 Task: Research properties in New York, United States.
Action: Mouse moved to (422, 52)
Screenshot: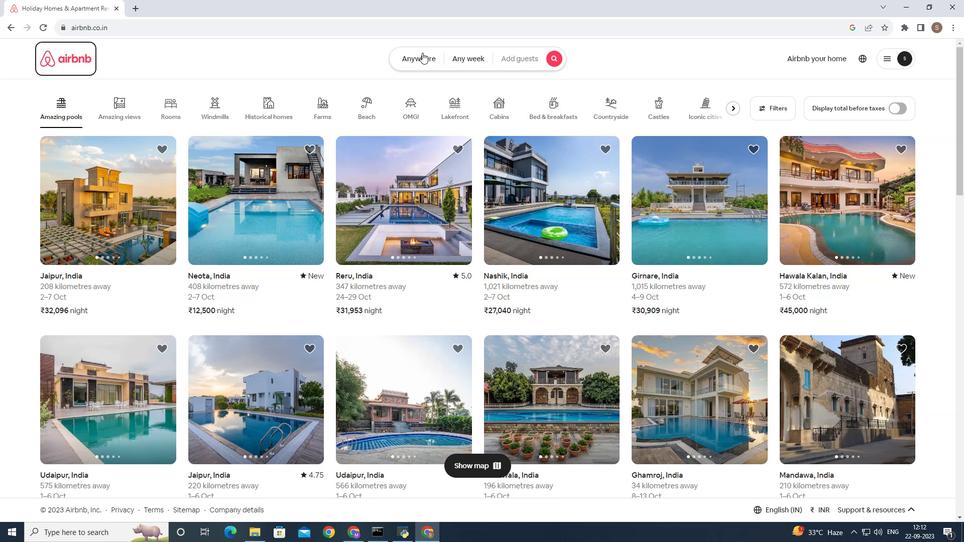 
Action: Mouse pressed left at (422, 52)
Screenshot: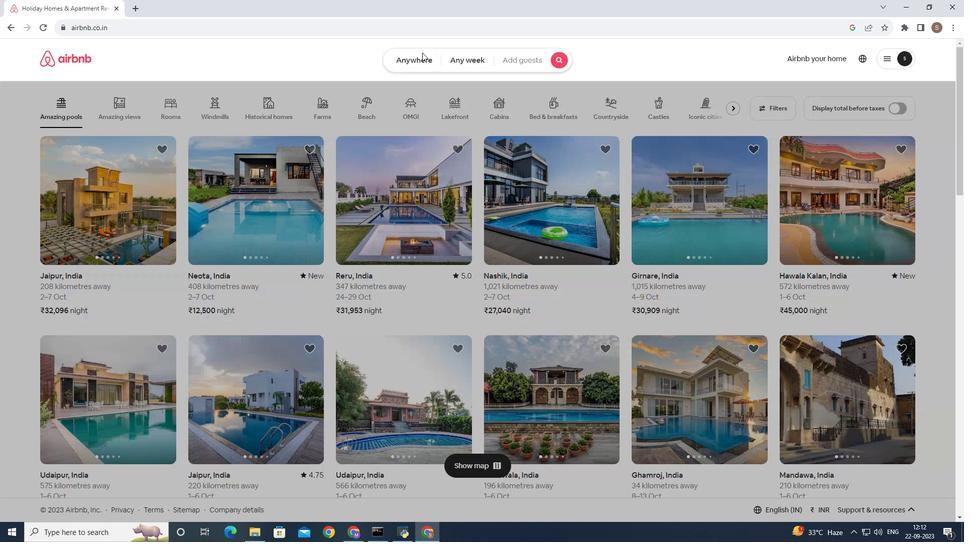 
Action: Mouse moved to (358, 103)
Screenshot: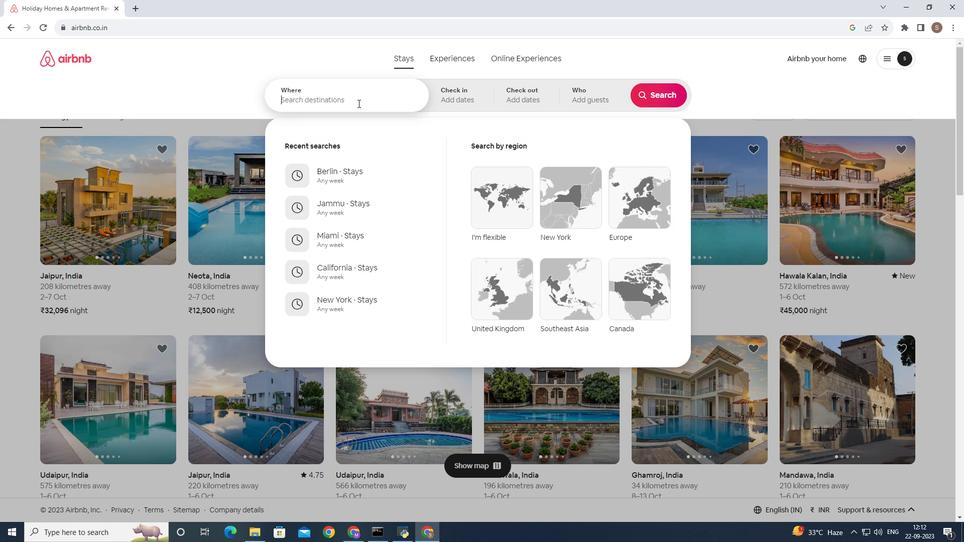 
Action: Mouse pressed left at (358, 103)
Screenshot: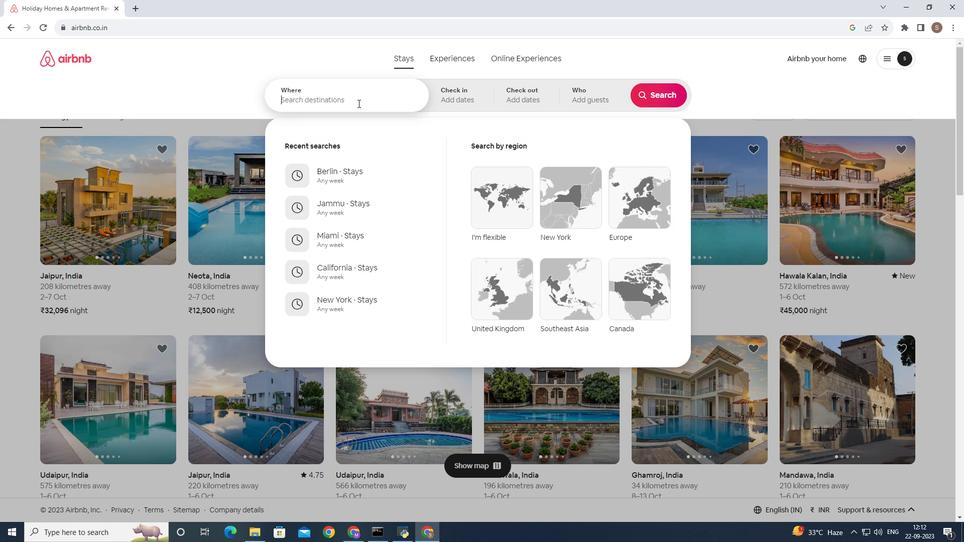 
Action: Key pressed new
Screenshot: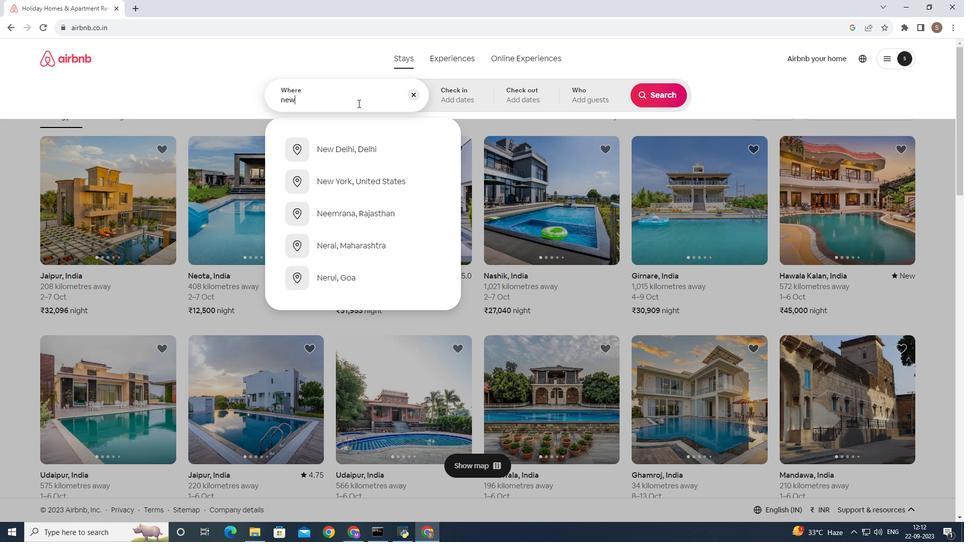 
Action: Mouse moved to (369, 176)
Screenshot: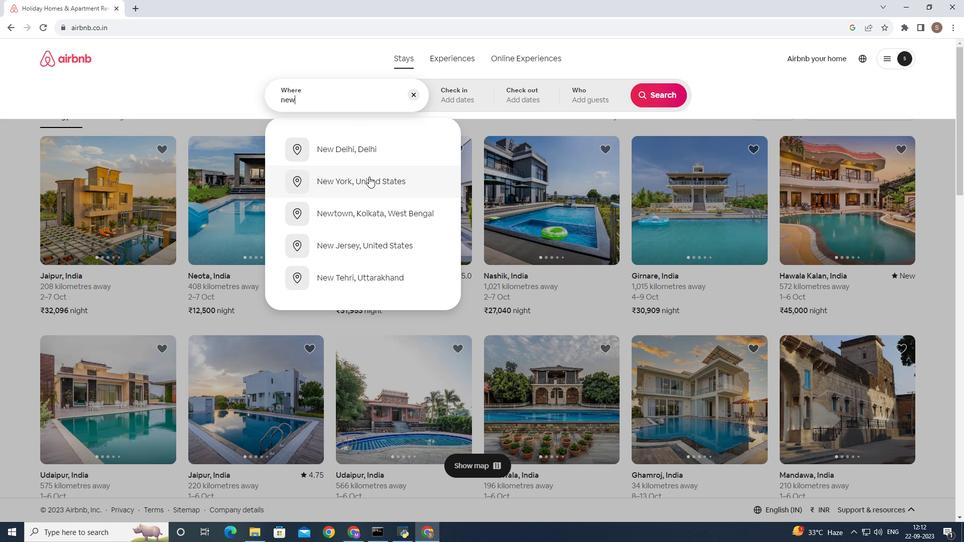 
Action: Mouse pressed left at (369, 176)
Screenshot: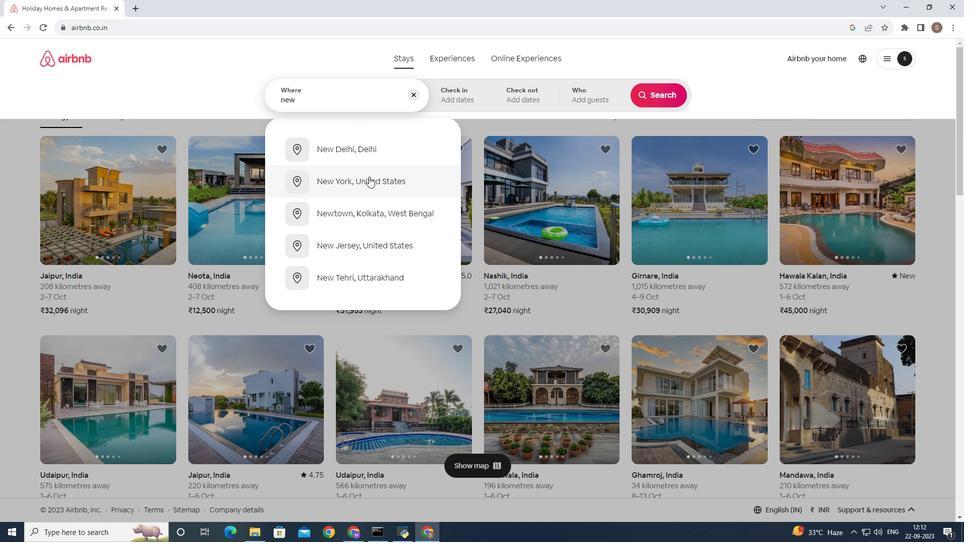 
Action: Mouse moved to (652, 91)
Screenshot: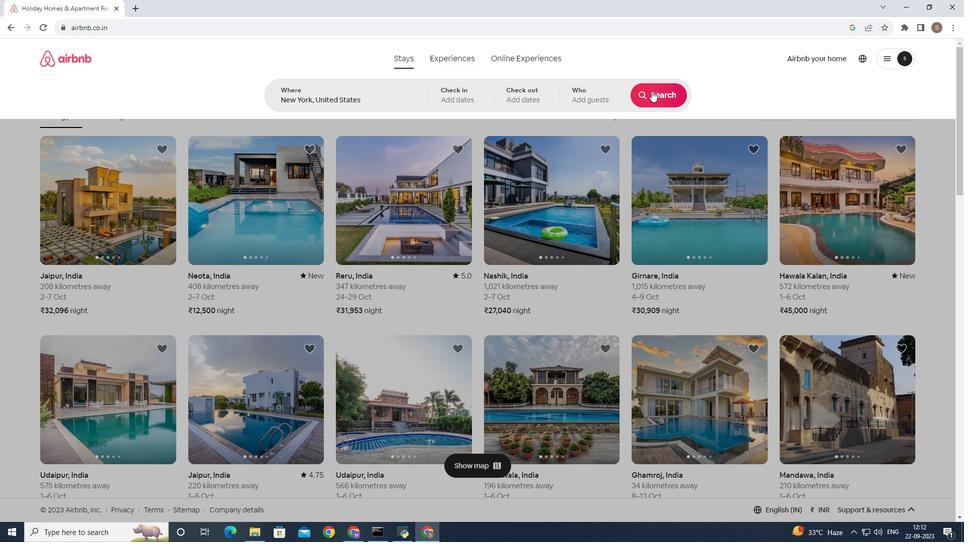 
Action: Mouse pressed left at (652, 91)
Screenshot: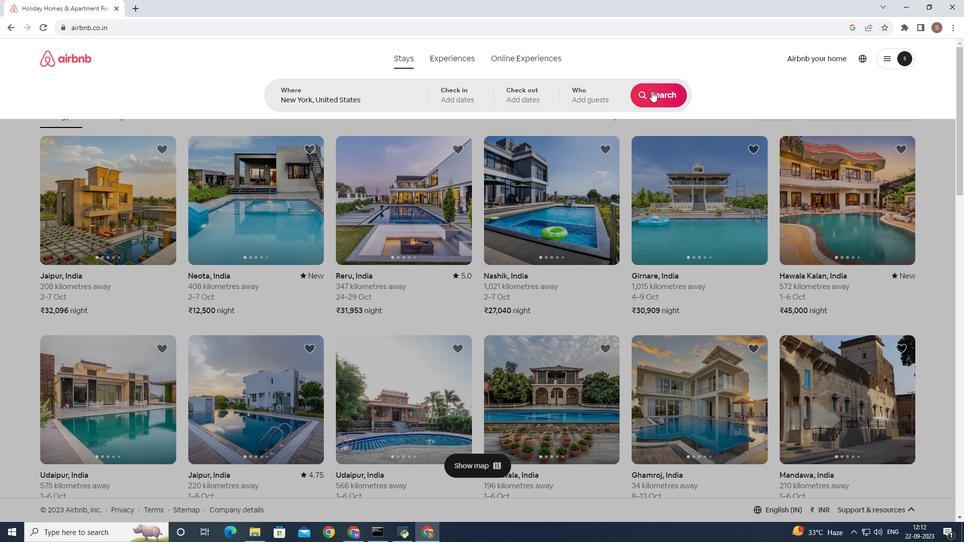 
Action: Mouse moved to (799, 101)
Screenshot: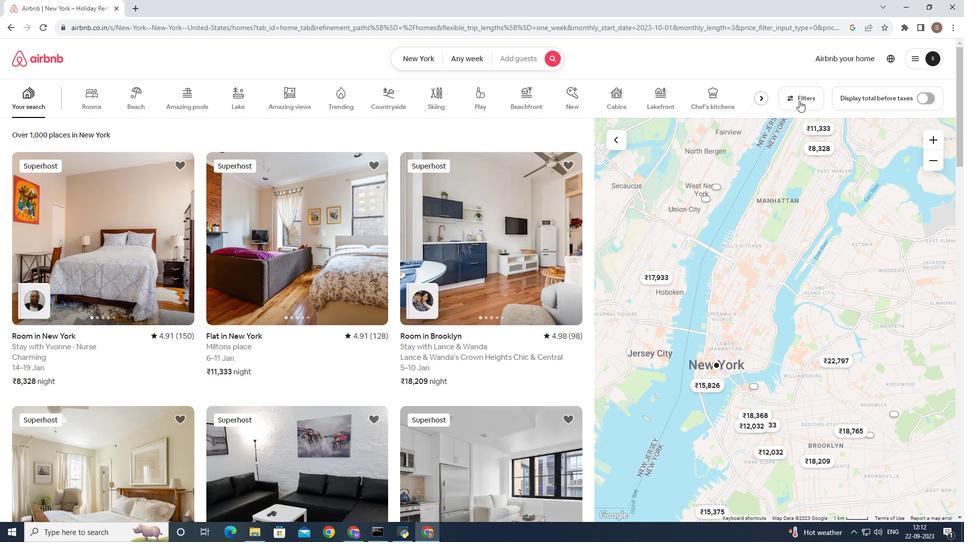 
Action: Mouse pressed left at (799, 101)
Screenshot: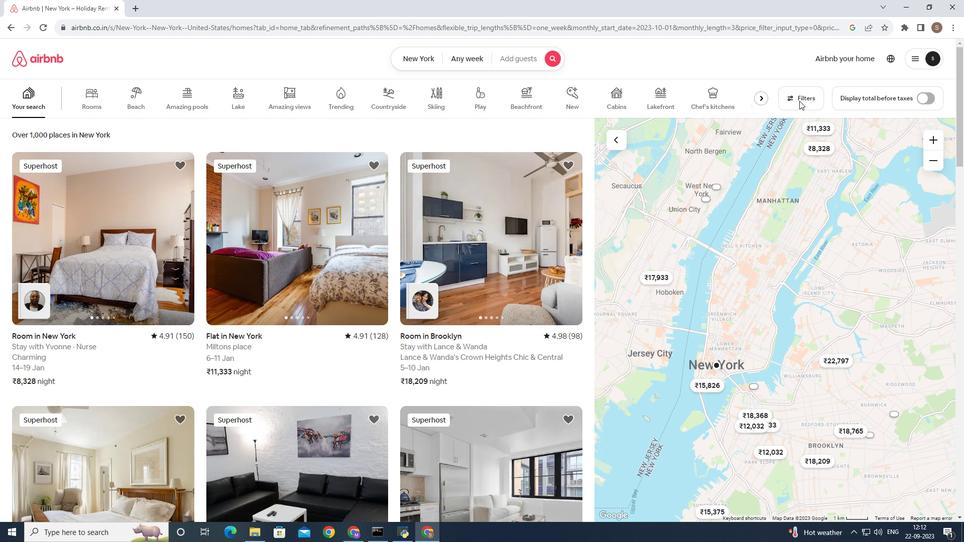 
Action: Mouse moved to (414, 336)
Screenshot: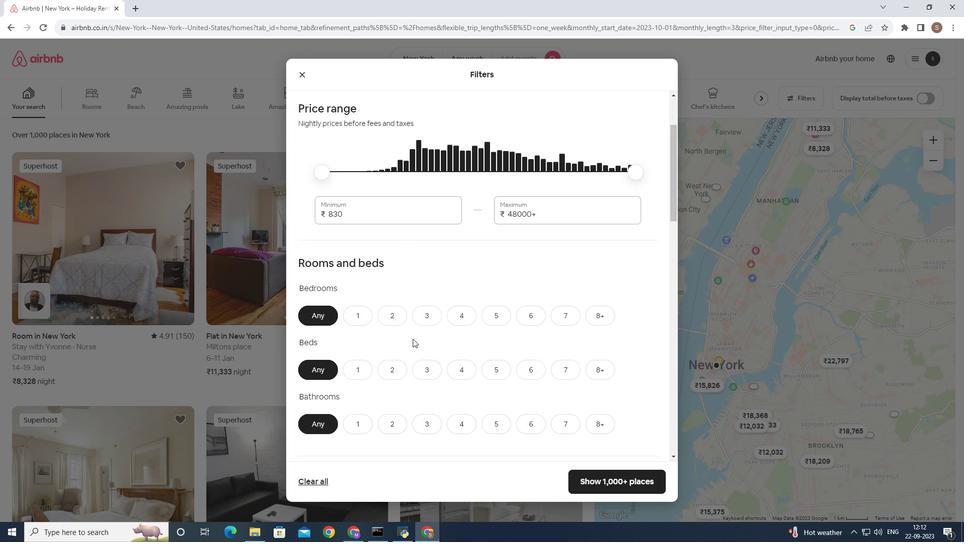 
Action: Mouse scrolled (414, 335) with delta (0, 0)
Screenshot: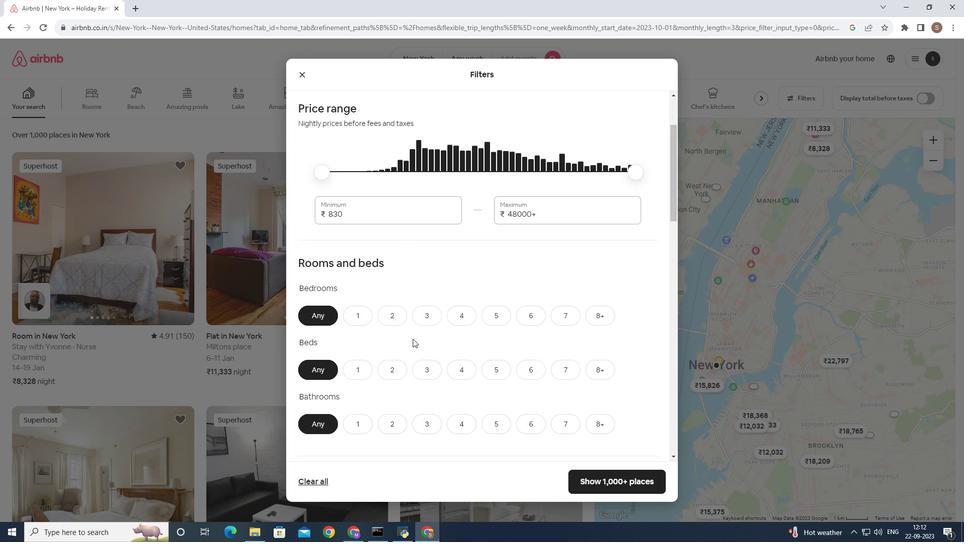 
Action: Mouse moved to (413, 338)
Screenshot: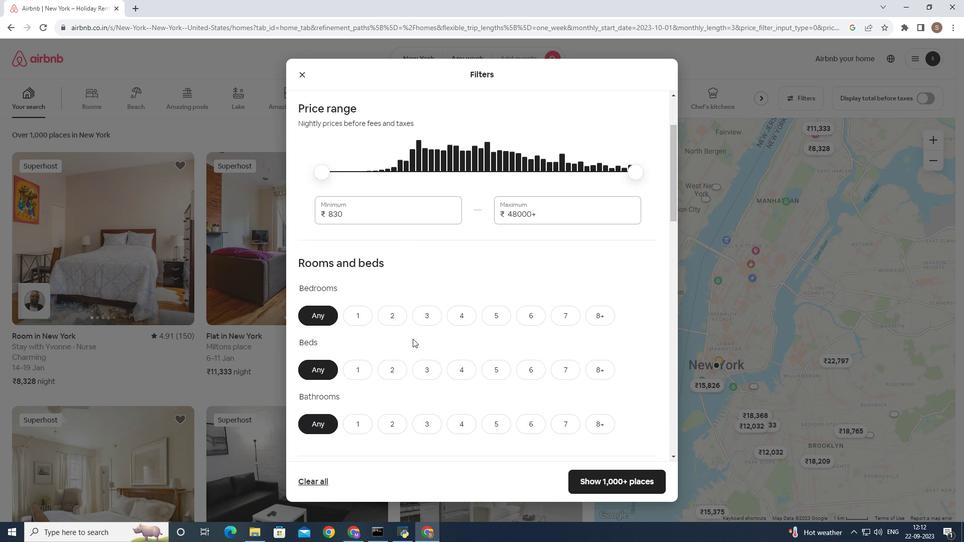 
Action: Mouse scrolled (413, 338) with delta (0, 0)
Screenshot: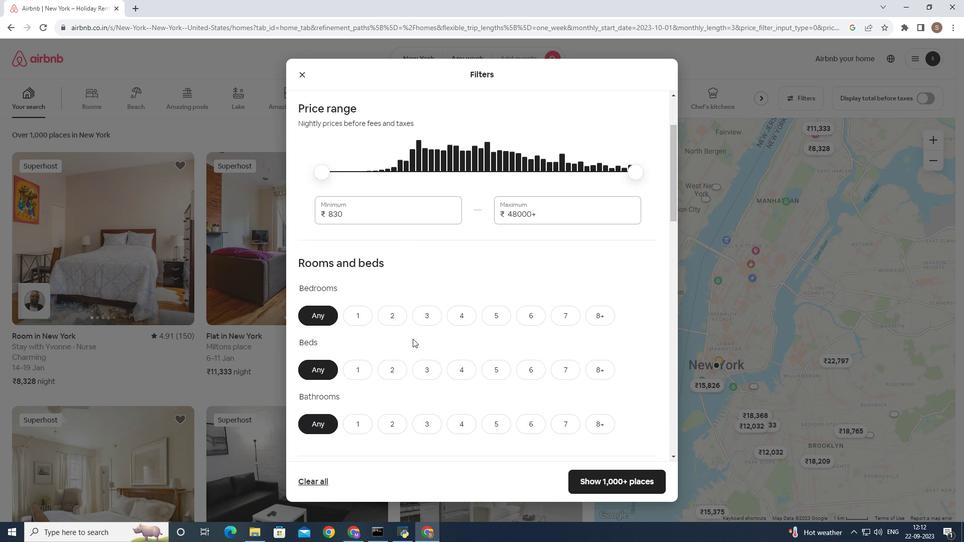 
Action: Mouse moved to (413, 339)
Screenshot: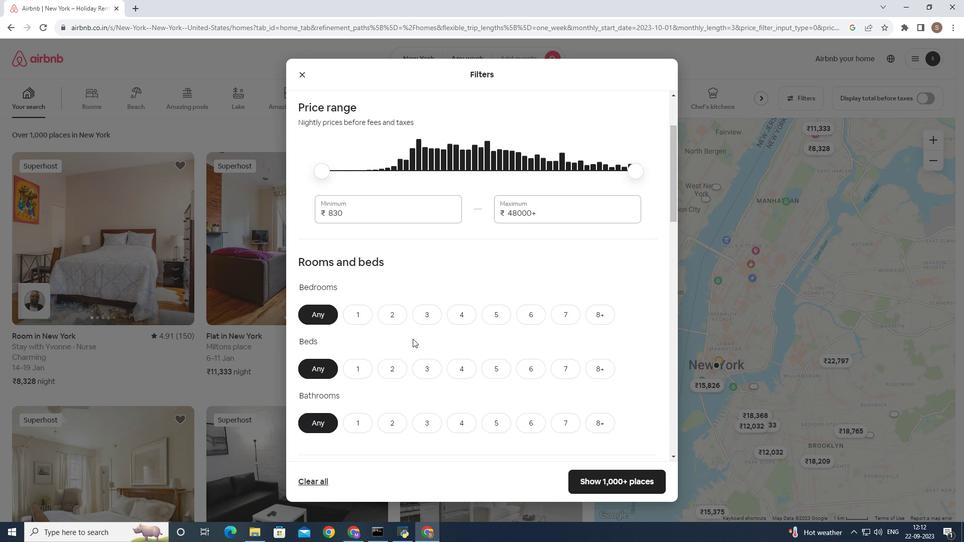 
Action: Mouse scrolled (413, 338) with delta (0, 0)
Screenshot: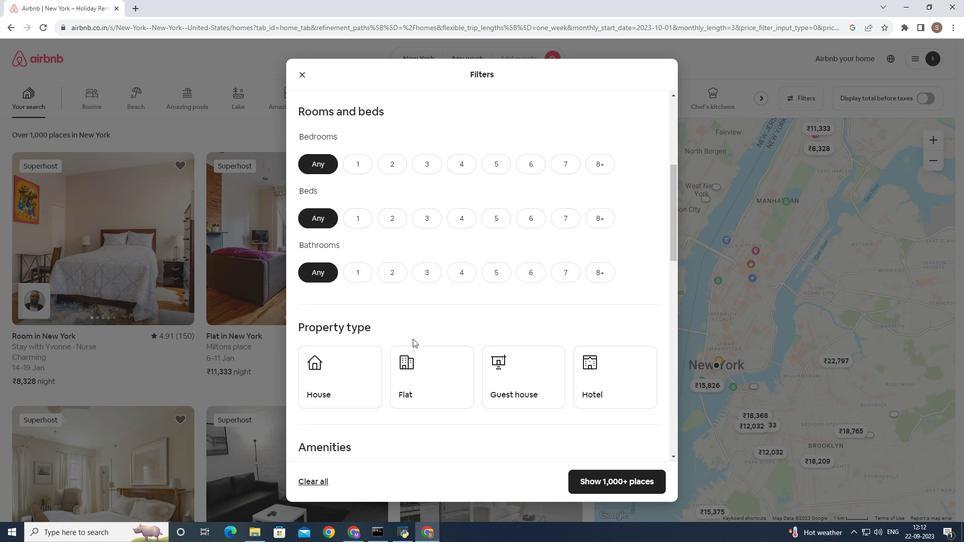 
Action: Mouse scrolled (413, 338) with delta (0, 0)
Screenshot: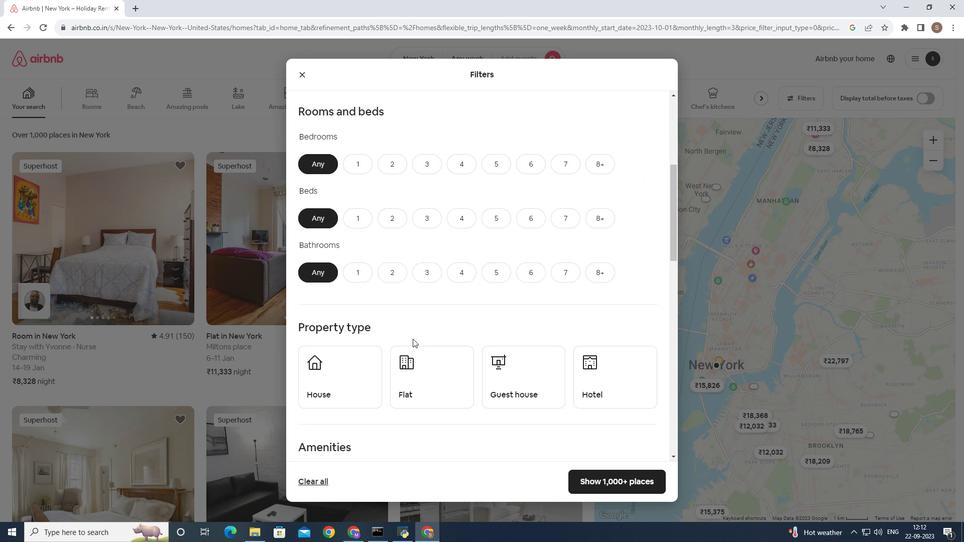 
Action: Mouse scrolled (413, 338) with delta (0, 0)
Screenshot: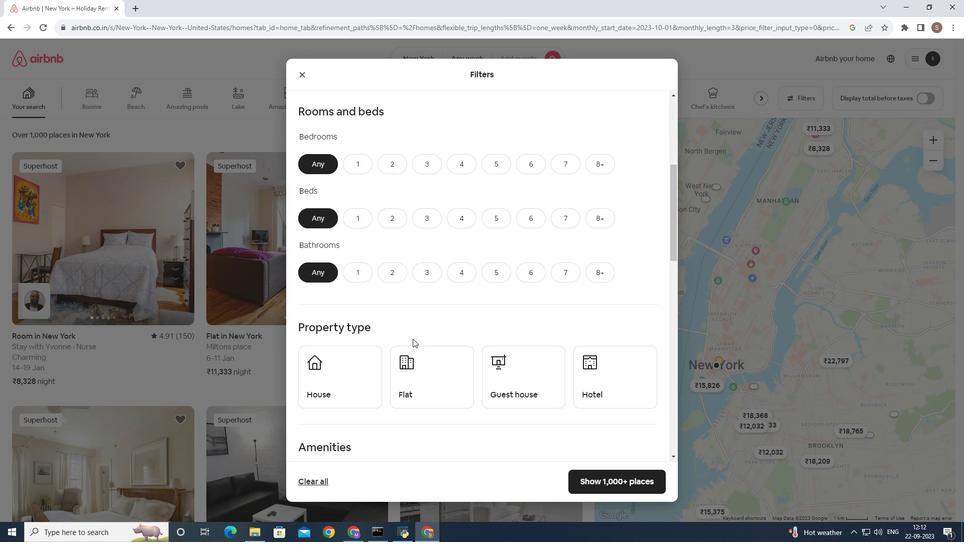 
Action: Mouse scrolled (413, 338) with delta (0, 0)
Screenshot: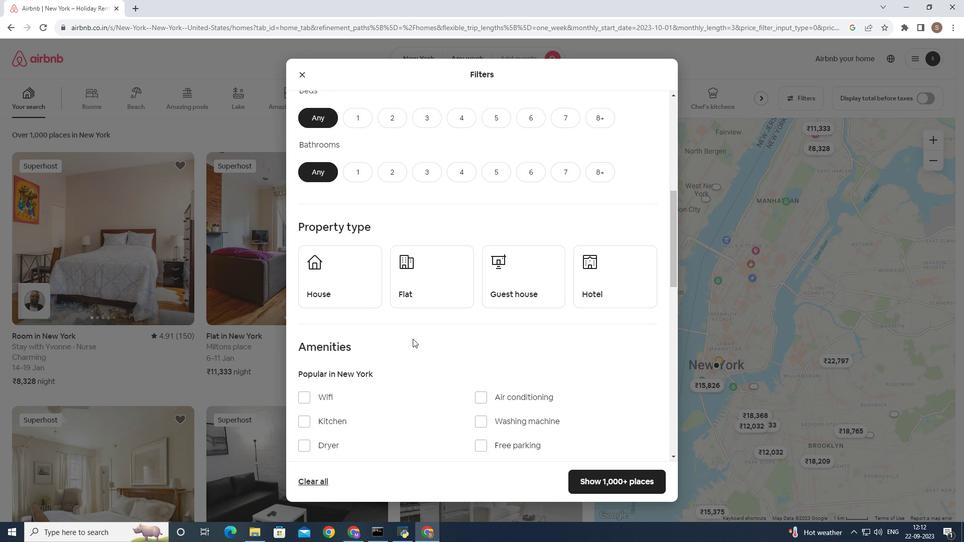 
Action: Mouse scrolled (413, 338) with delta (0, 0)
Screenshot: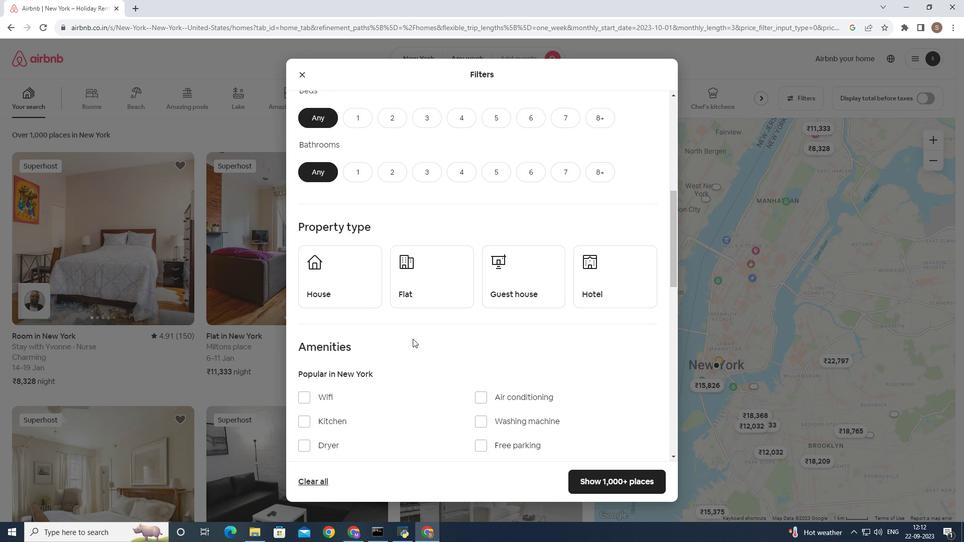
Action: Mouse scrolled (413, 338) with delta (0, 0)
Screenshot: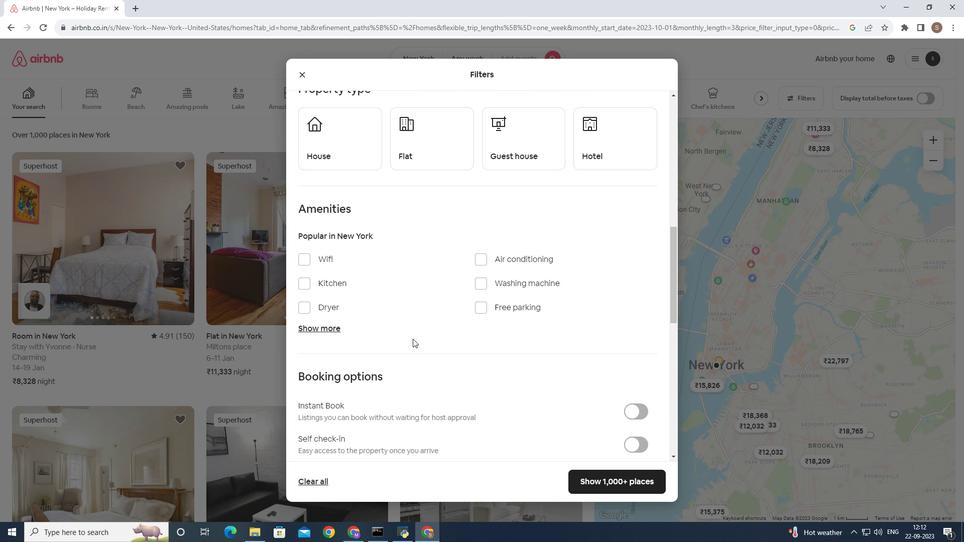 
Action: Mouse scrolled (413, 338) with delta (0, 0)
Screenshot: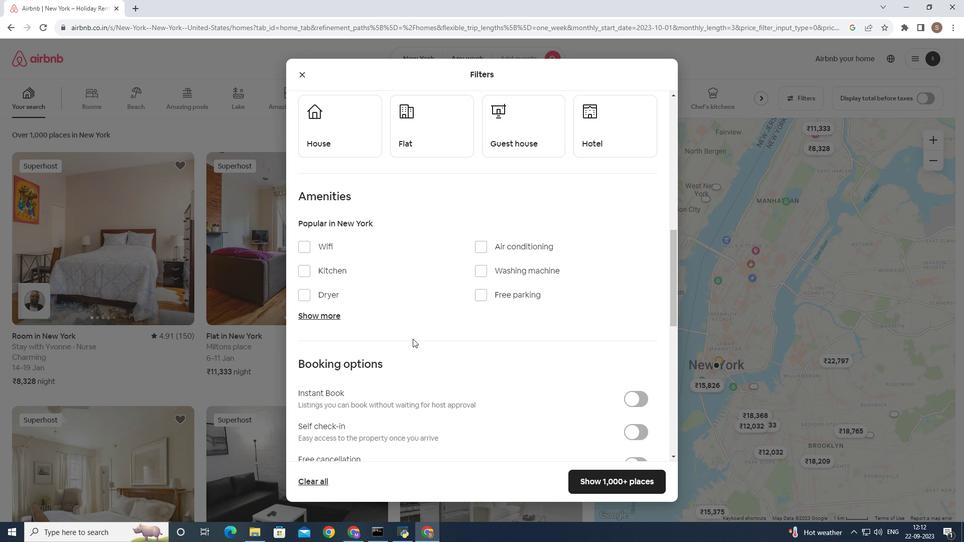 
Action: Mouse scrolled (413, 338) with delta (0, 0)
Screenshot: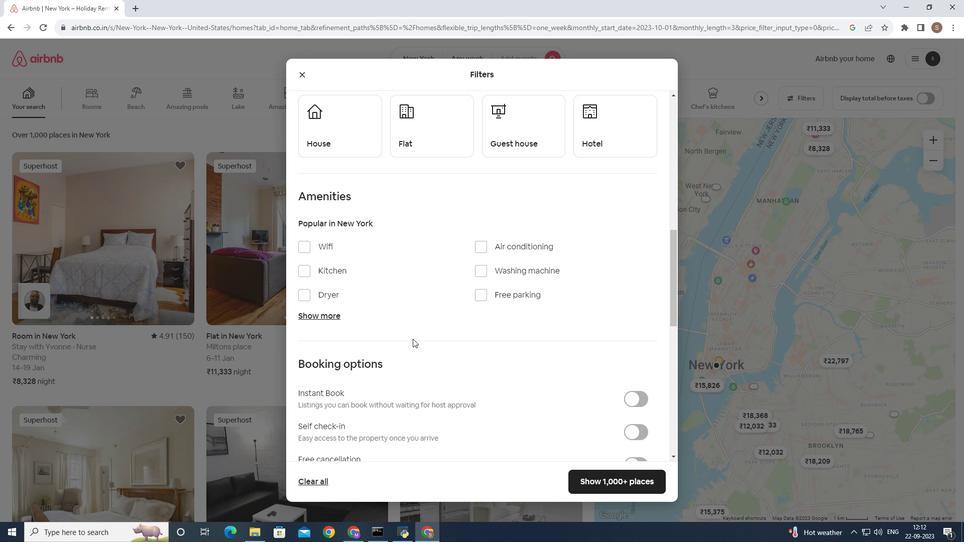 
Action: Mouse scrolled (413, 338) with delta (0, 0)
Screenshot: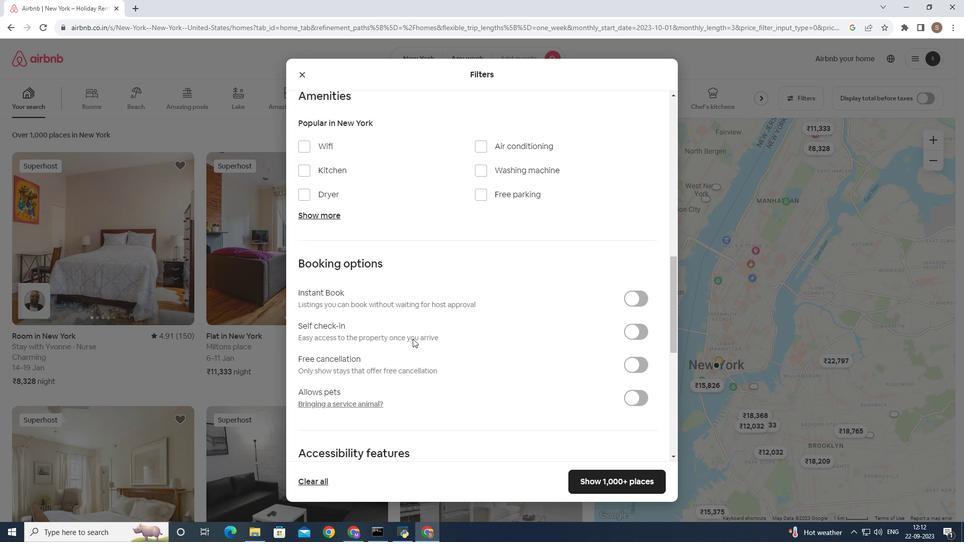 
Action: Mouse scrolled (413, 338) with delta (0, 0)
Screenshot: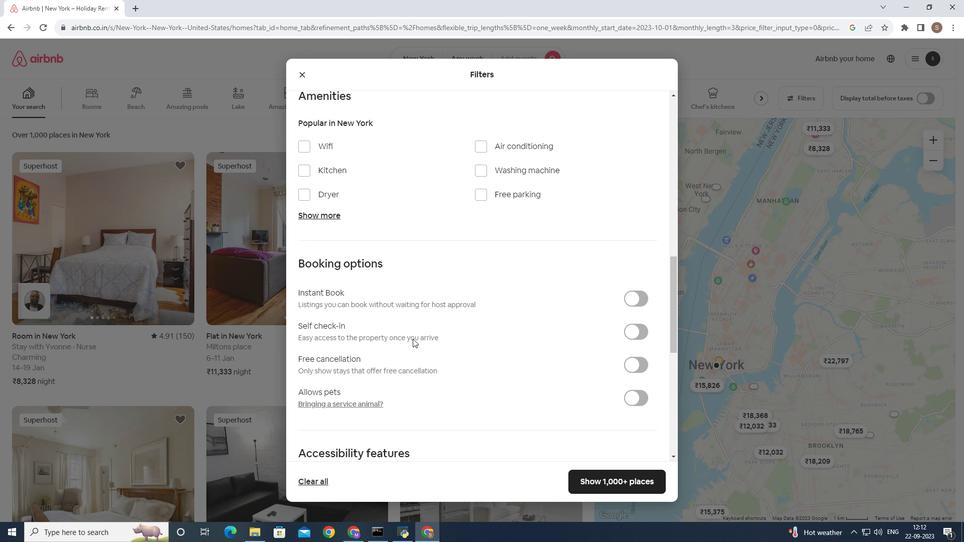 
Action: Mouse moved to (422, 341)
Screenshot: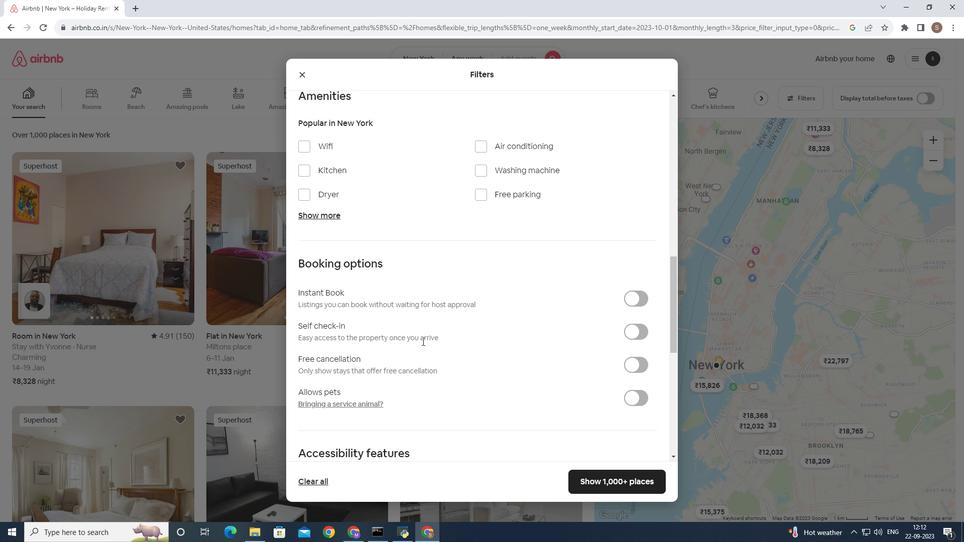 
Action: Mouse scrolled (422, 341) with delta (0, 0)
Screenshot: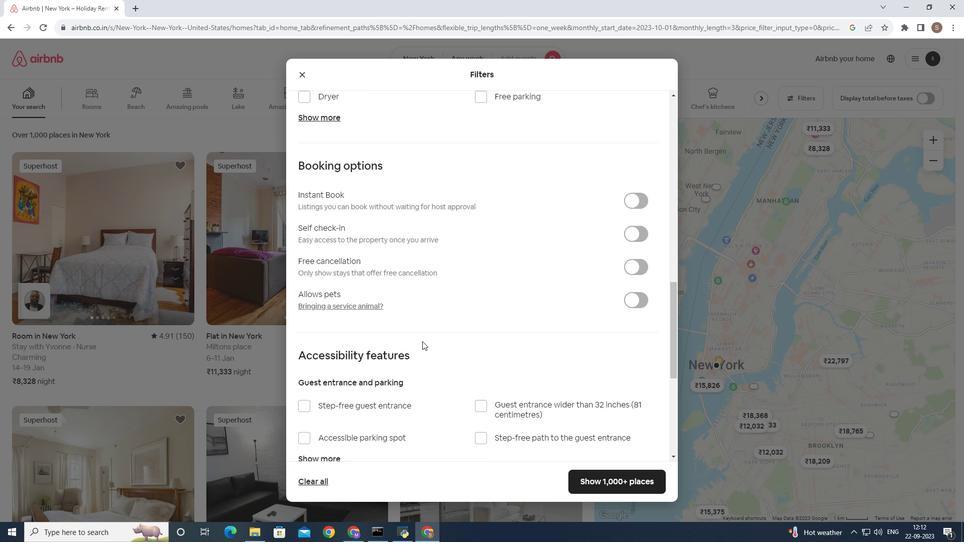 
Action: Mouse scrolled (422, 341) with delta (0, 0)
Screenshot: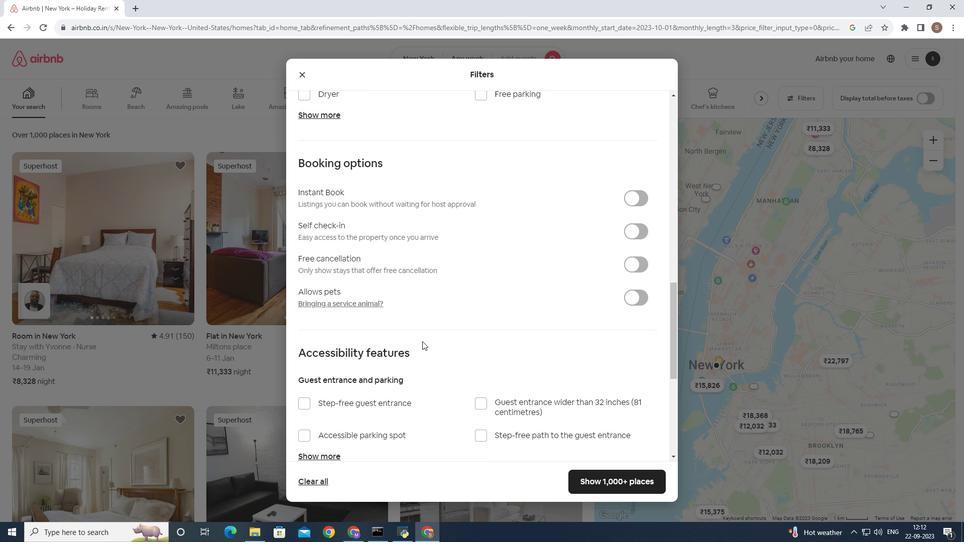 
Action: Mouse scrolled (422, 341) with delta (0, 0)
Screenshot: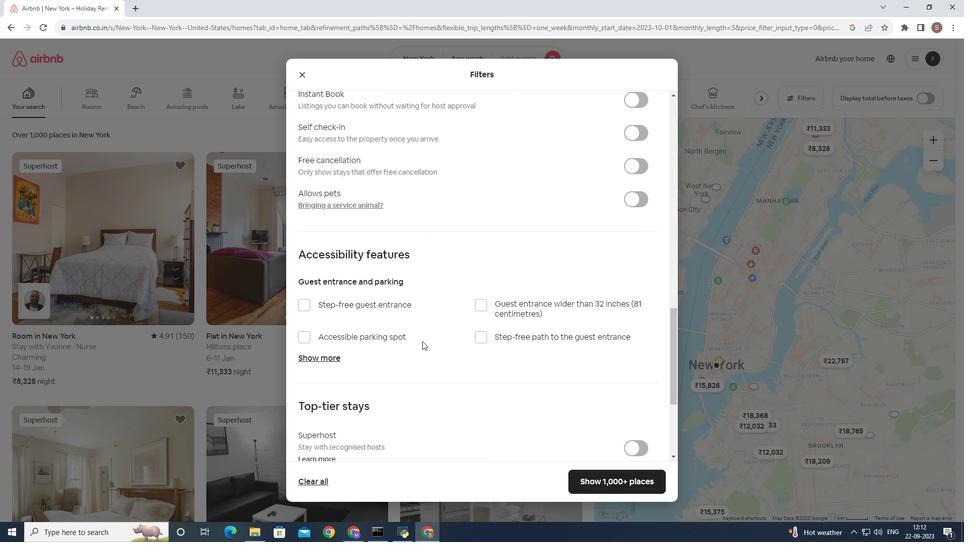 
Action: Mouse scrolled (422, 341) with delta (0, 0)
Screenshot: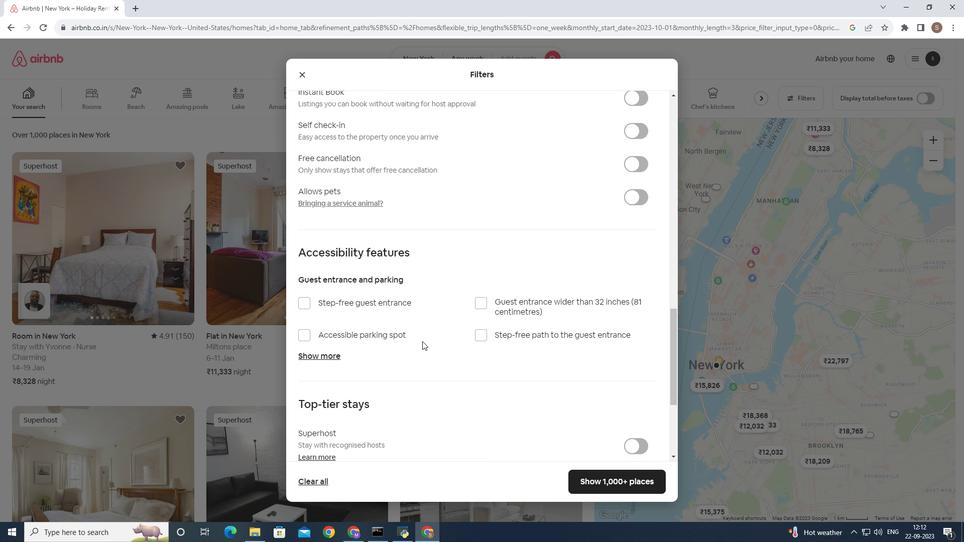 
Action: Mouse scrolled (422, 342) with delta (0, 0)
Screenshot: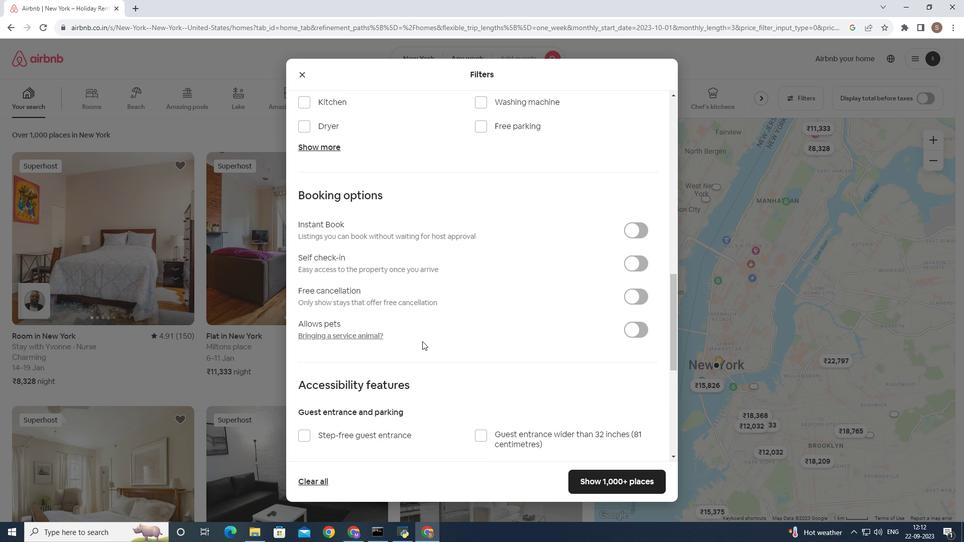 
Action: Mouse scrolled (422, 342) with delta (0, 0)
Screenshot: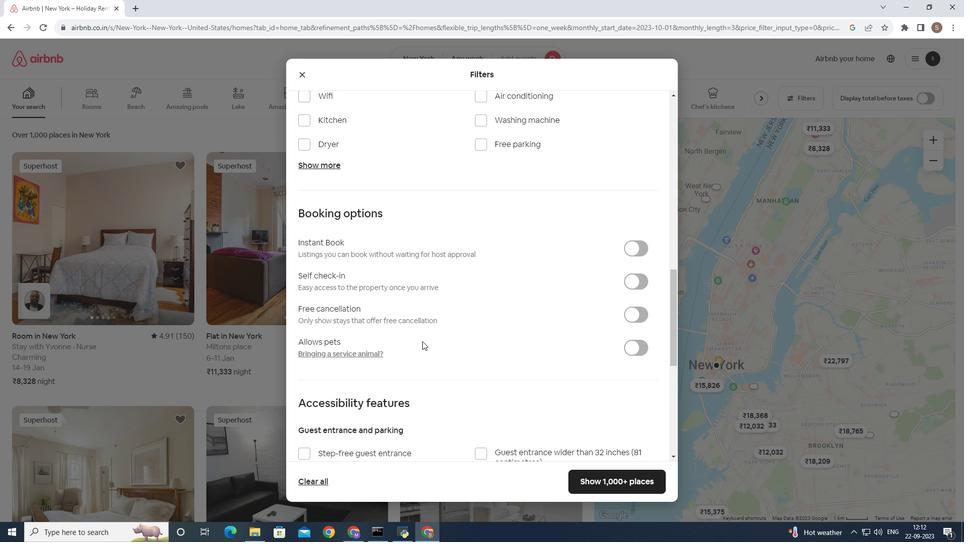 
Action: Mouse scrolled (422, 342) with delta (0, 0)
Screenshot: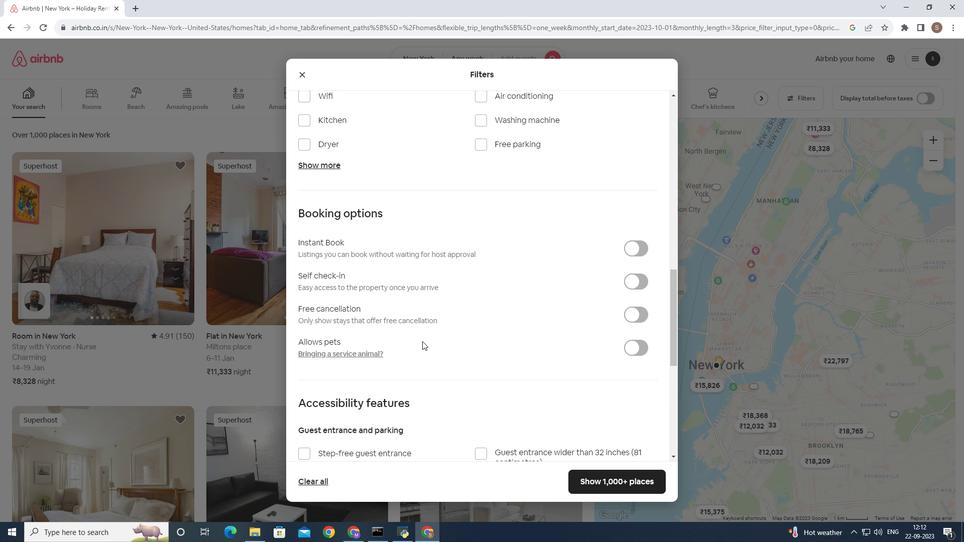 
Action: Mouse scrolled (422, 342) with delta (0, 0)
Screenshot: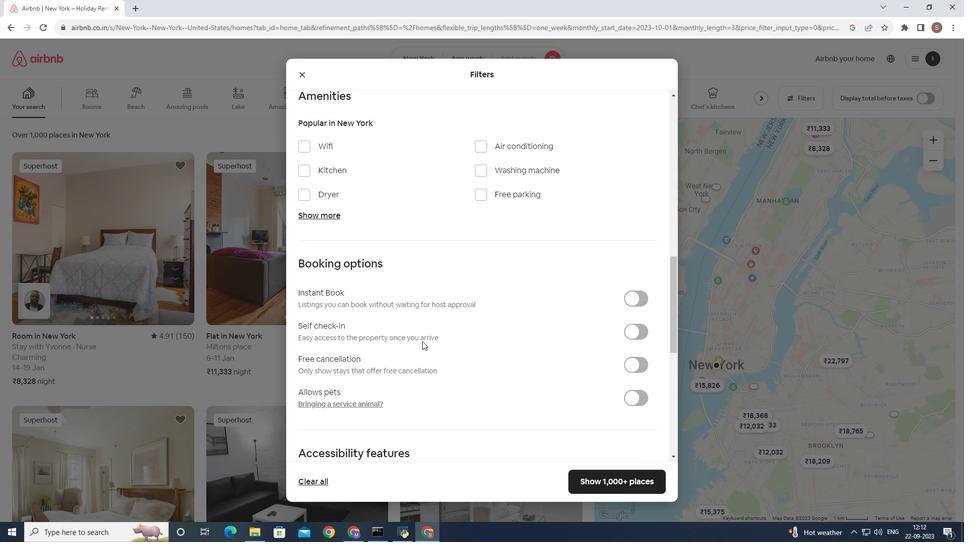
Action: Mouse moved to (309, 219)
Screenshot: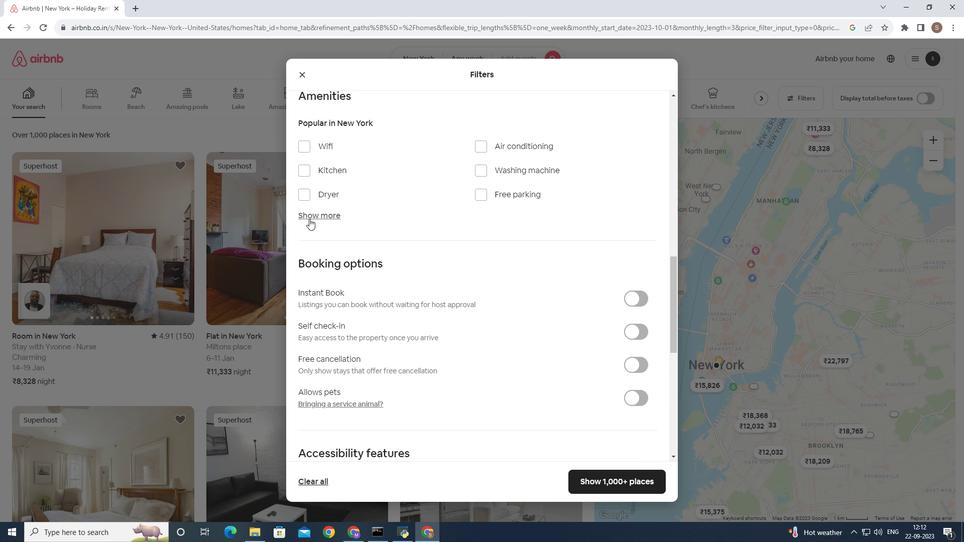 
Action: Mouse pressed left at (309, 219)
Screenshot: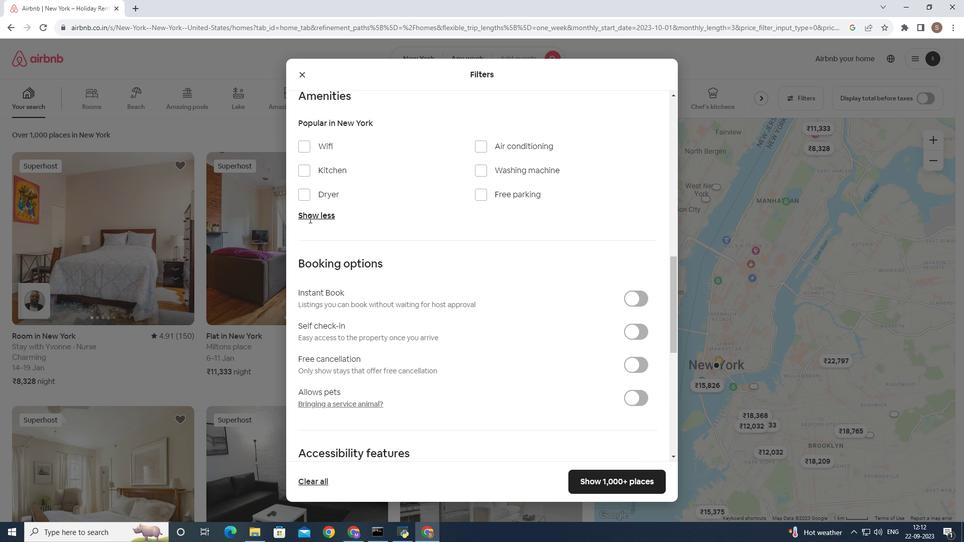 
Action: Mouse moved to (409, 304)
Screenshot: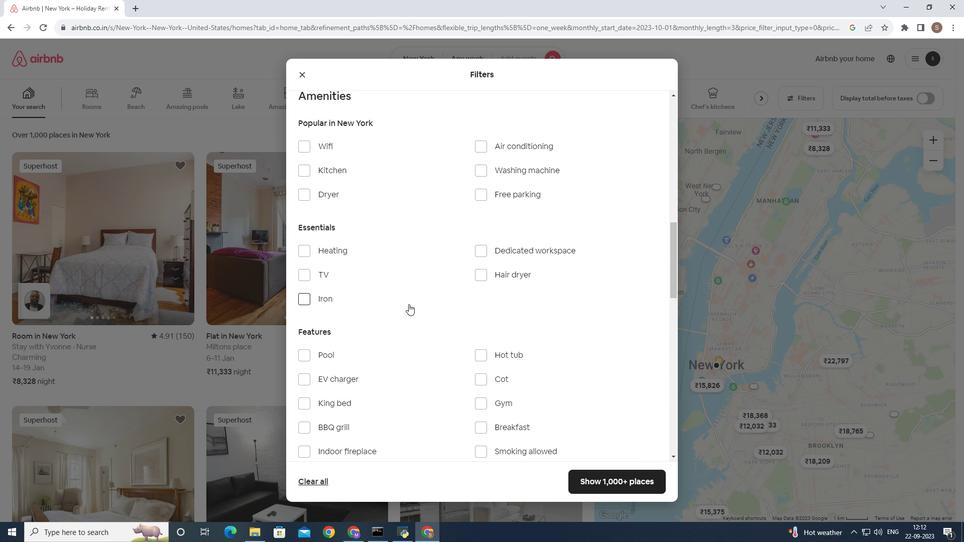 
Action: Mouse scrolled (409, 304) with delta (0, 0)
Screenshot: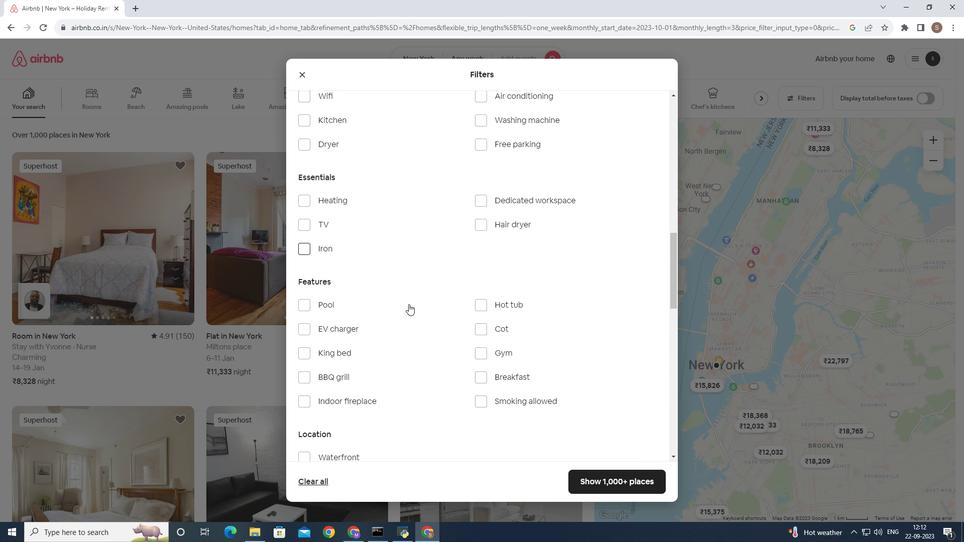 
Action: Mouse scrolled (409, 304) with delta (0, 0)
Screenshot: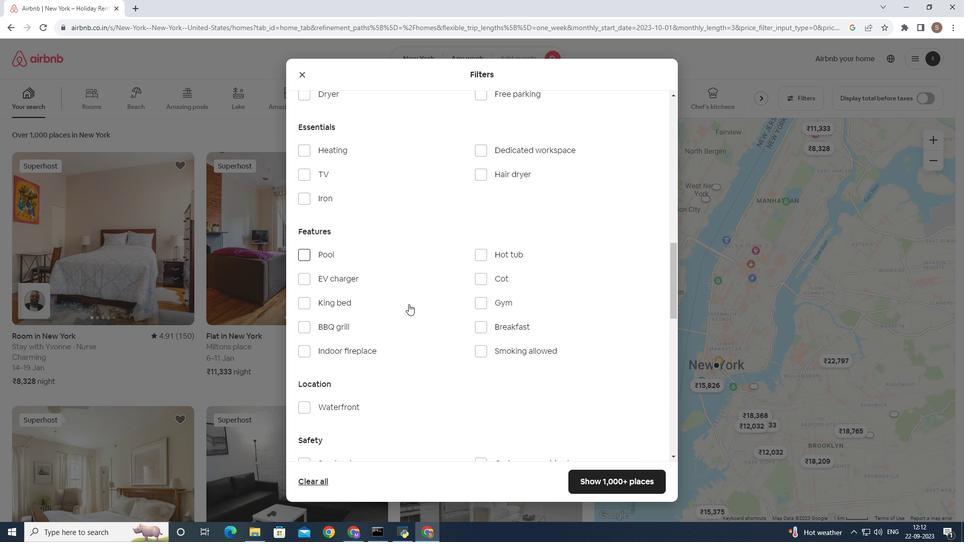 
Action: Mouse scrolled (409, 304) with delta (0, 0)
Screenshot: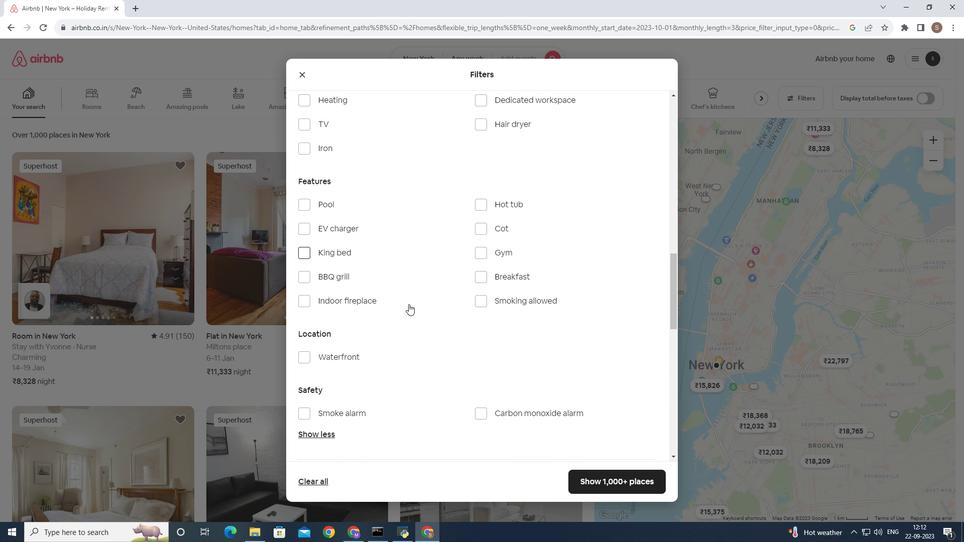 
Action: Mouse scrolled (409, 304) with delta (0, 0)
Screenshot: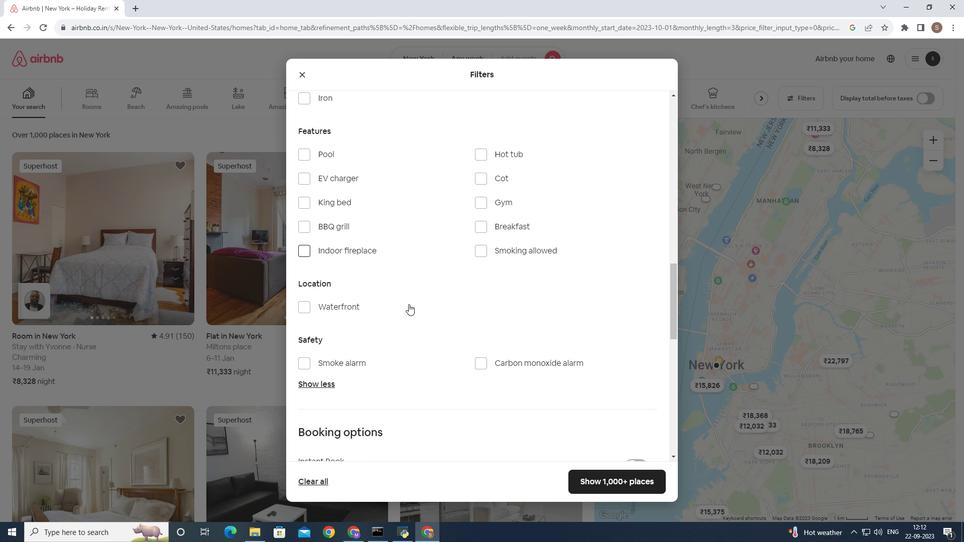 
Action: Mouse moved to (300, 303)
Screenshot: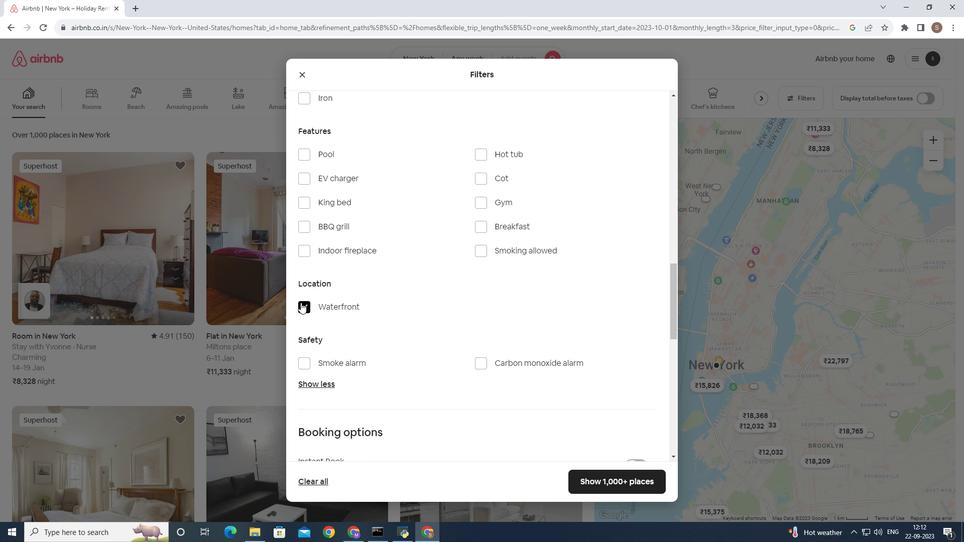 
Action: Mouse pressed left at (300, 303)
Screenshot: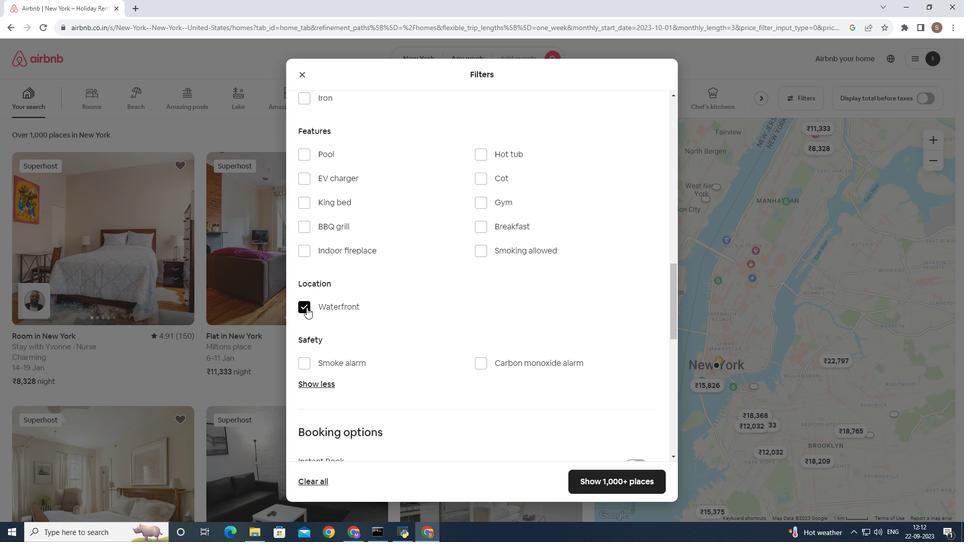 
Action: Mouse moved to (635, 477)
Screenshot: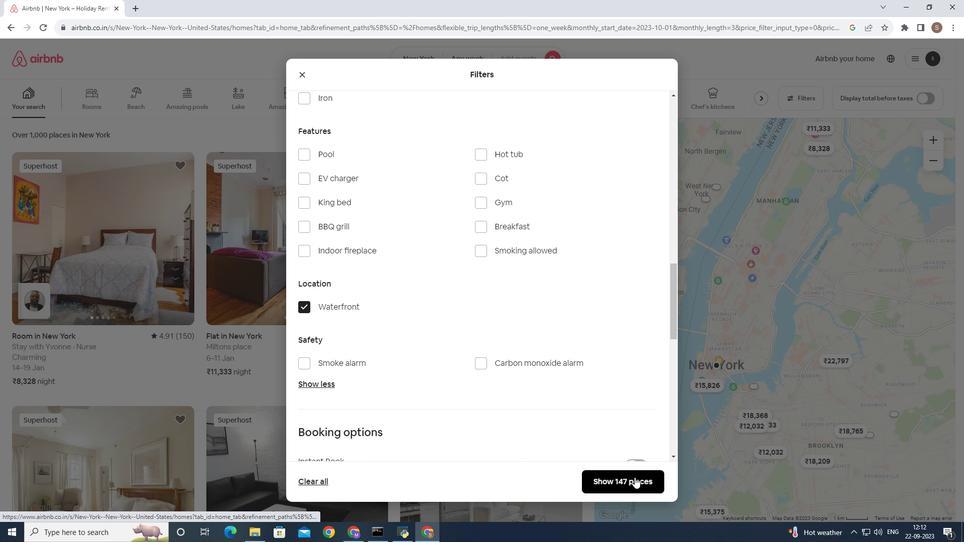 
Action: Mouse pressed left at (635, 477)
Screenshot: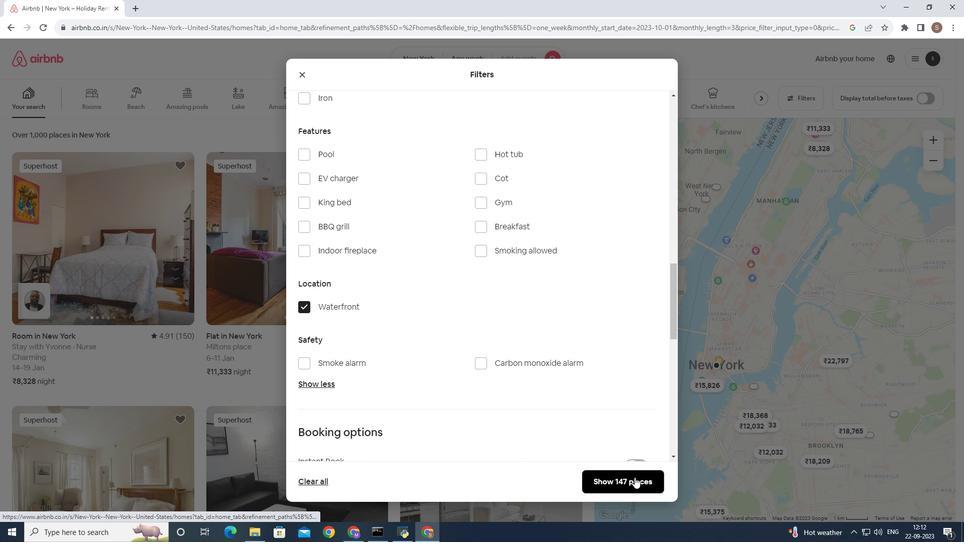
Action: Mouse moved to (756, 101)
Screenshot: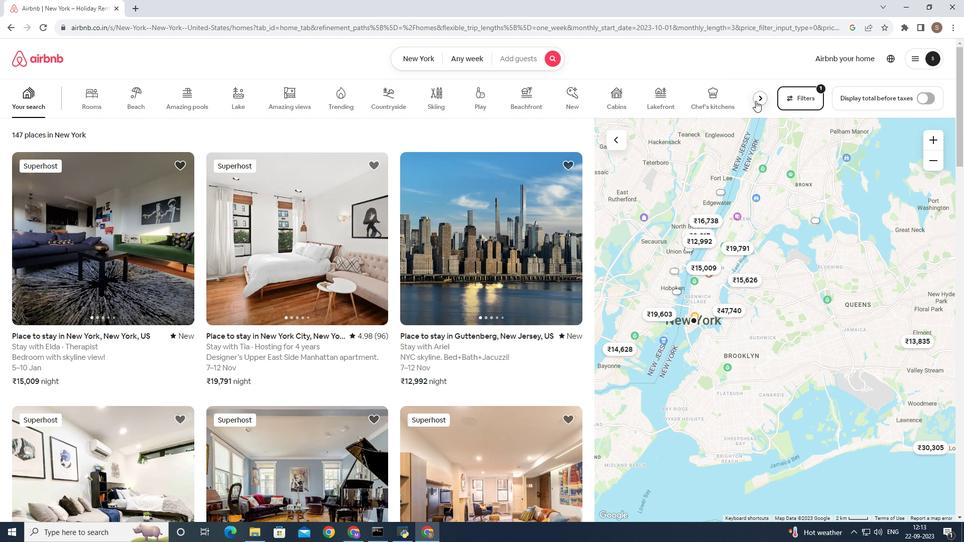 
Action: Mouse pressed left at (756, 101)
Screenshot: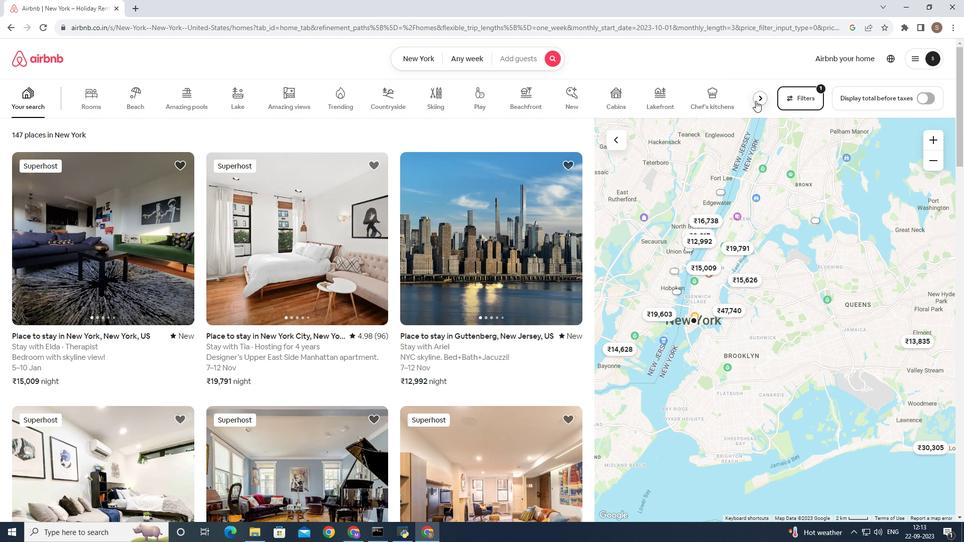 
Action: Mouse moved to (178, 102)
Screenshot: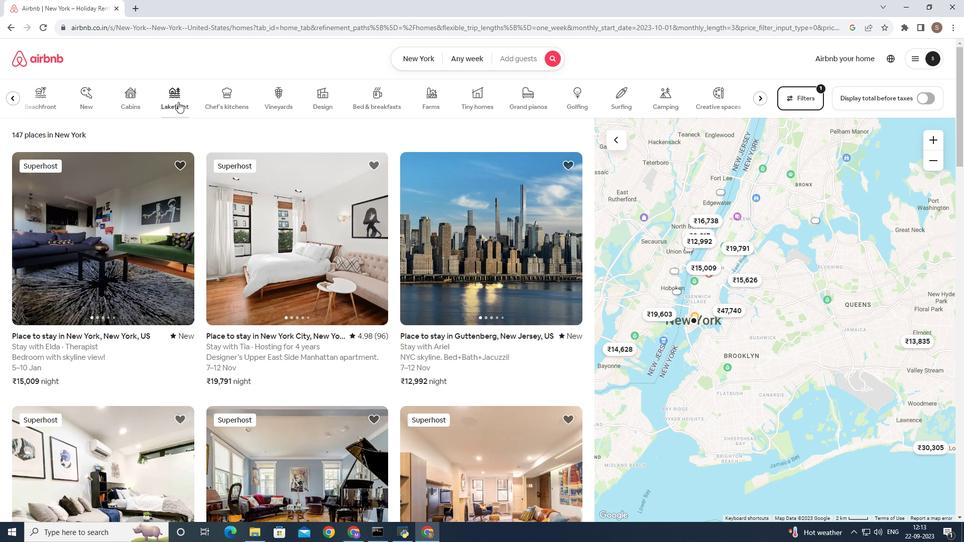 
Action: Mouse pressed left at (178, 102)
Screenshot: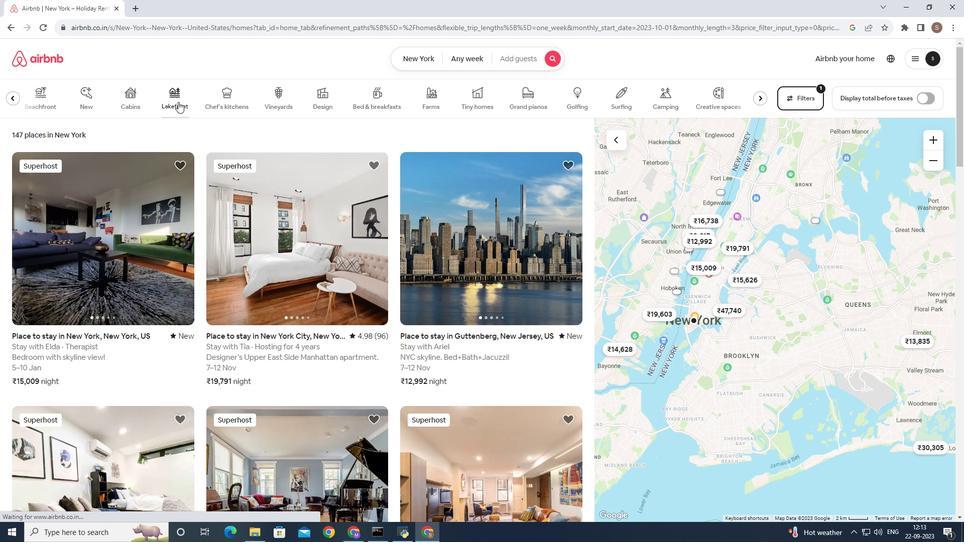 
Action: Mouse moved to (294, 239)
Screenshot: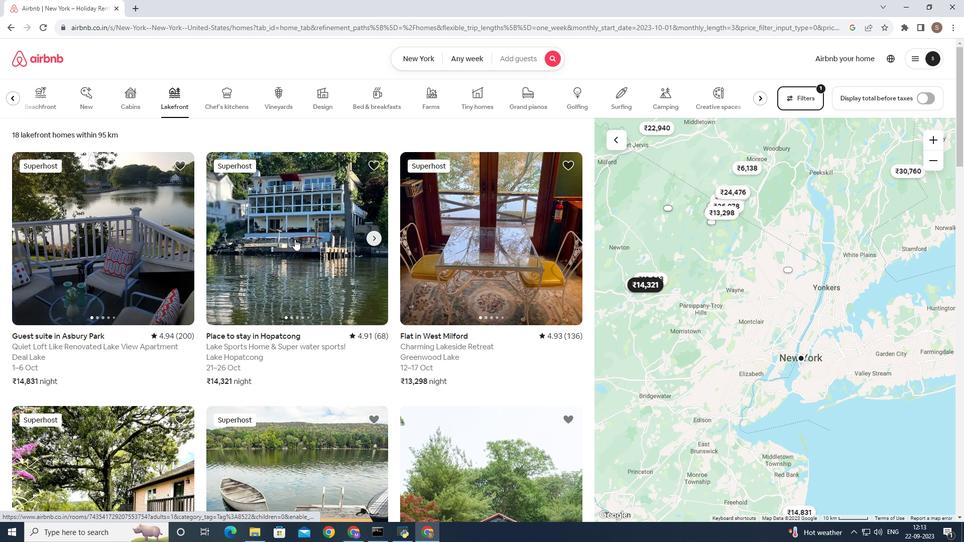 
Action: Mouse scrolled (294, 239) with delta (0, 0)
Screenshot: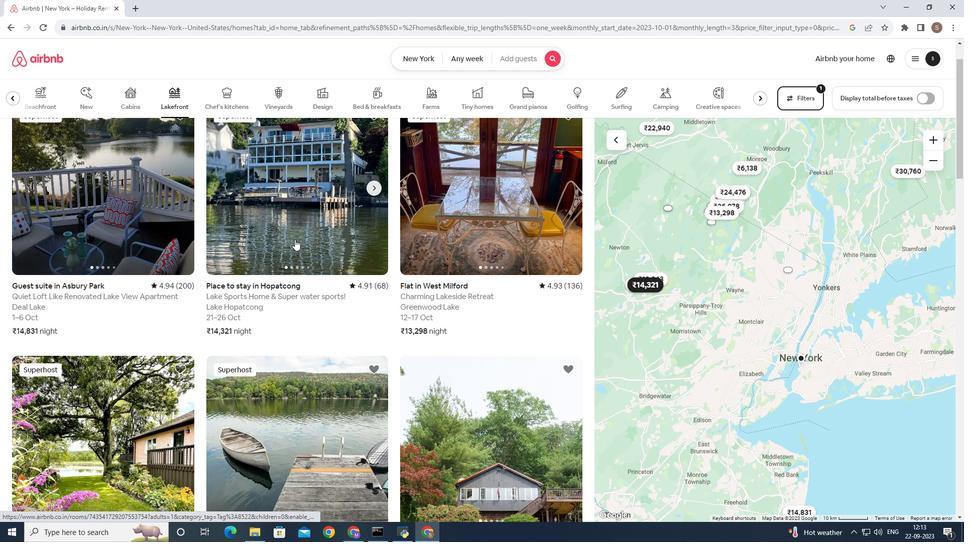 
Action: Mouse scrolled (294, 239) with delta (0, 0)
Screenshot: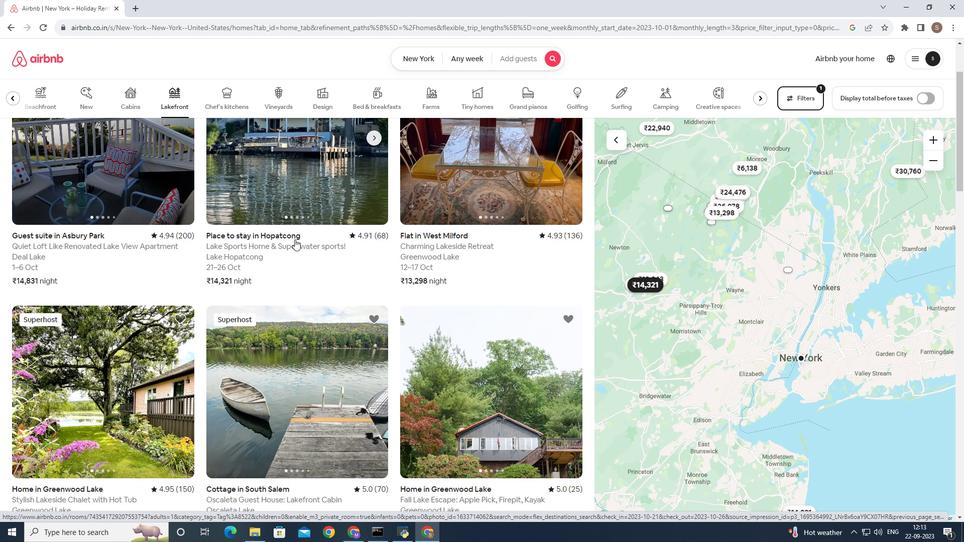 
Action: Mouse moved to (129, 367)
Screenshot: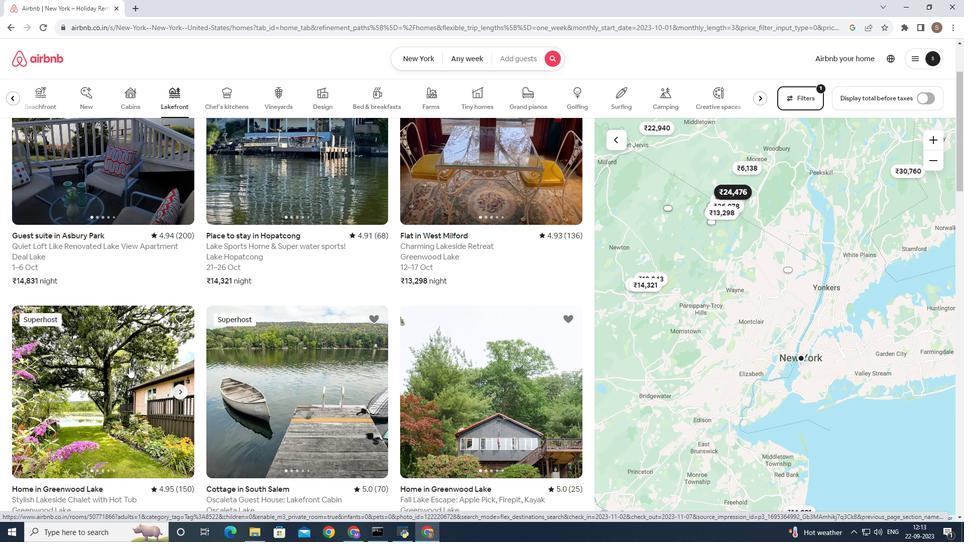 
Action: Mouse pressed left at (129, 367)
Screenshot: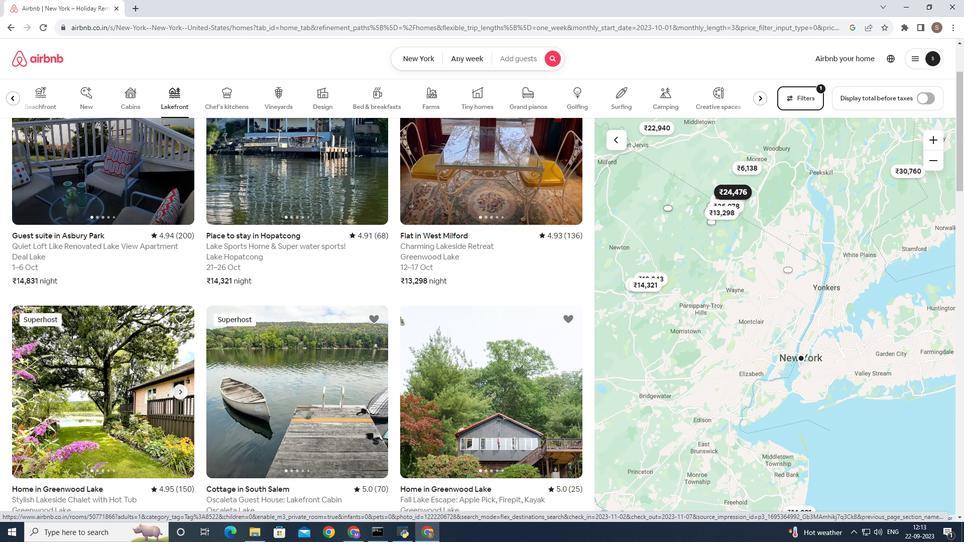 
Action: Mouse moved to (691, 370)
Screenshot: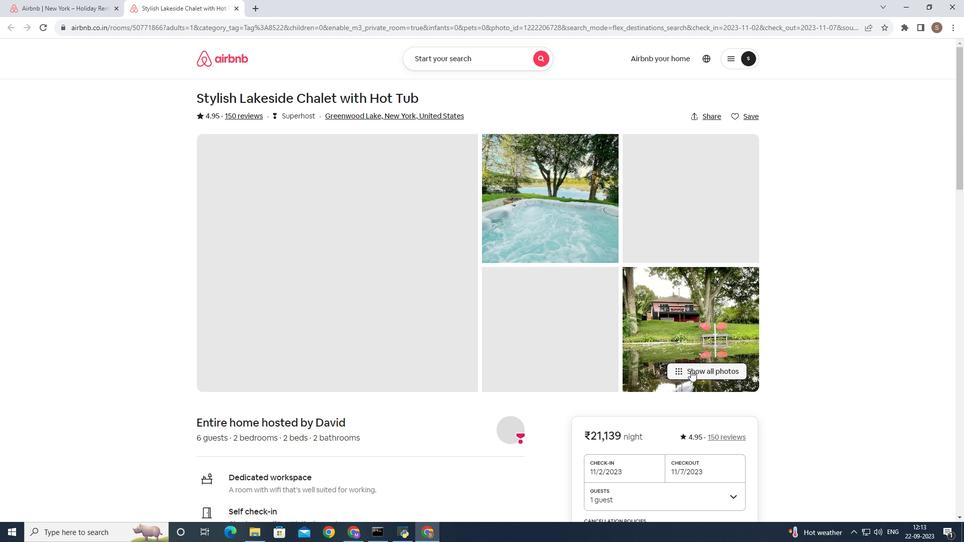 
Action: Mouse pressed left at (691, 370)
Screenshot: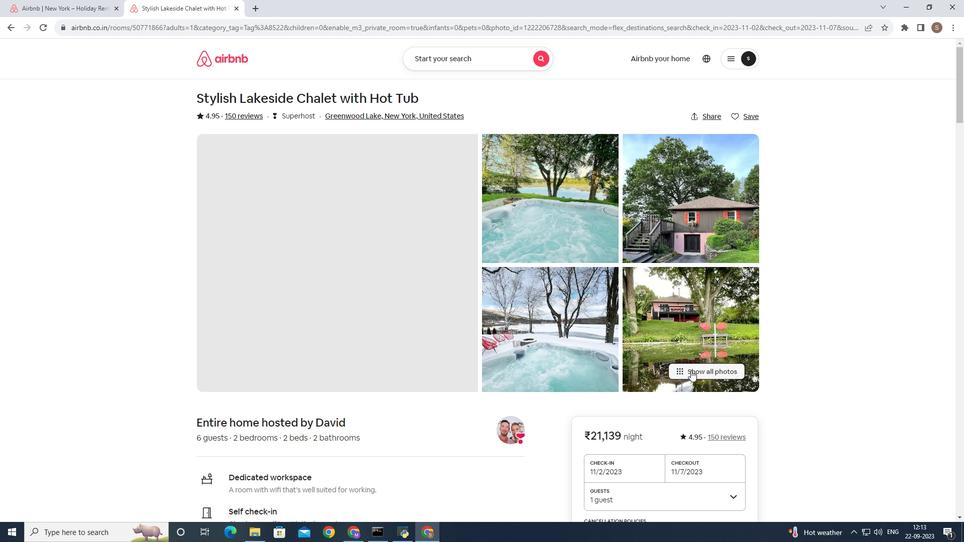 
Action: Mouse moved to (589, 293)
Screenshot: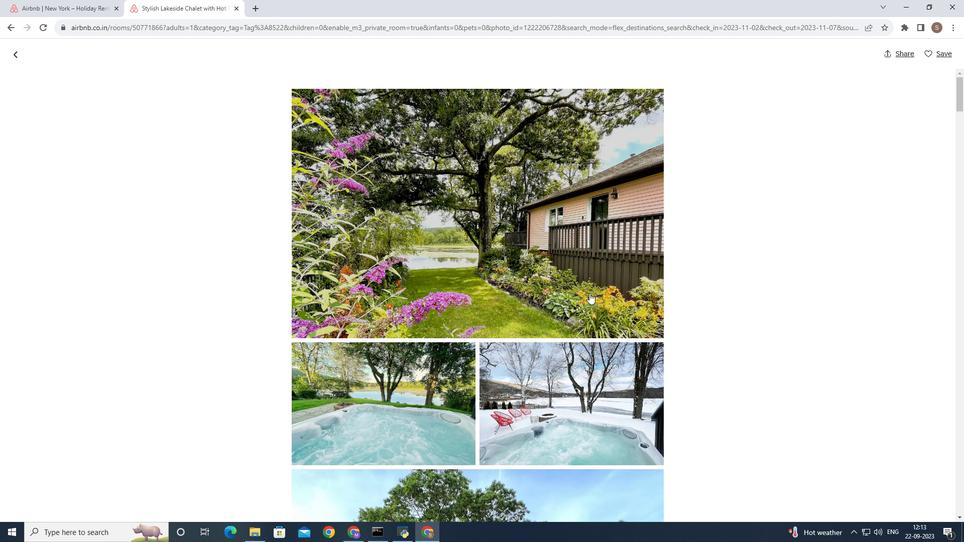 
Action: Mouse pressed left at (589, 293)
Screenshot: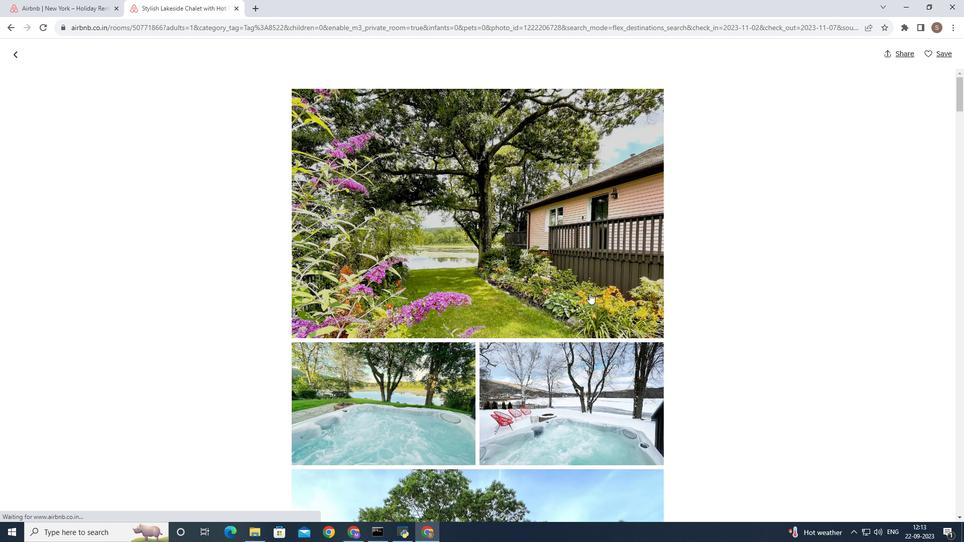 
Action: Mouse moved to (553, 360)
Screenshot: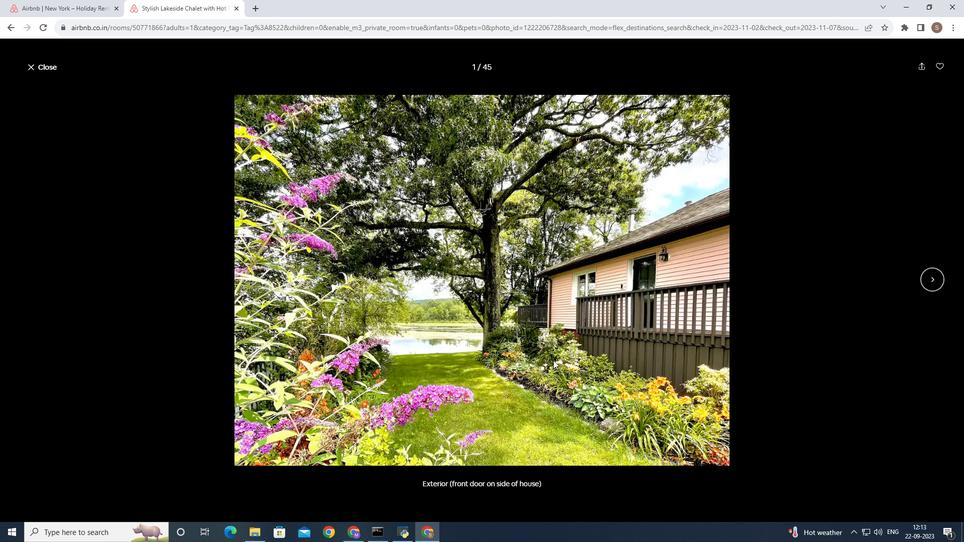 
Action: Key pressed <Key.right><Key.right><Key.right><Key.right><Key.right><Key.right><Key.right><Key.right><Key.right><Key.right><Key.right><Key.right><Key.right><Key.right><Key.right><Key.right><Key.right><Key.right><Key.right><Key.right><Key.right><Key.right><Key.right><Key.right><Key.right><Key.right><Key.right><Key.right><Key.right><Key.right><Key.right><Key.right><Key.right><Key.right><Key.right><Key.right><Key.right><Key.right><Key.right><Key.right><Key.right><Key.right><Key.right><Key.right><Key.right>
Screenshot: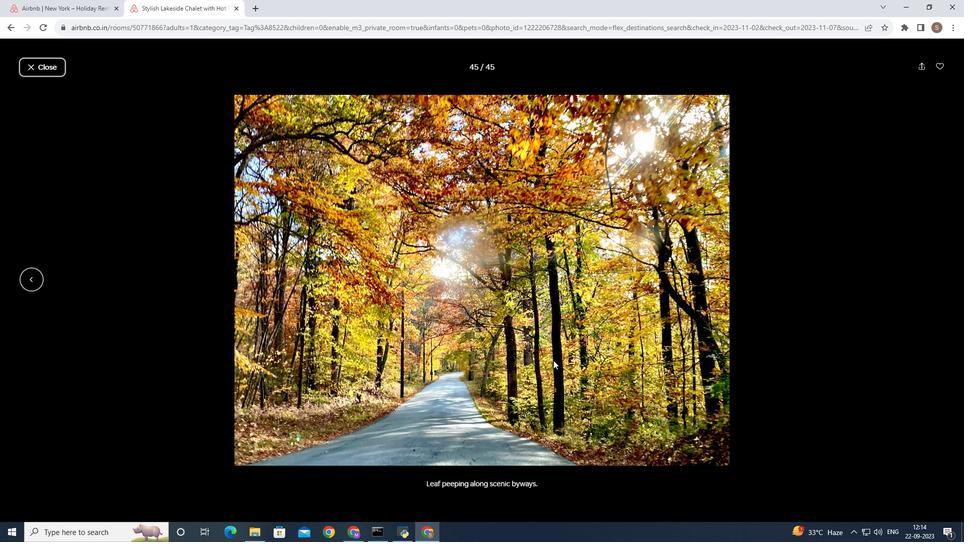 
Action: Mouse moved to (60, 66)
Screenshot: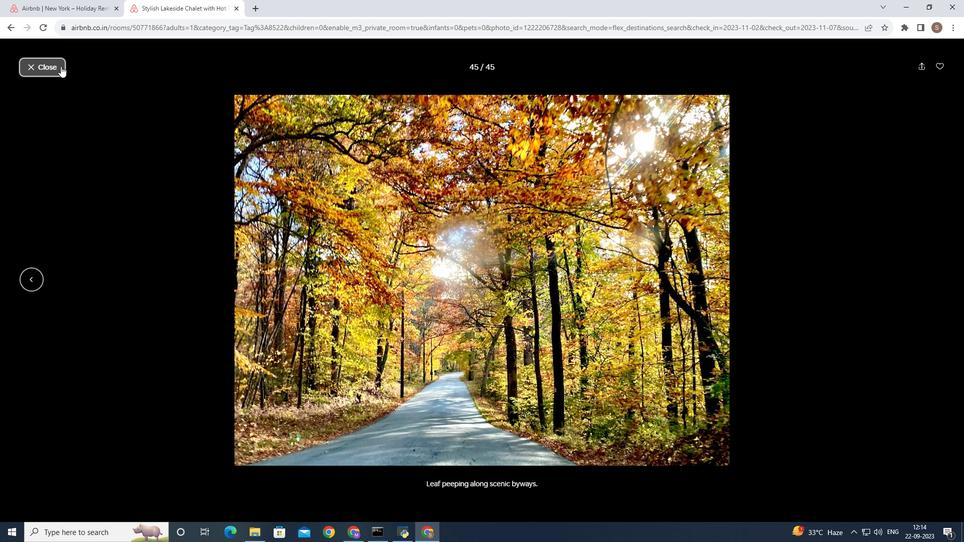 
Action: Mouse pressed left at (60, 66)
Screenshot: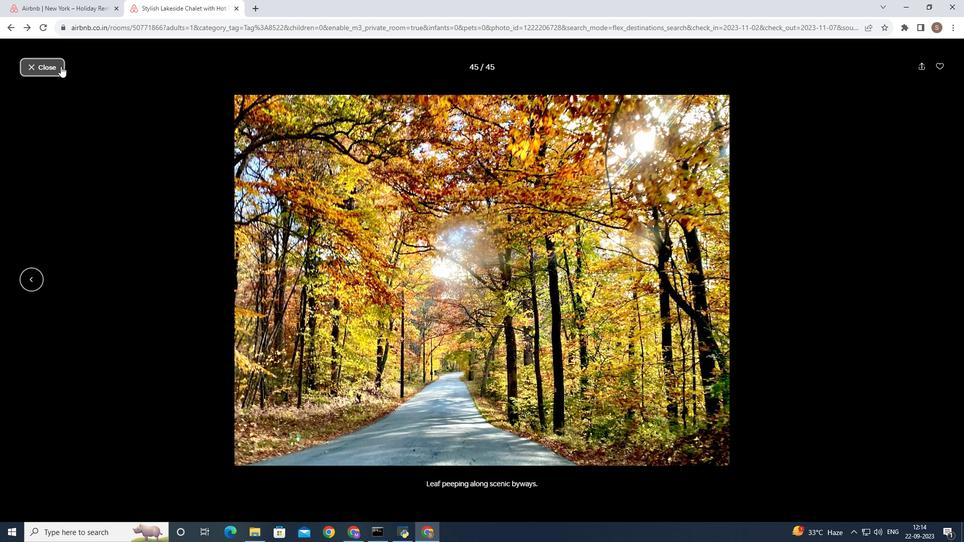 
Action: Mouse moved to (15, 57)
Screenshot: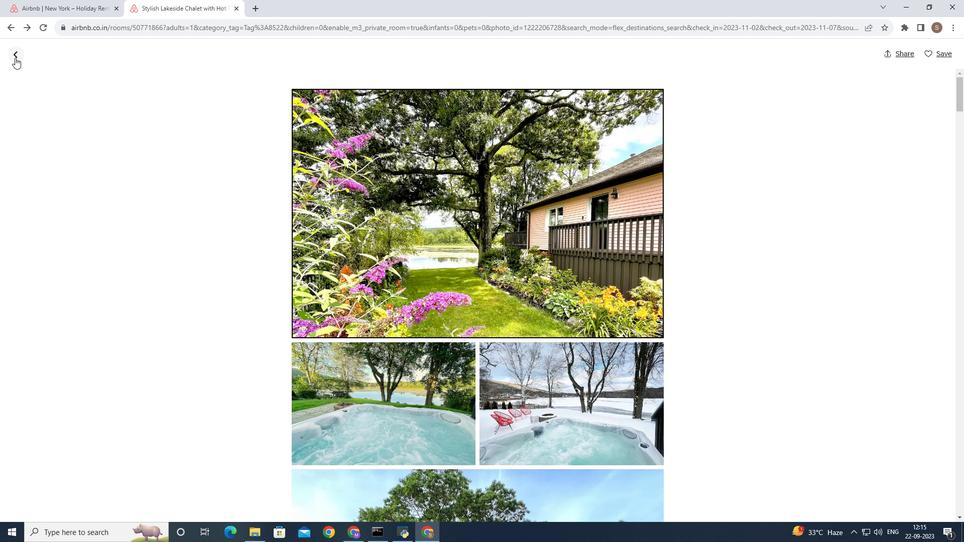 
Action: Mouse pressed left at (15, 57)
Screenshot: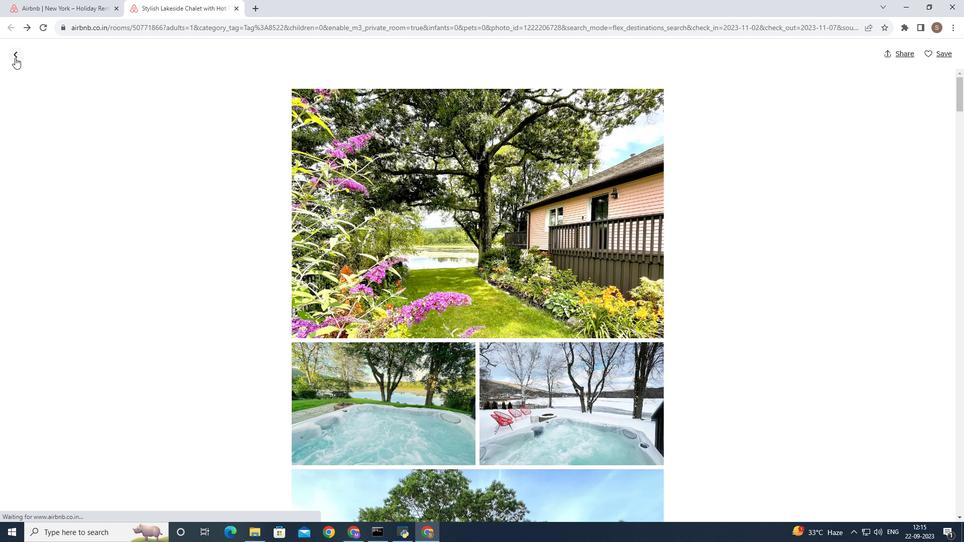 
Action: Mouse moved to (414, 193)
Screenshot: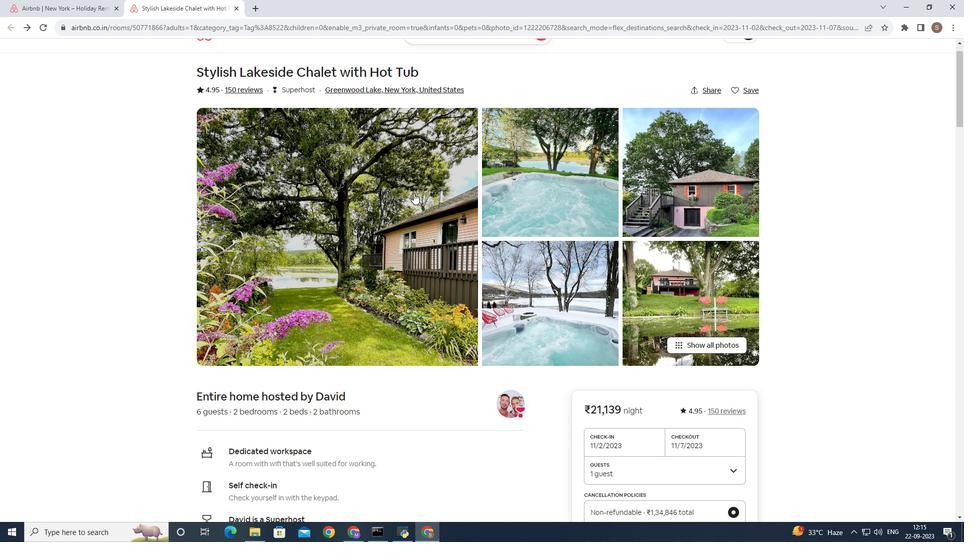 
Action: Mouse scrolled (414, 192) with delta (0, 0)
Screenshot: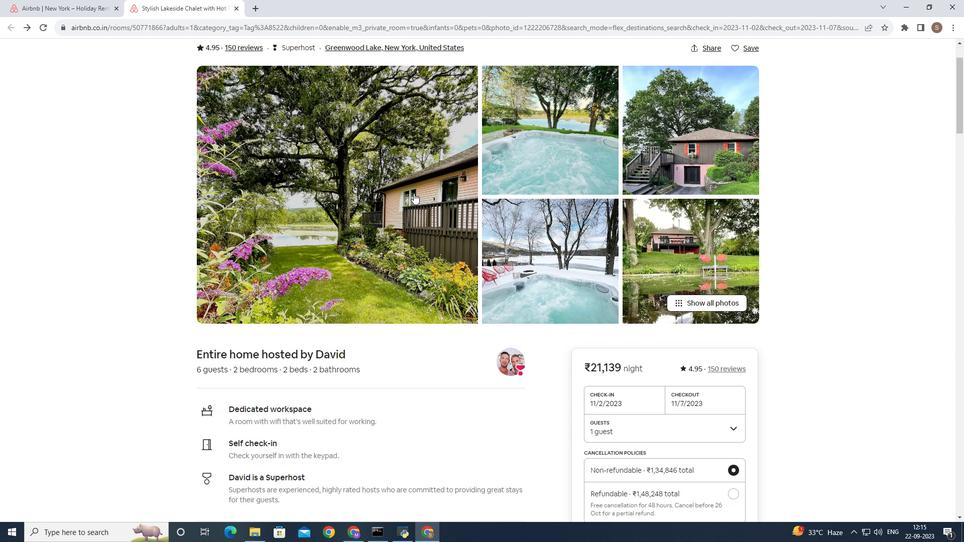 
Action: Mouse scrolled (414, 192) with delta (0, 0)
Screenshot: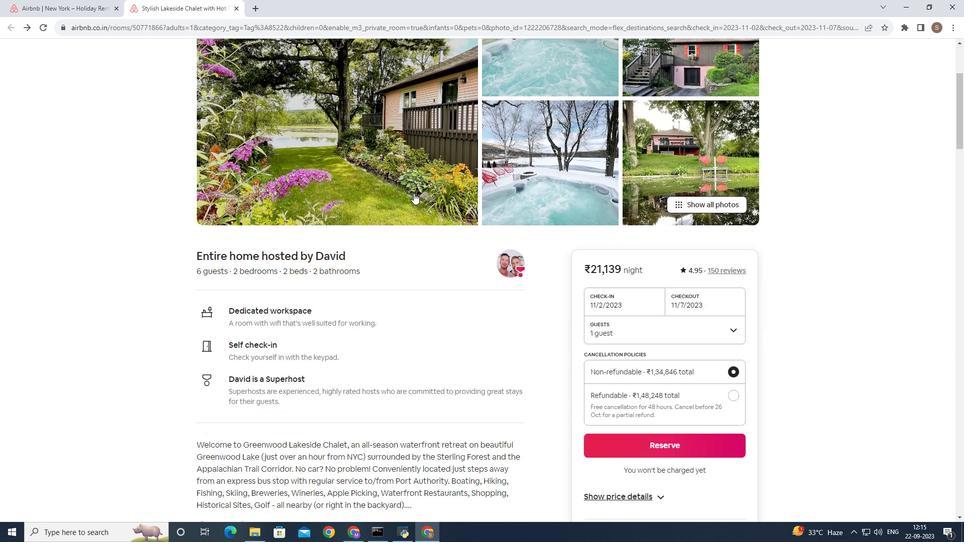 
Action: Mouse scrolled (414, 192) with delta (0, 0)
Screenshot: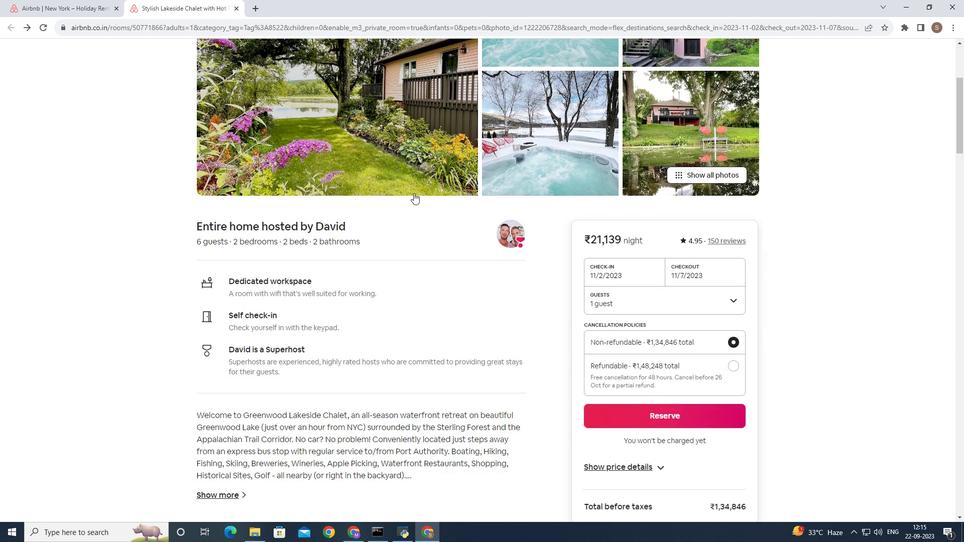 
Action: Mouse scrolled (414, 192) with delta (0, 0)
Screenshot: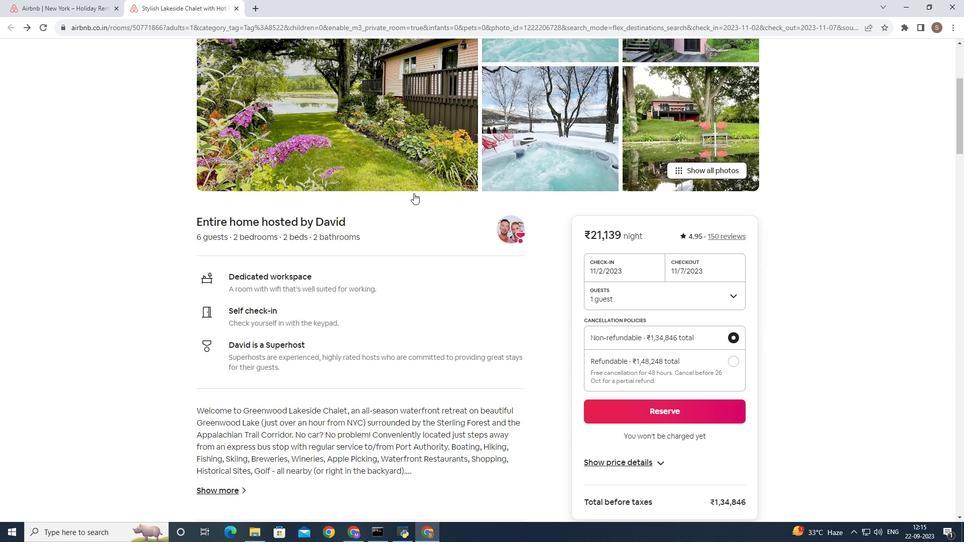 
Action: Mouse scrolled (414, 192) with delta (0, 0)
Screenshot: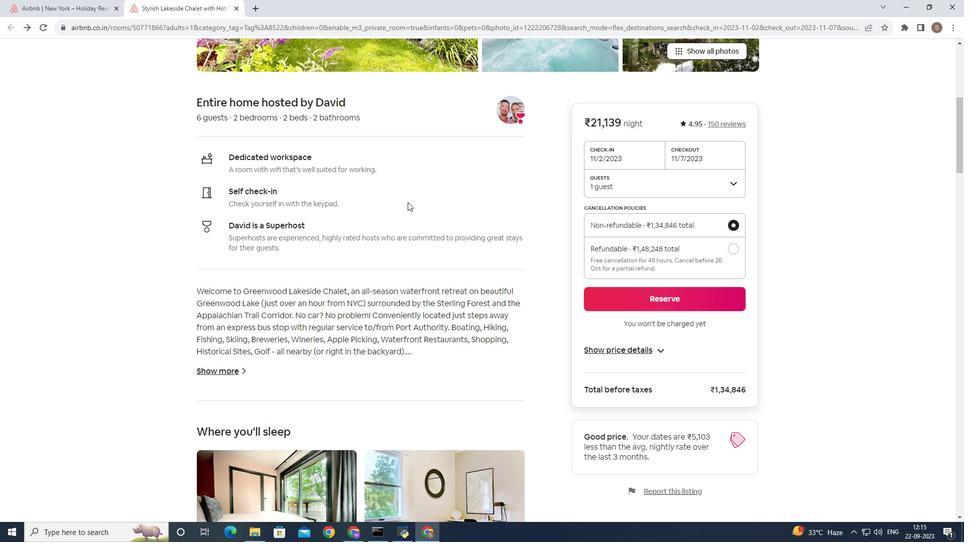 
Action: Mouse scrolled (414, 192) with delta (0, 0)
Screenshot: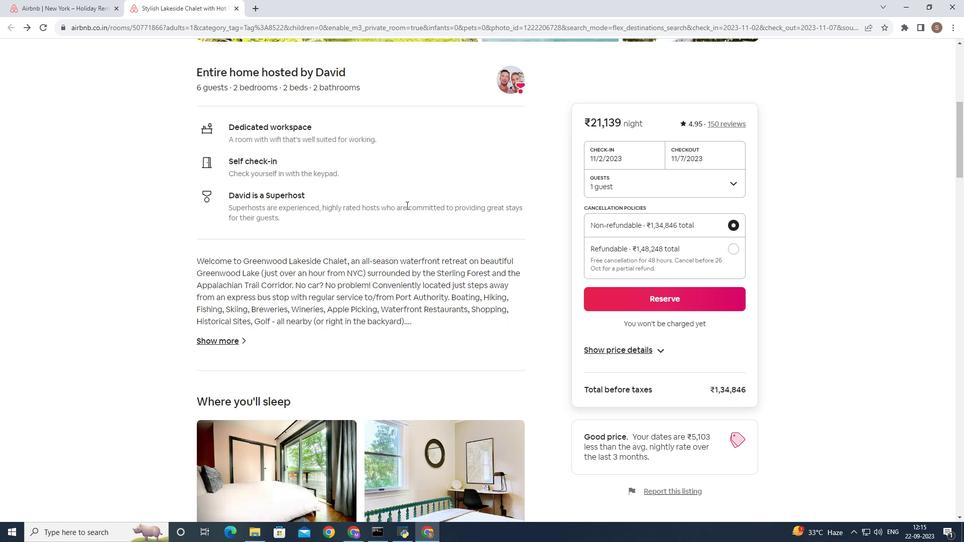 
Action: Mouse scrolled (414, 192) with delta (0, 0)
Screenshot: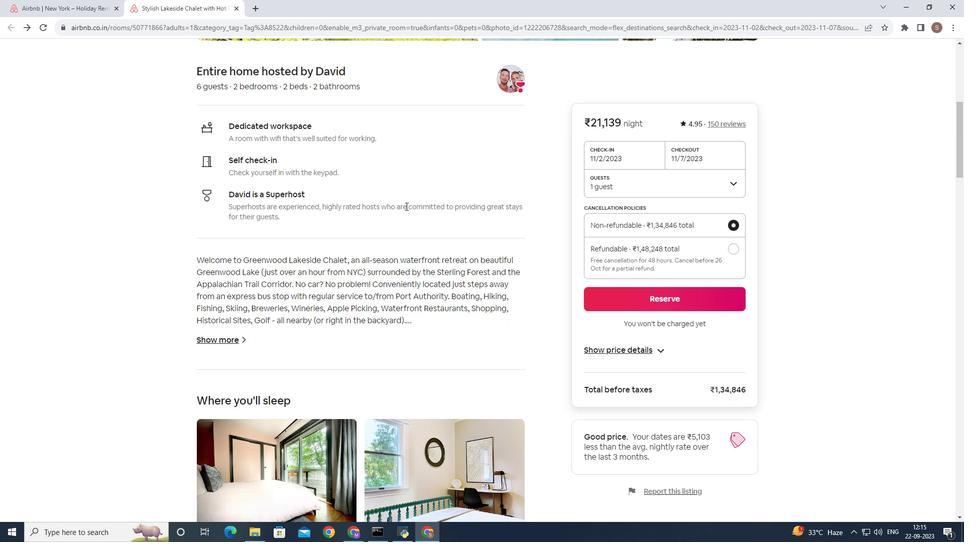
Action: Mouse moved to (406, 207)
Screenshot: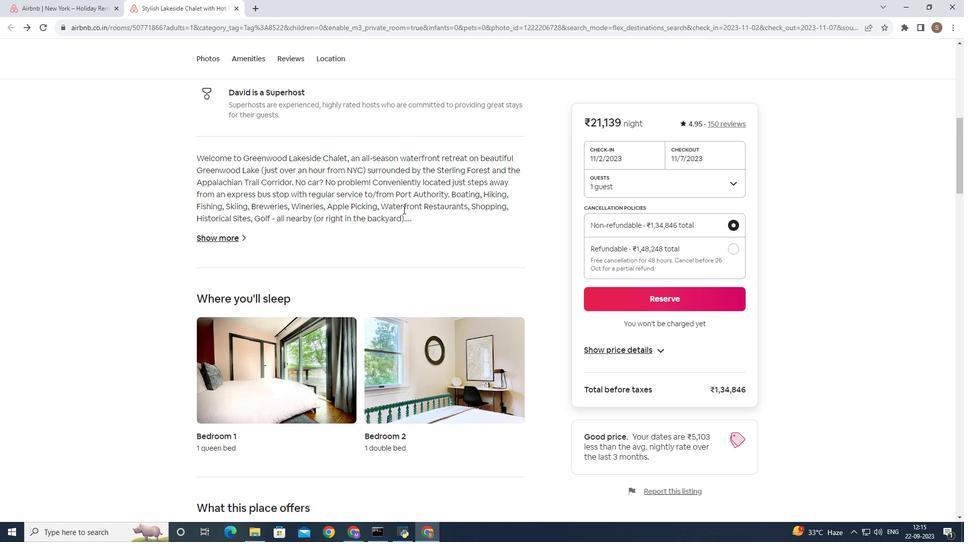 
Action: Mouse scrolled (406, 206) with delta (0, 0)
Screenshot: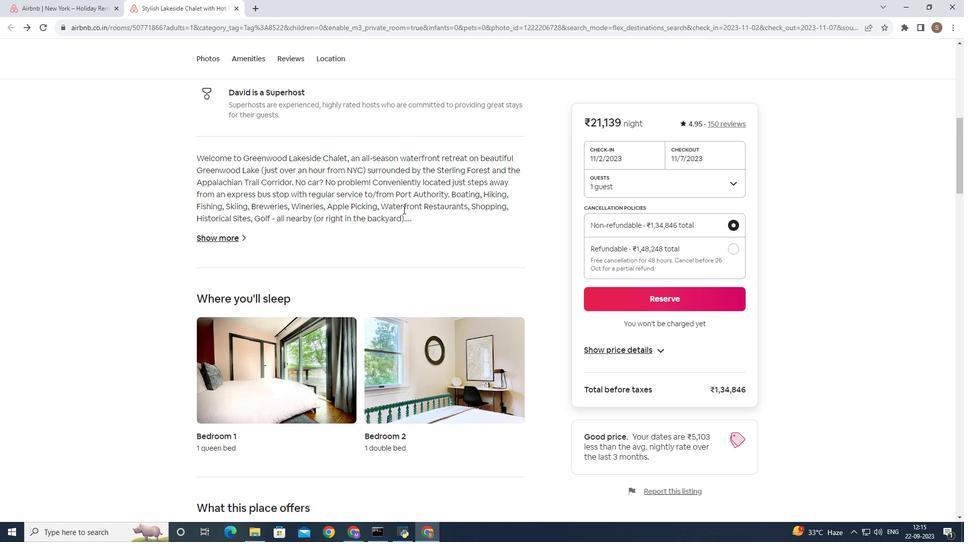 
Action: Mouse moved to (405, 208)
Screenshot: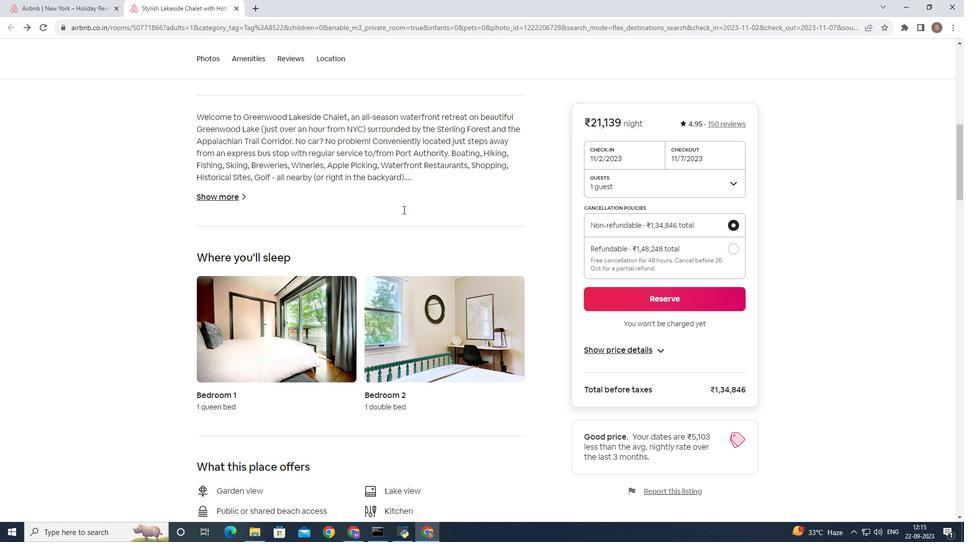 
Action: Mouse scrolled (405, 207) with delta (0, 0)
Screenshot: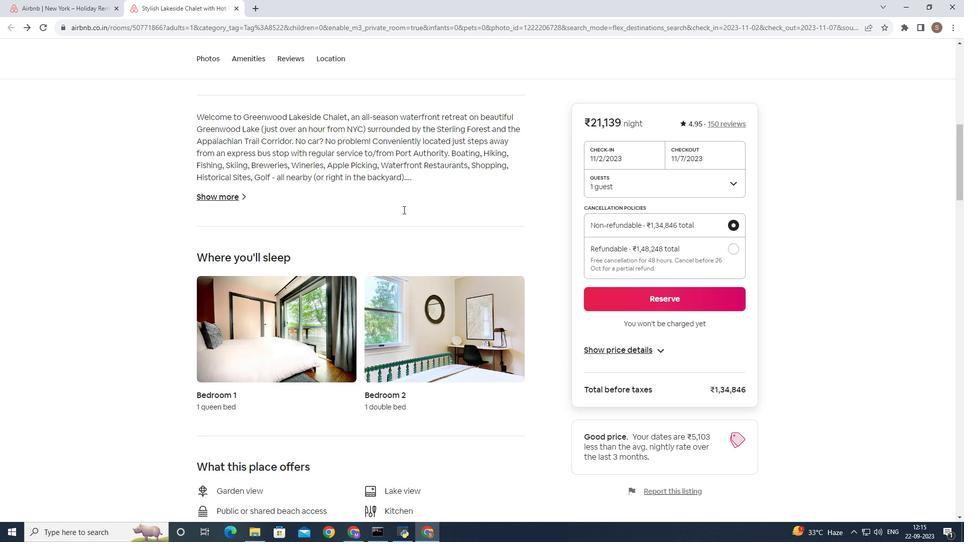 
Action: Mouse moved to (404, 210)
Screenshot: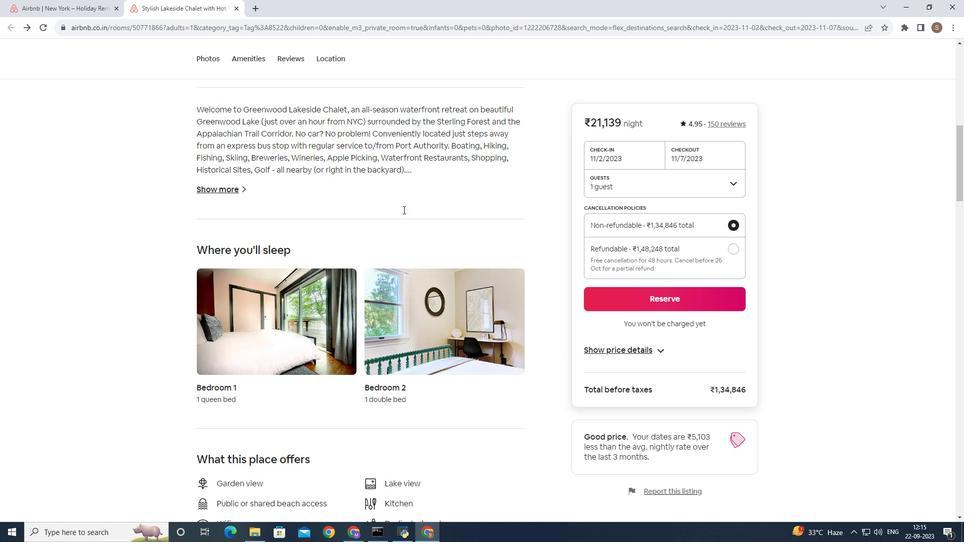 
Action: Mouse scrolled (404, 209) with delta (0, 0)
Screenshot: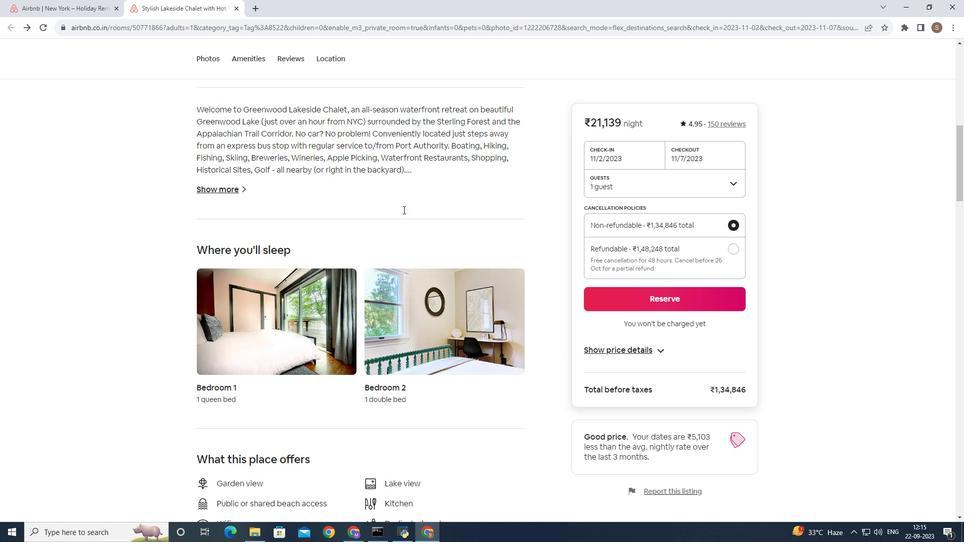 
Action: Mouse moved to (403, 210)
Screenshot: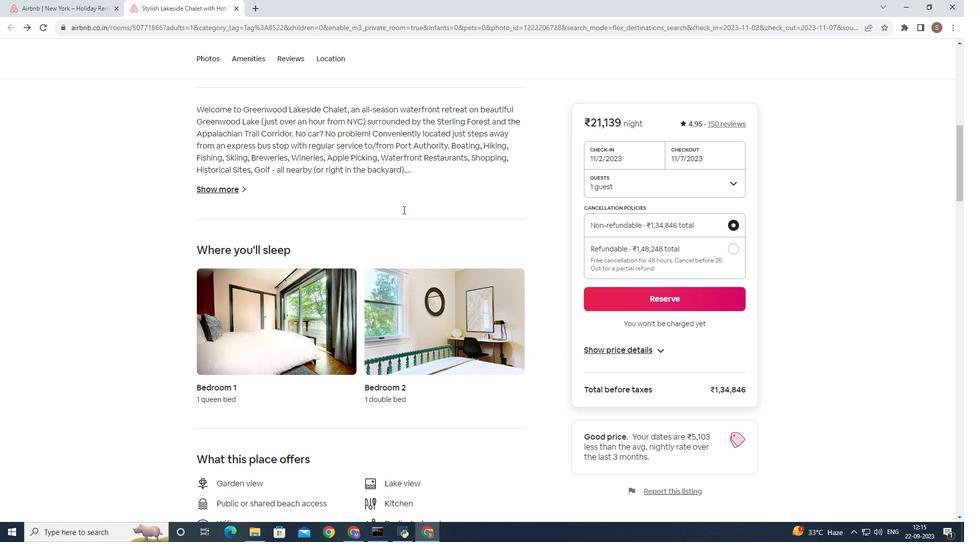 
Action: Mouse scrolled (403, 209) with delta (0, 0)
Screenshot: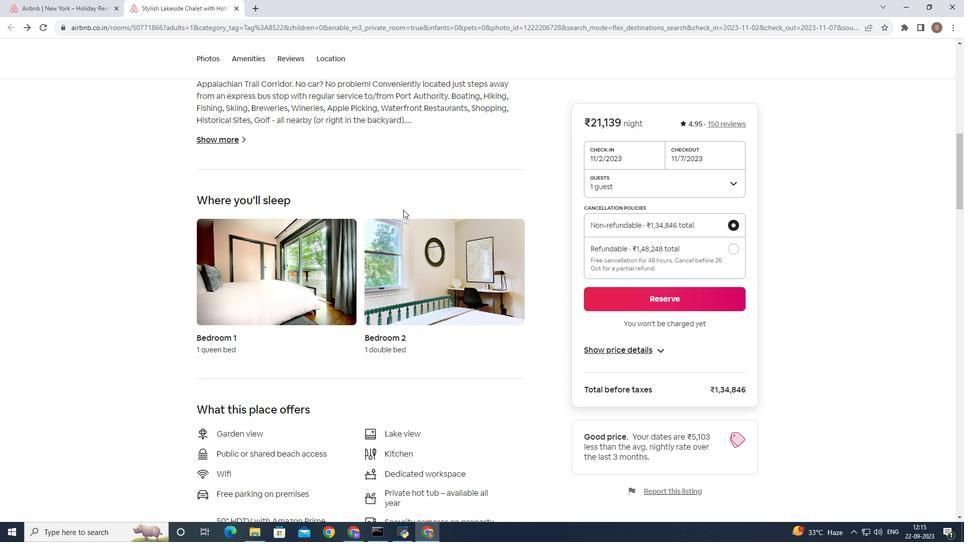 
Action: Mouse scrolled (403, 209) with delta (0, 0)
Screenshot: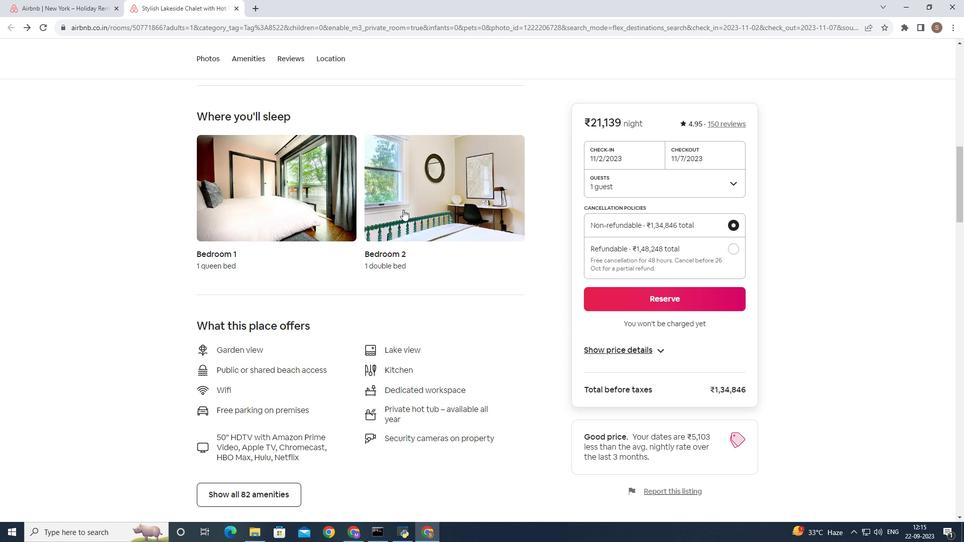 
Action: Mouse scrolled (403, 209) with delta (0, 0)
Screenshot: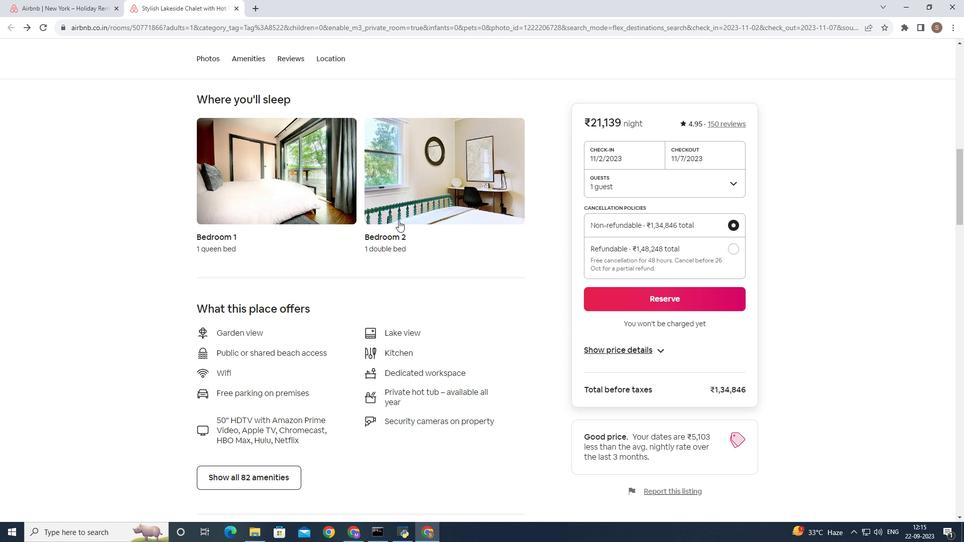 
Action: Mouse moved to (280, 477)
Screenshot: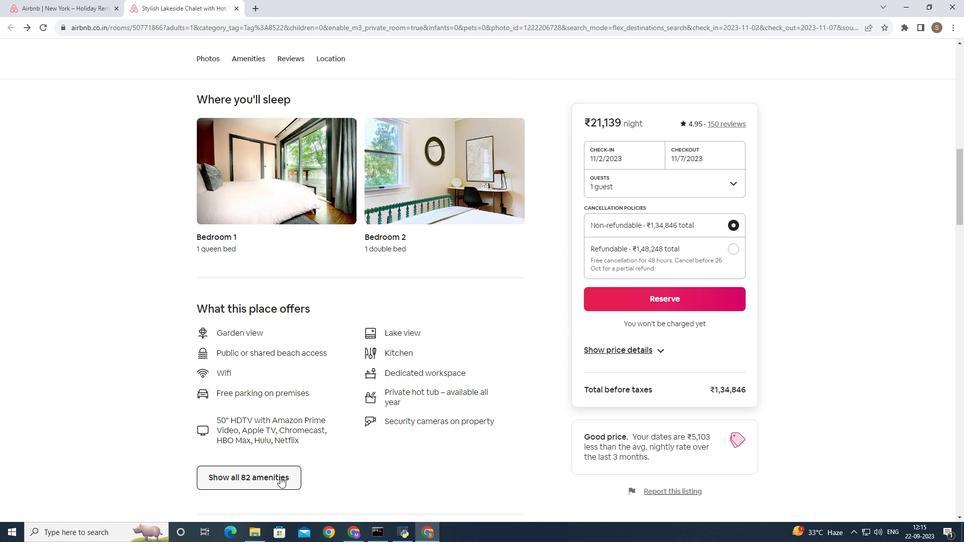 
Action: Mouse pressed left at (280, 477)
Screenshot: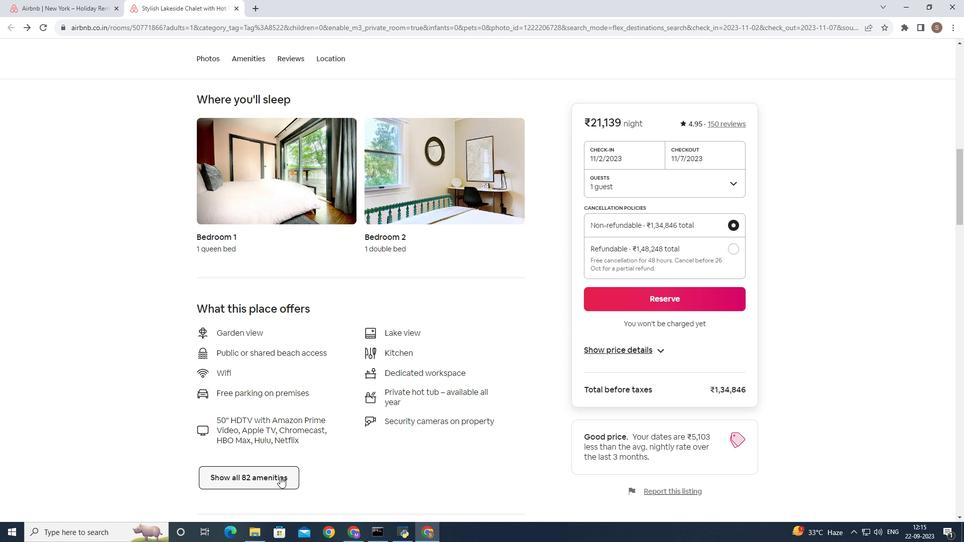 
Action: Mouse moved to (447, 217)
Screenshot: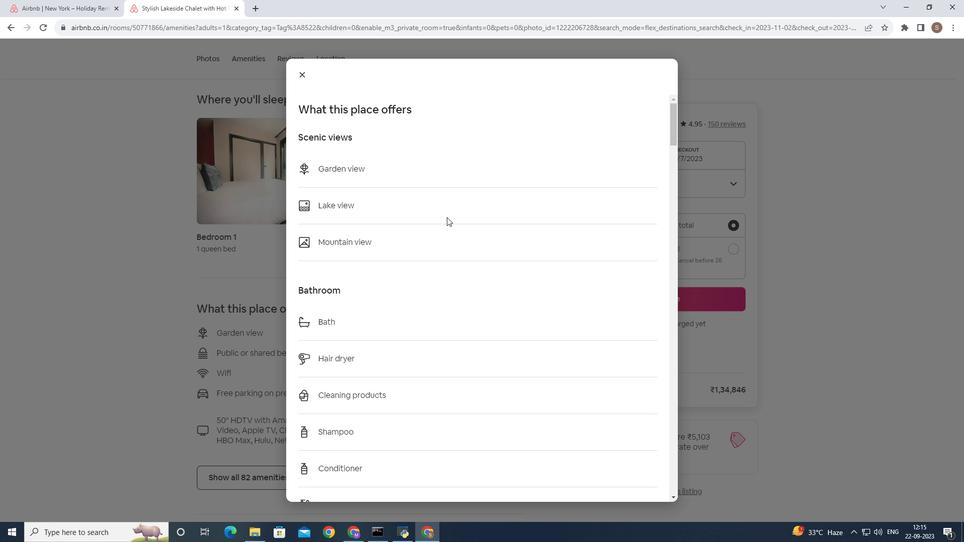 
Action: Mouse scrolled (447, 217) with delta (0, 0)
Screenshot: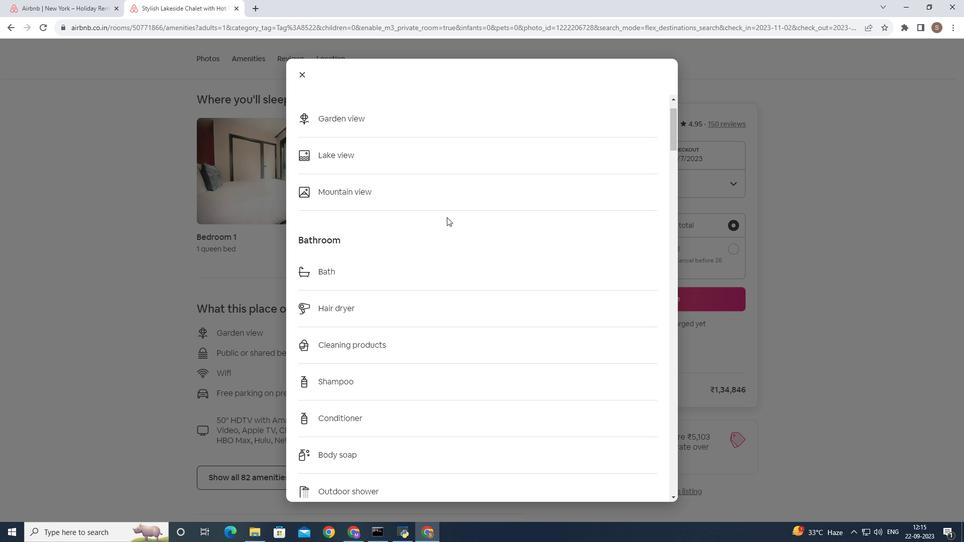 
Action: Mouse moved to (447, 217)
Screenshot: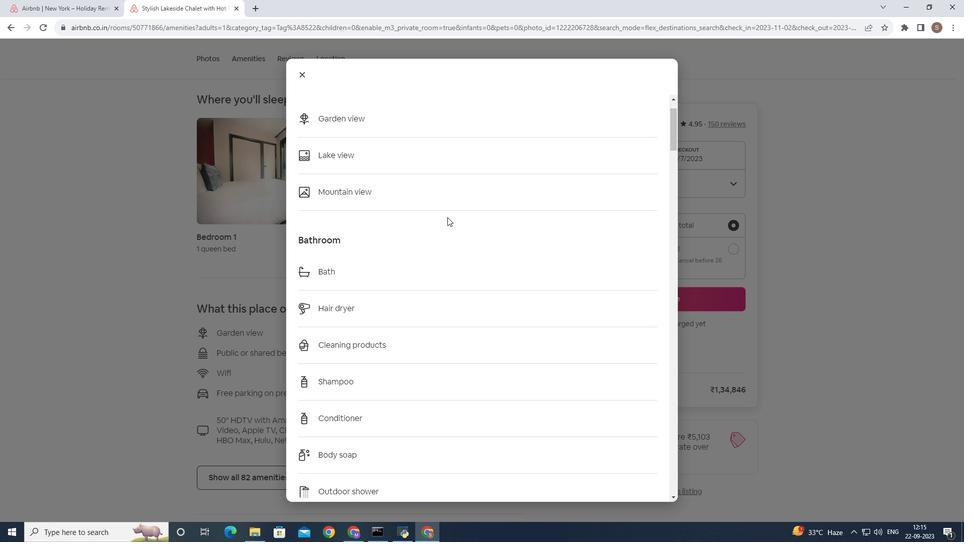 
Action: Mouse scrolled (447, 217) with delta (0, 0)
Screenshot: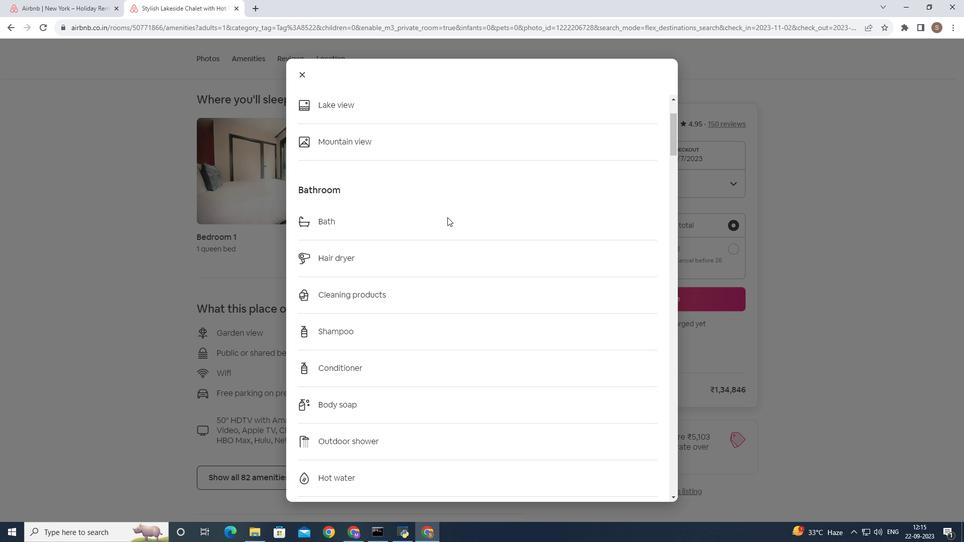
Action: Mouse scrolled (447, 217) with delta (0, 0)
Screenshot: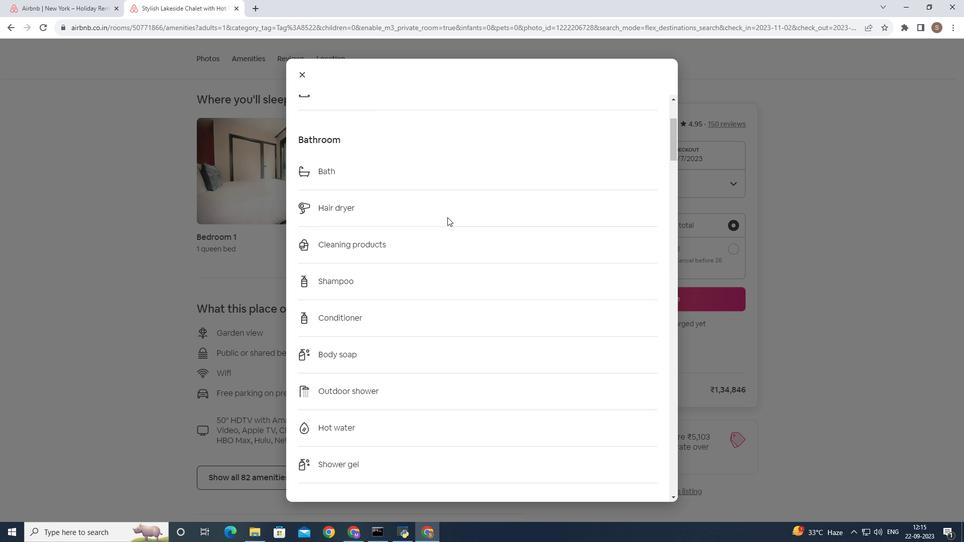 
Action: Mouse scrolled (447, 217) with delta (0, 0)
Screenshot: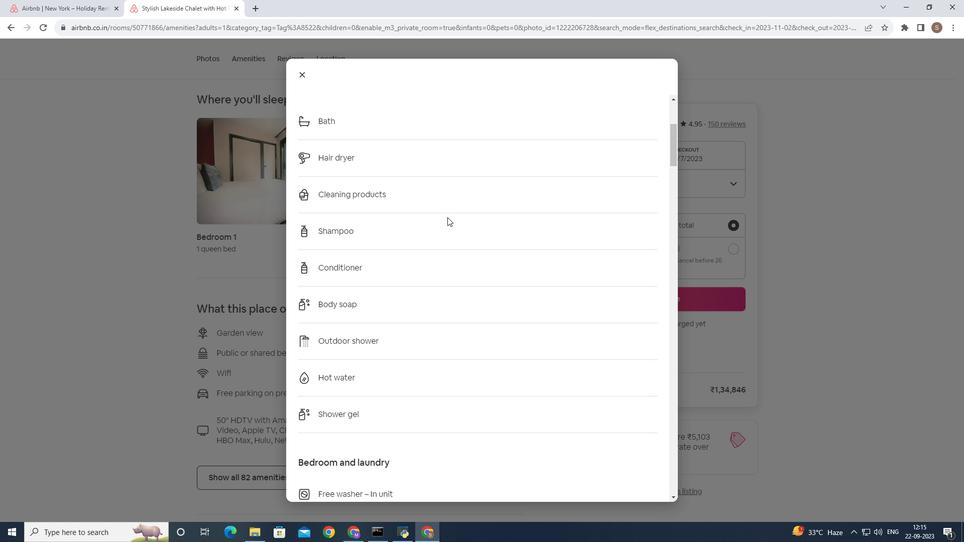 
Action: Mouse scrolled (447, 217) with delta (0, 0)
Screenshot: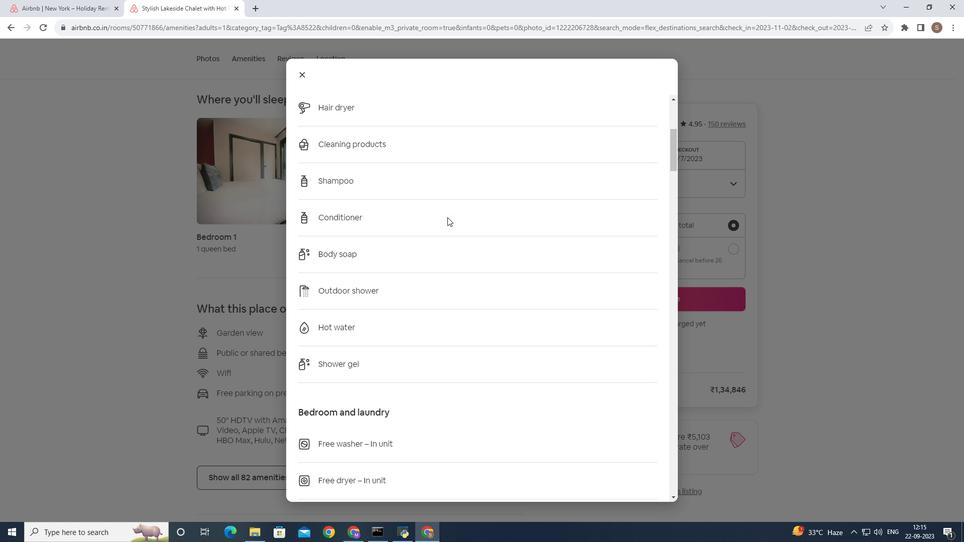 
Action: Mouse scrolled (447, 217) with delta (0, 0)
Screenshot: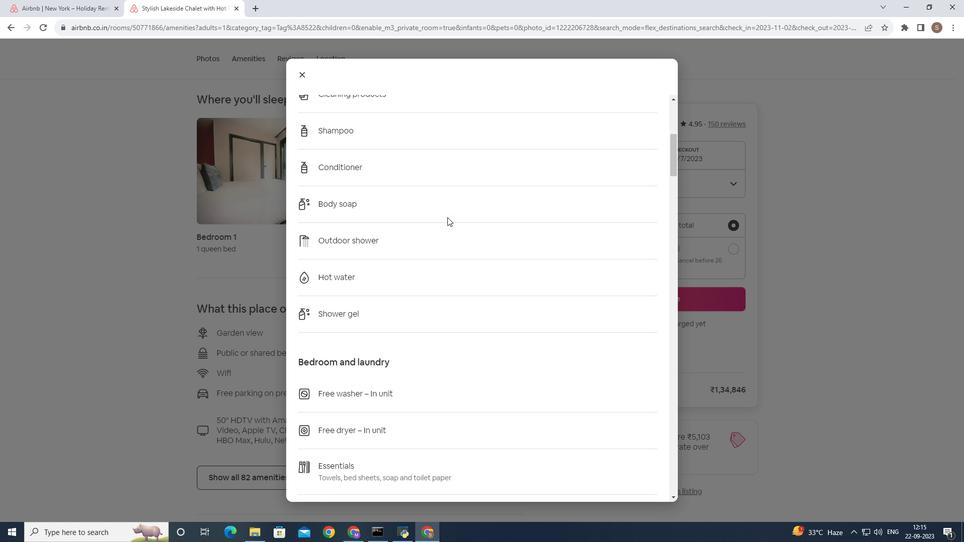 
Action: Mouse scrolled (447, 217) with delta (0, 0)
Screenshot: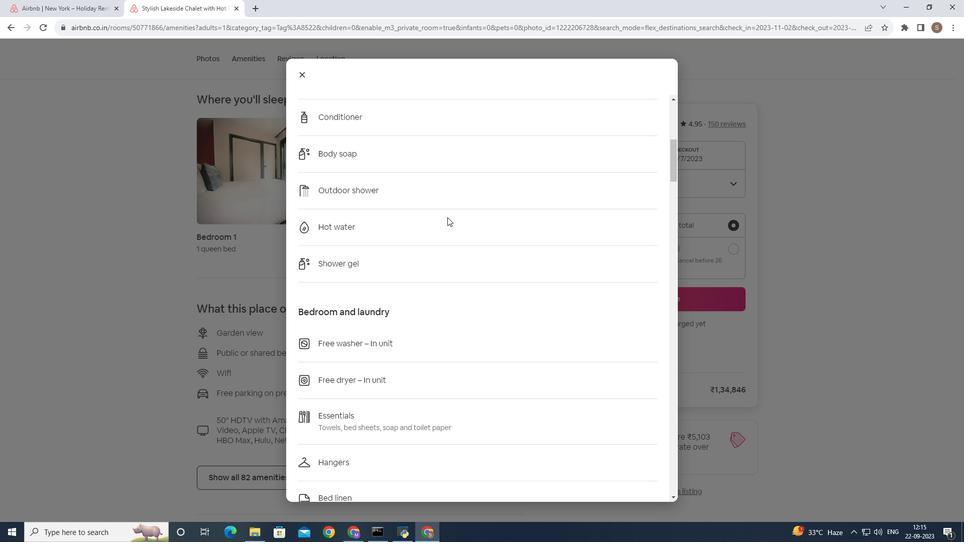 
Action: Mouse scrolled (447, 217) with delta (0, 0)
Screenshot: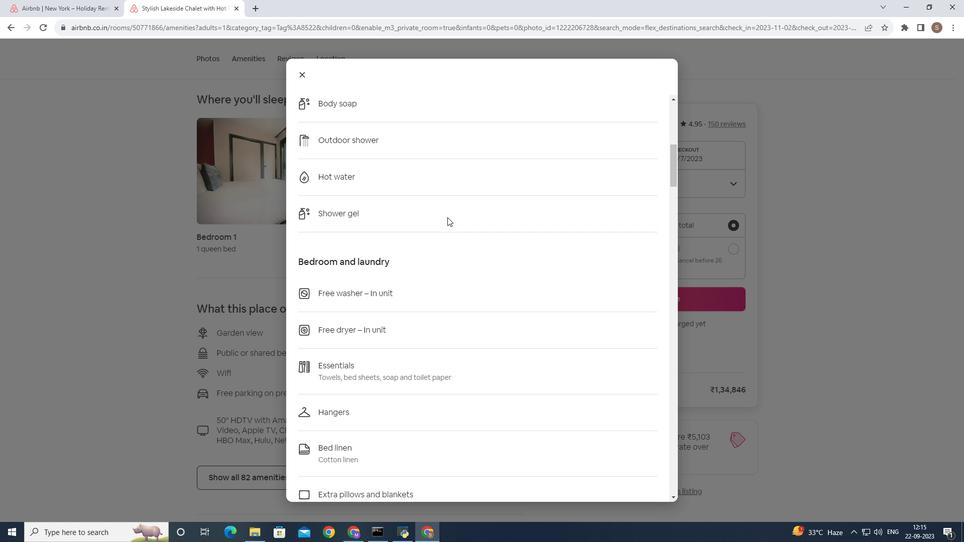 
Action: Mouse scrolled (447, 217) with delta (0, 0)
Screenshot: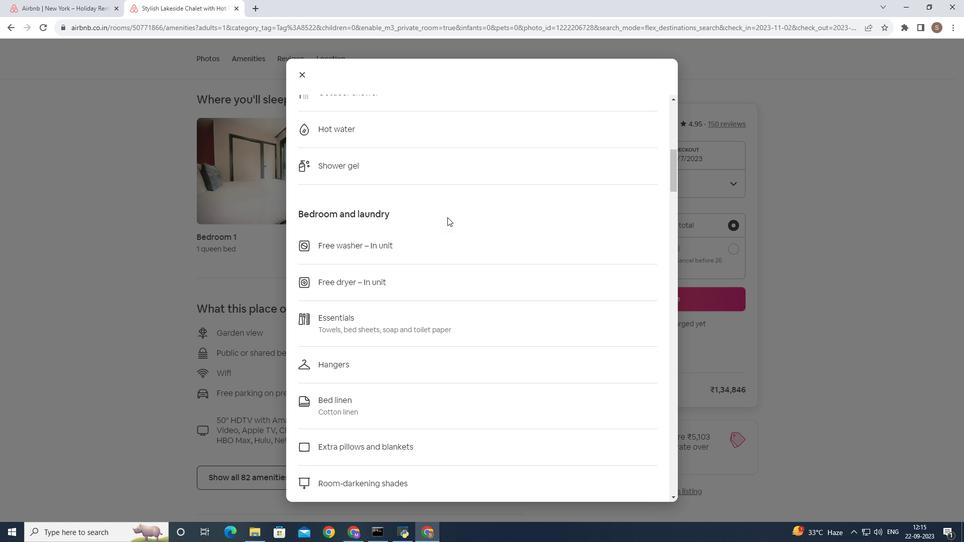 
Action: Mouse scrolled (447, 217) with delta (0, 0)
Screenshot: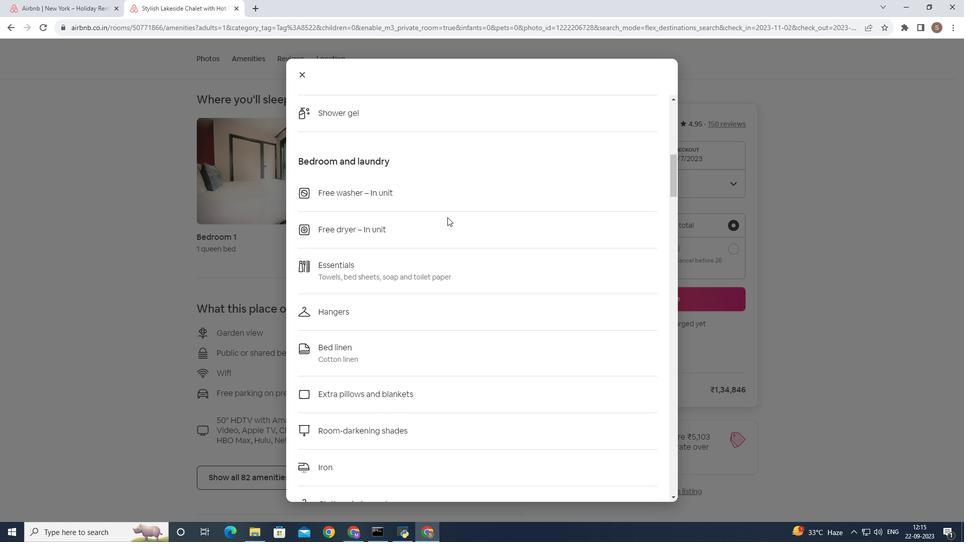 
Action: Mouse scrolled (447, 217) with delta (0, 0)
Screenshot: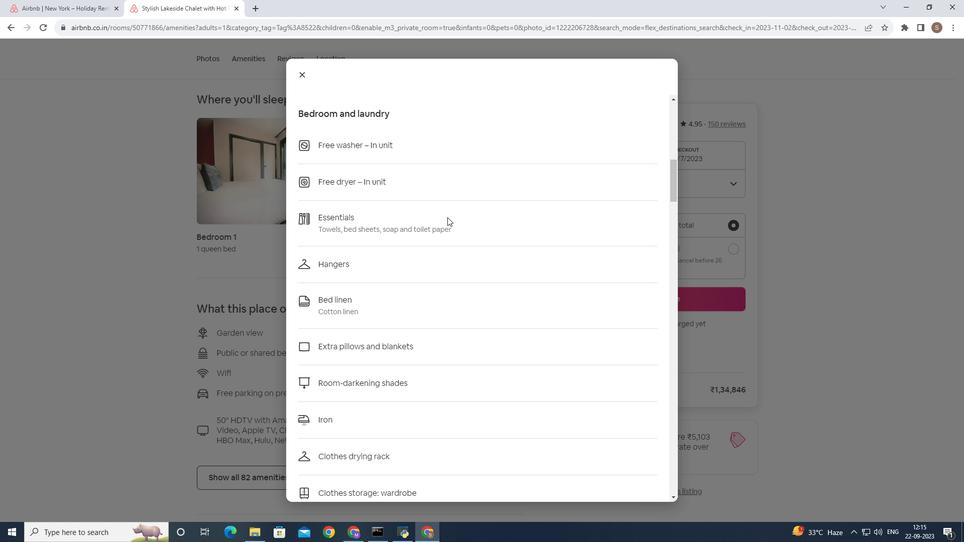 
Action: Mouse scrolled (447, 217) with delta (0, 0)
Screenshot: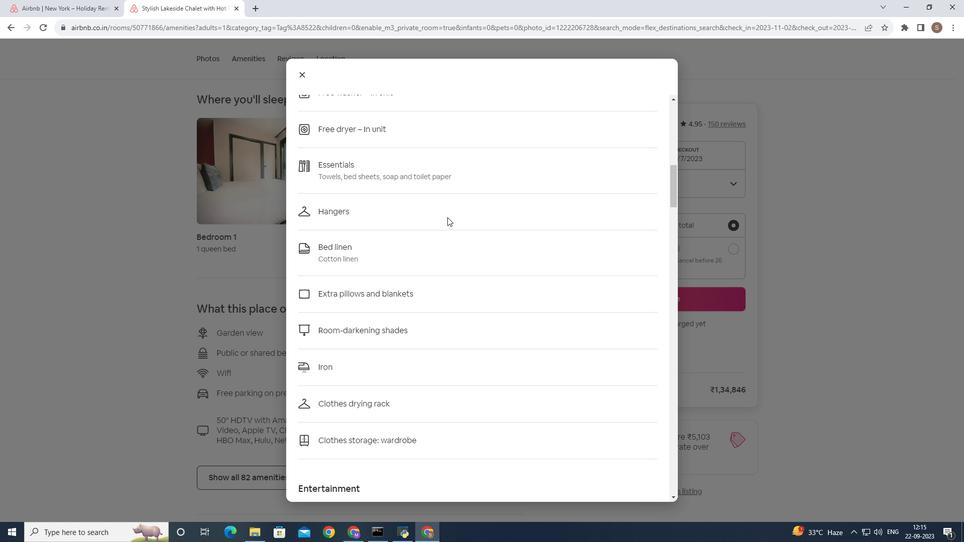 
Action: Mouse scrolled (447, 217) with delta (0, 0)
Screenshot: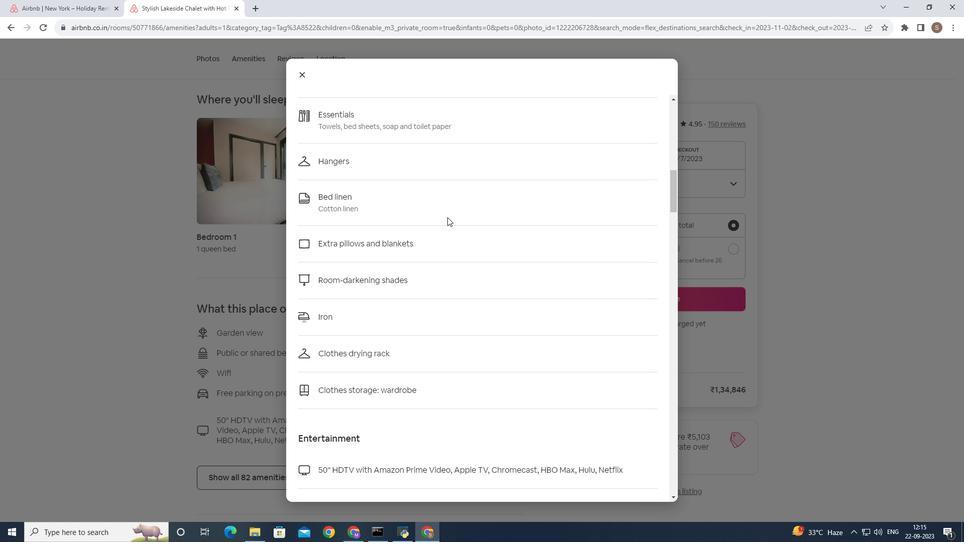 
Action: Mouse scrolled (447, 217) with delta (0, 0)
Screenshot: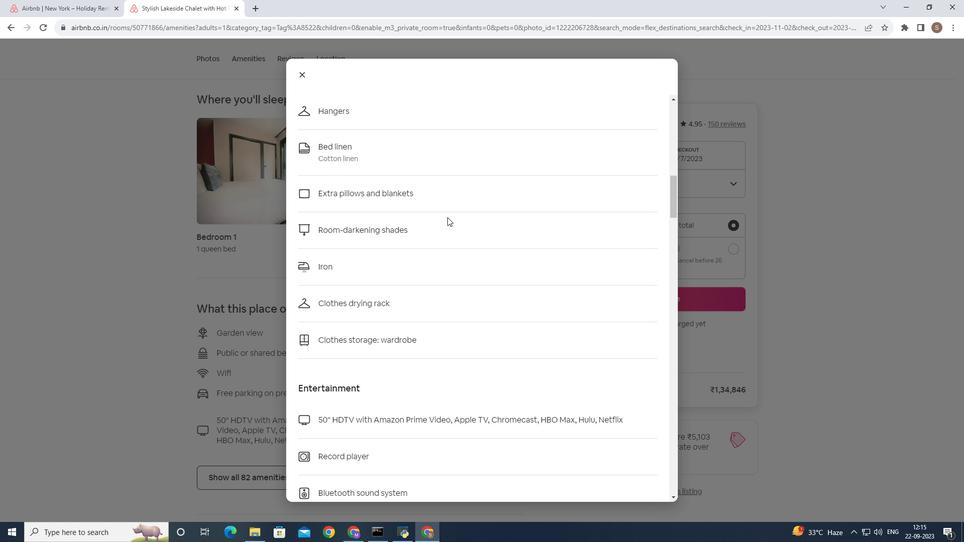 
Action: Mouse scrolled (447, 217) with delta (0, 0)
Screenshot: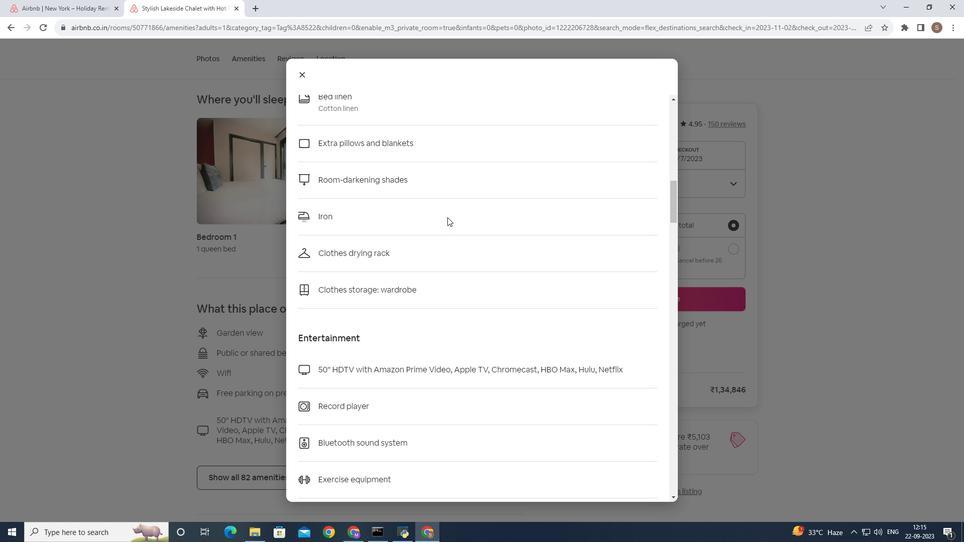 
Action: Mouse scrolled (447, 217) with delta (0, 0)
Screenshot: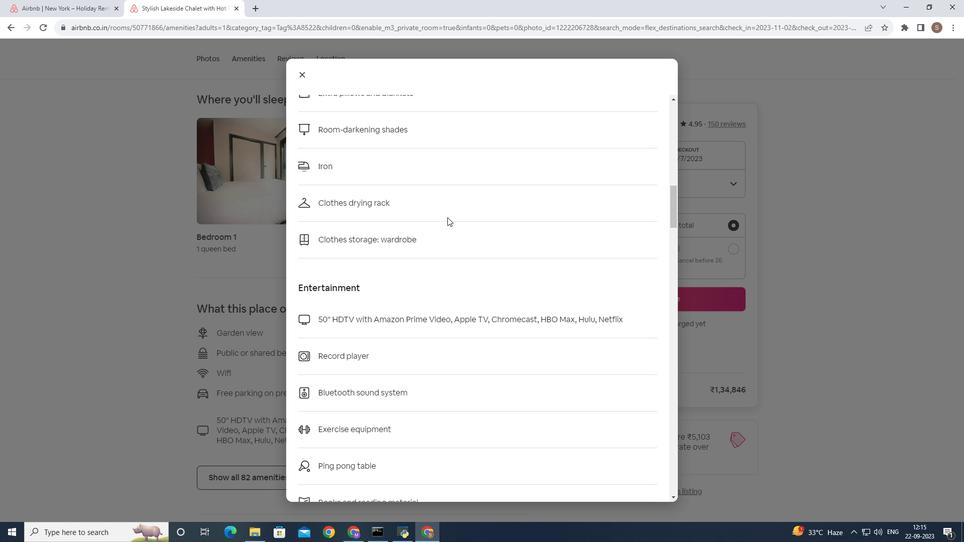 
Action: Mouse scrolled (447, 217) with delta (0, 0)
Screenshot: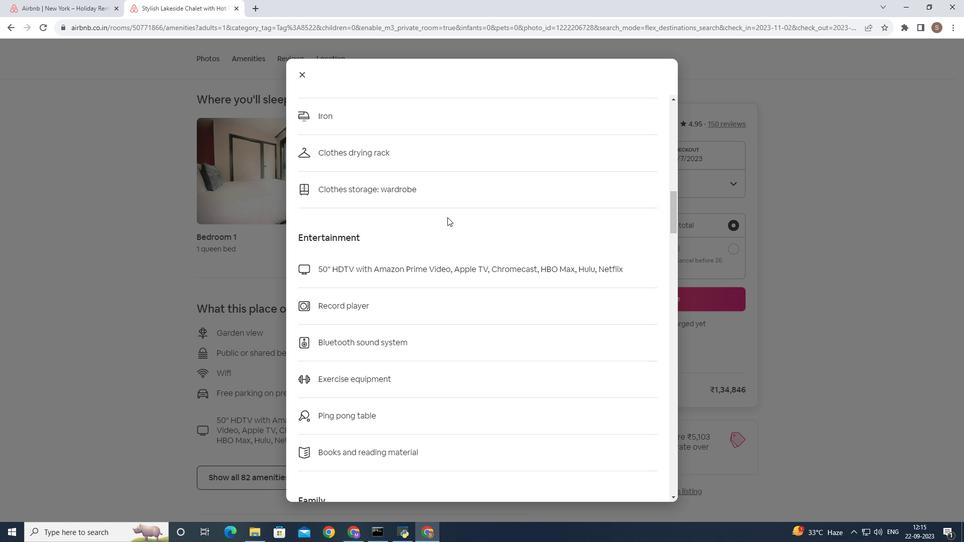 
Action: Mouse scrolled (447, 217) with delta (0, 0)
Screenshot: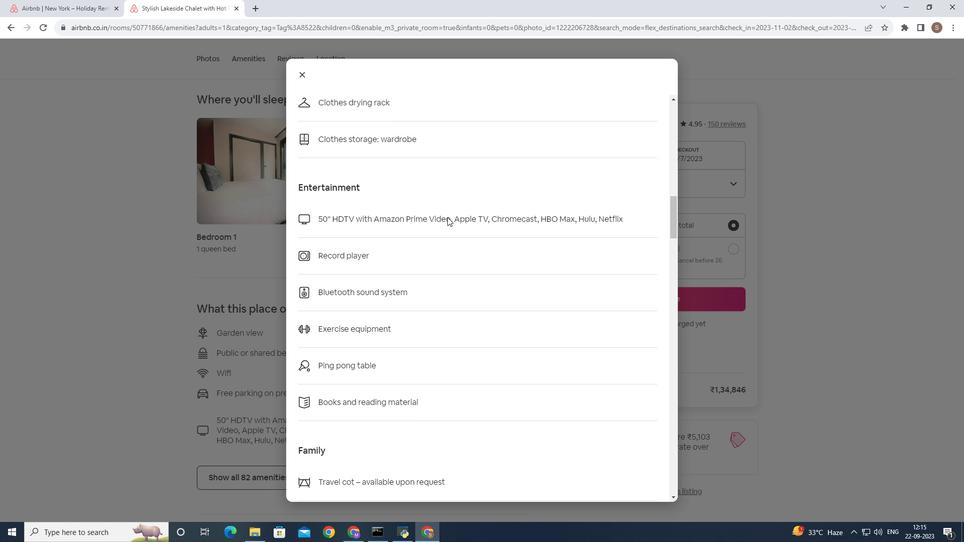 
Action: Mouse scrolled (447, 217) with delta (0, 0)
Screenshot: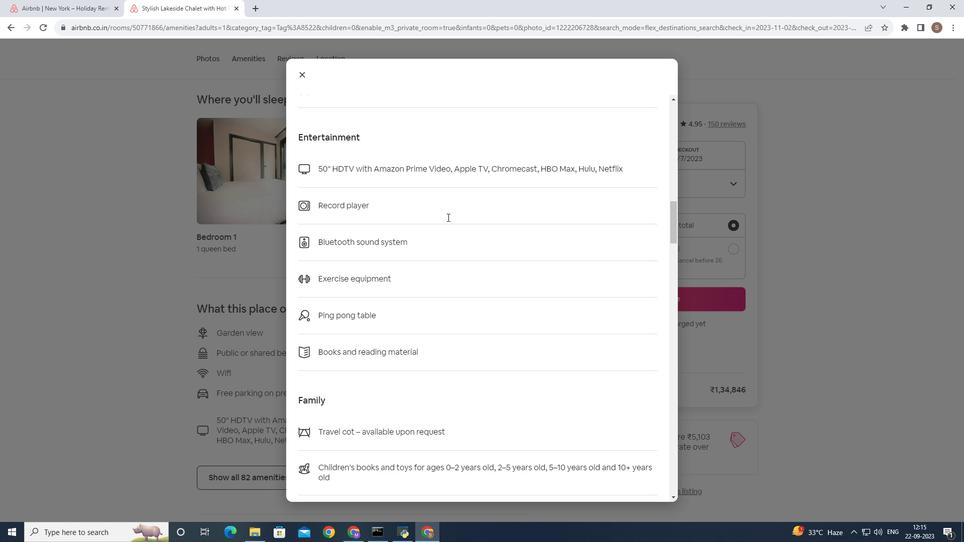 
Action: Mouse scrolled (447, 217) with delta (0, 0)
Screenshot: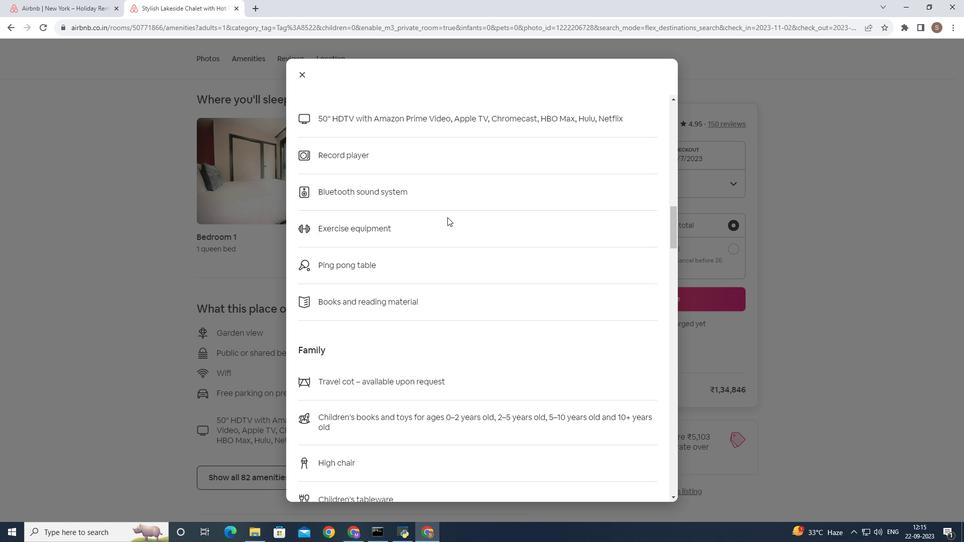 
Action: Mouse scrolled (447, 217) with delta (0, 0)
Screenshot: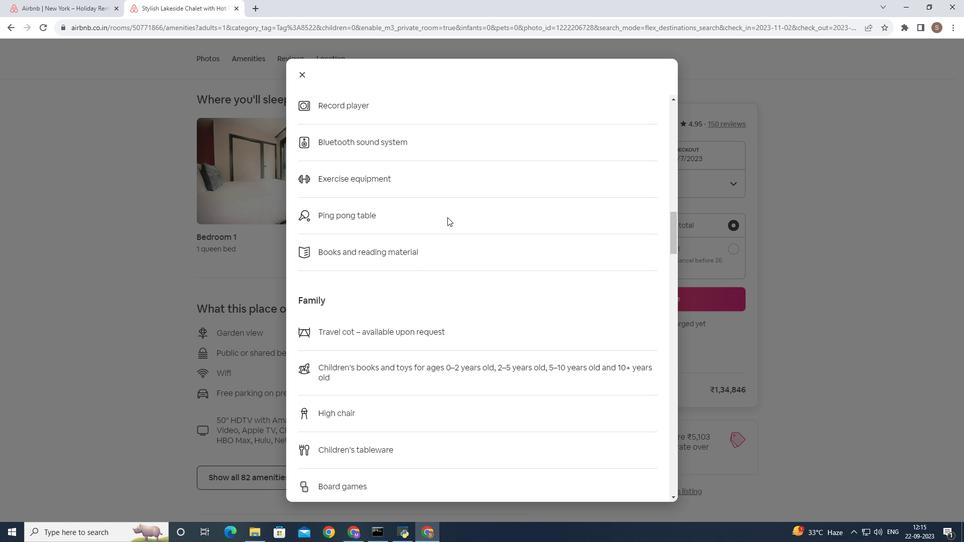 
Action: Mouse scrolled (447, 217) with delta (0, 0)
Screenshot: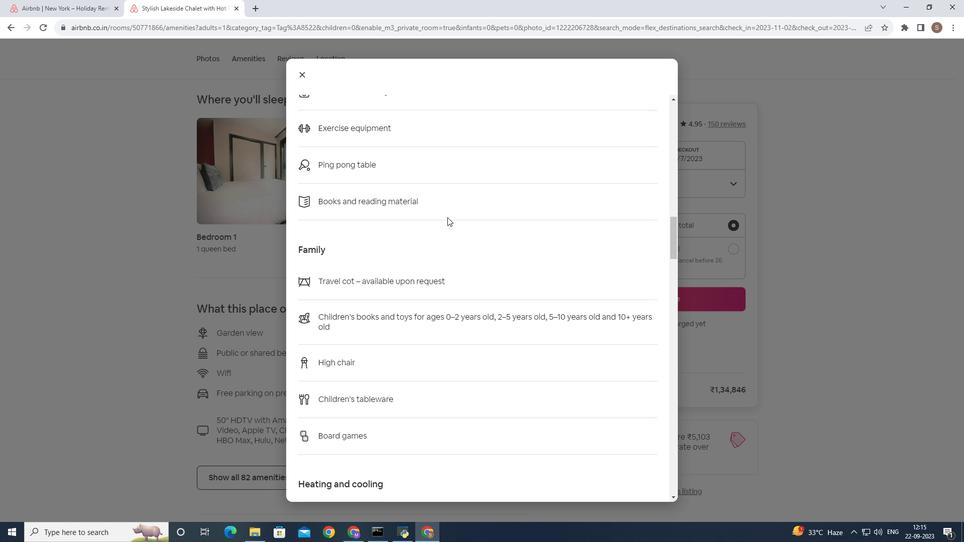 
Action: Mouse scrolled (447, 217) with delta (0, 0)
Screenshot: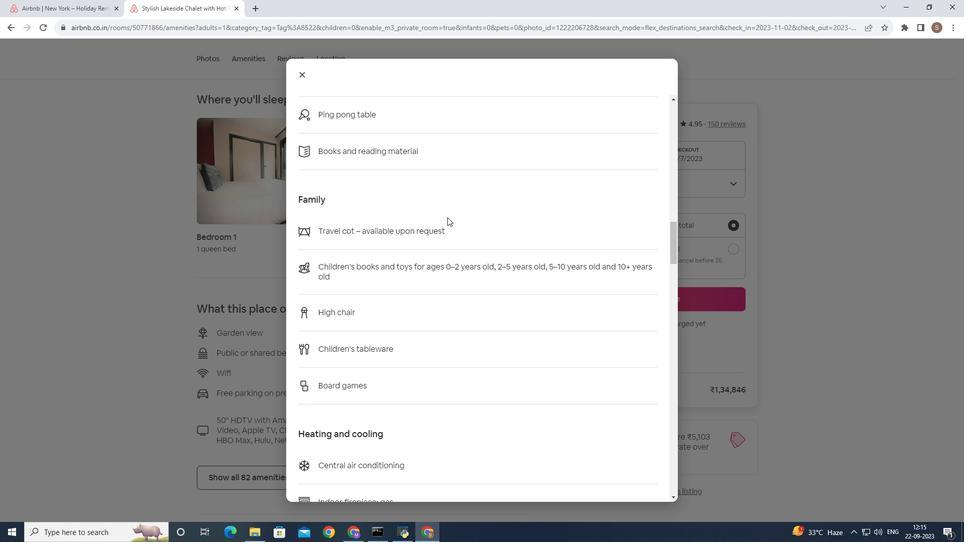
Action: Mouse scrolled (447, 217) with delta (0, 0)
Screenshot: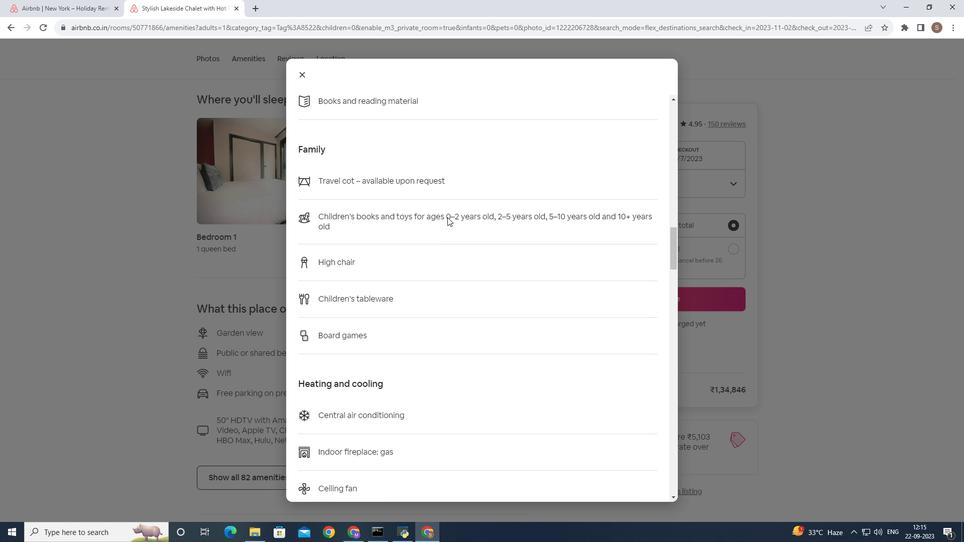 
Action: Mouse scrolled (447, 217) with delta (0, 0)
Screenshot: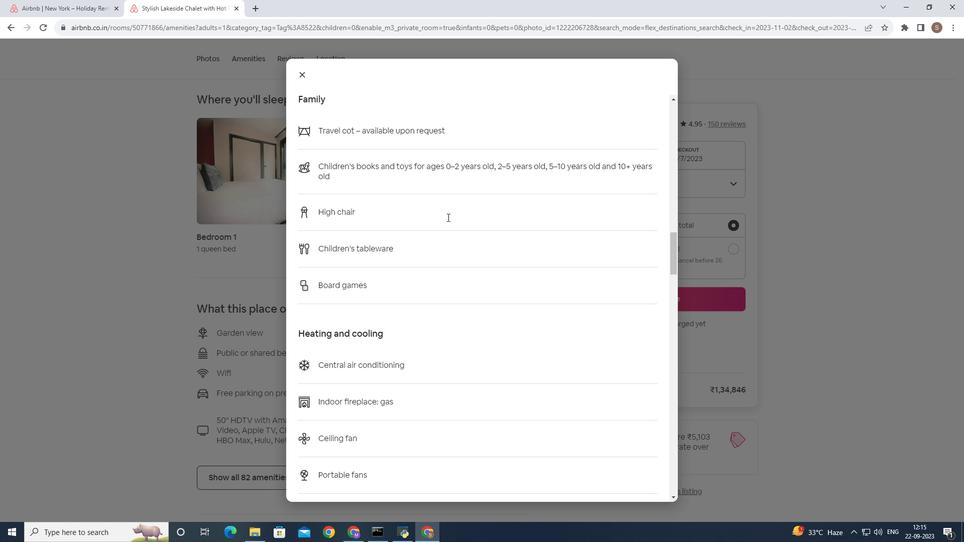 
Action: Mouse scrolled (447, 217) with delta (0, 0)
Screenshot: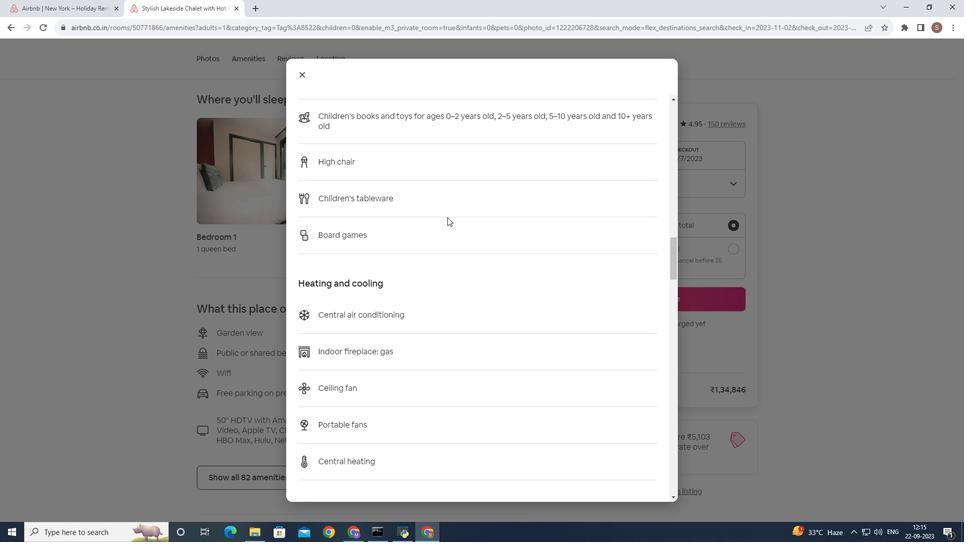 
Action: Mouse scrolled (447, 217) with delta (0, 0)
Screenshot: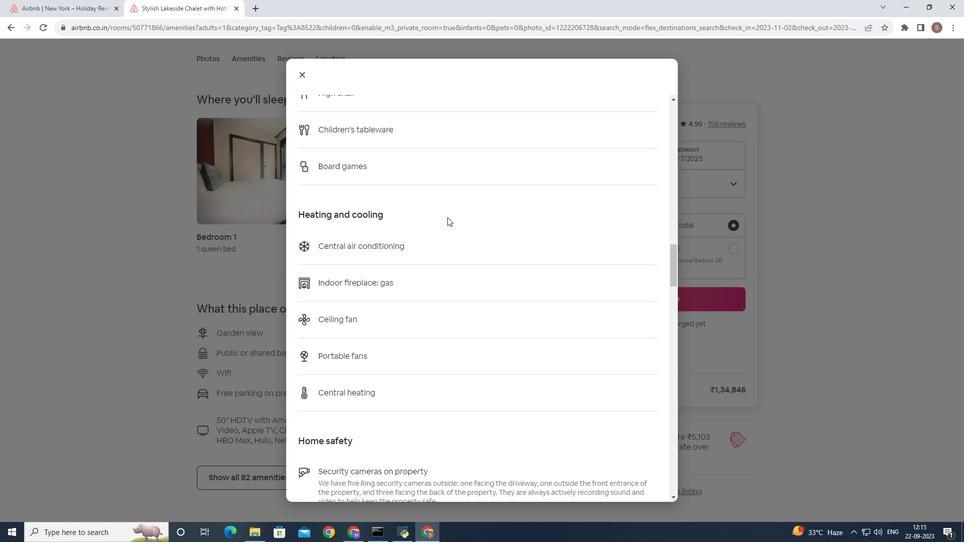 
Action: Mouse scrolled (447, 217) with delta (0, 0)
Screenshot: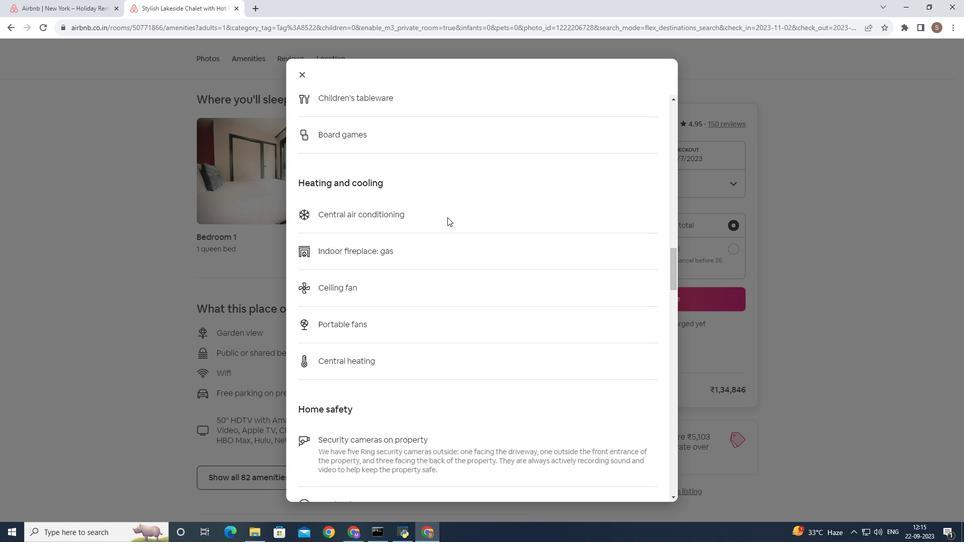 
Action: Mouse scrolled (447, 217) with delta (0, 0)
Screenshot: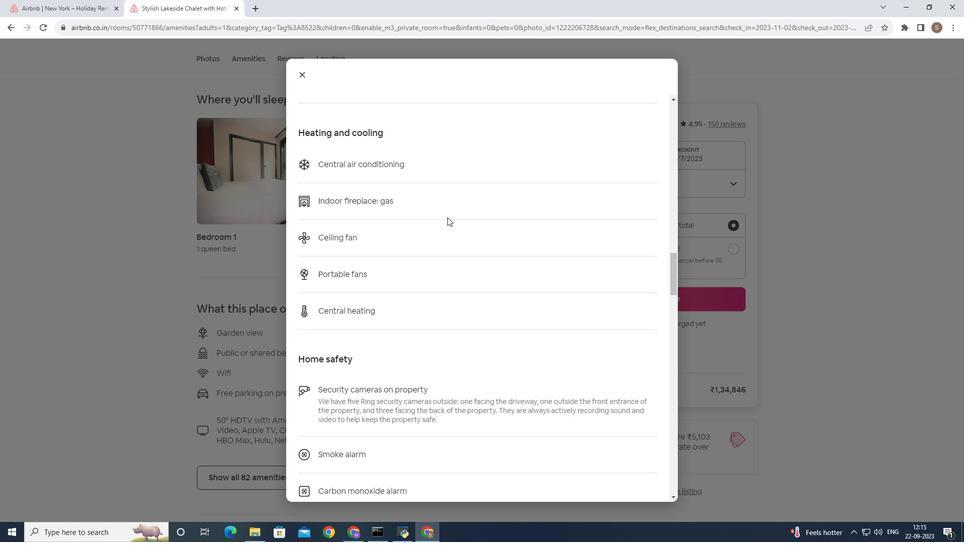 
Action: Mouse scrolled (447, 217) with delta (0, 0)
Screenshot: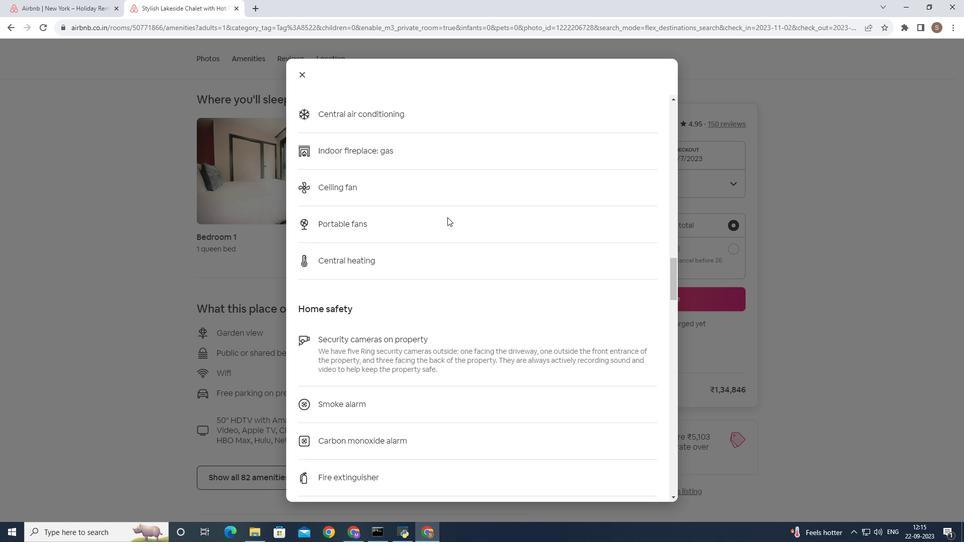 
Action: Mouse scrolled (447, 217) with delta (0, 0)
Screenshot: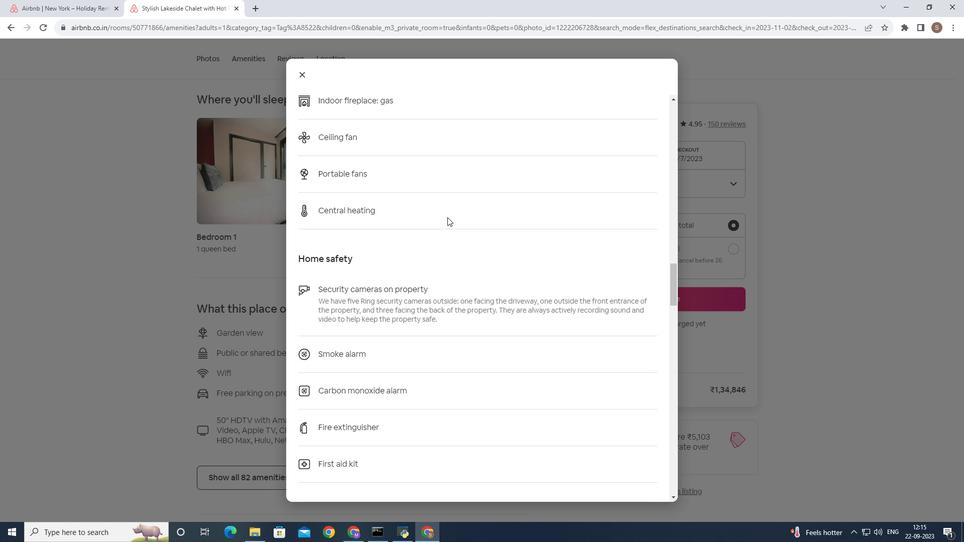 
Action: Mouse scrolled (447, 217) with delta (0, 0)
Screenshot: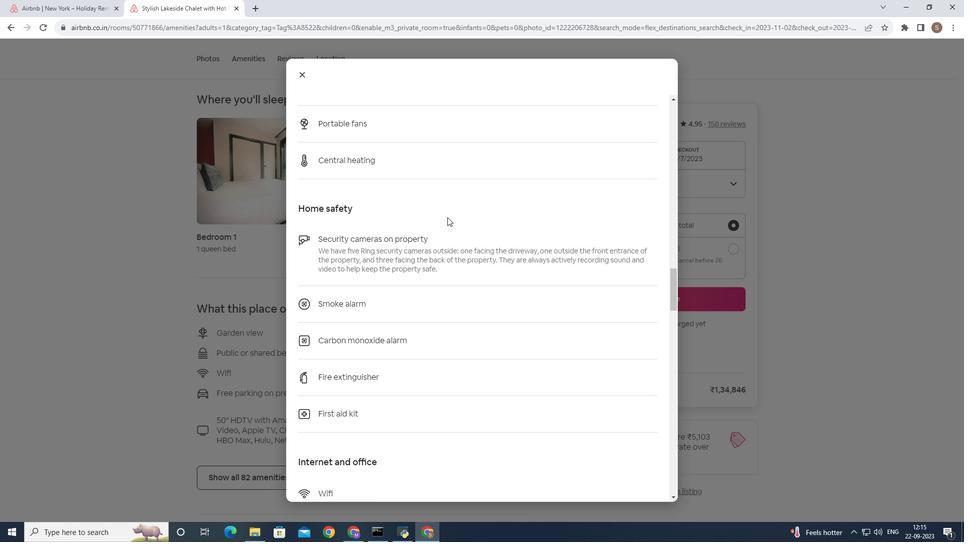 
Action: Mouse scrolled (447, 217) with delta (0, 0)
Screenshot: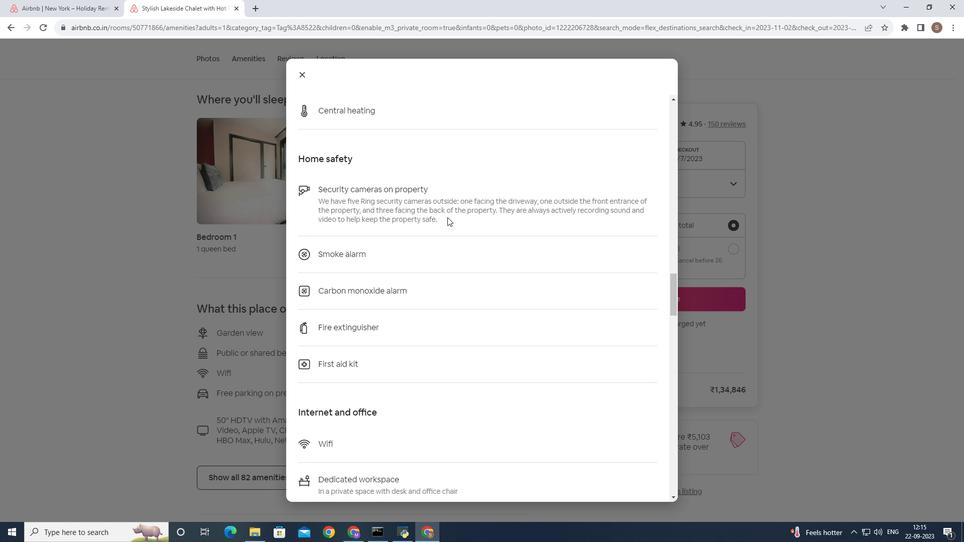 
Action: Mouse scrolled (447, 217) with delta (0, 0)
Screenshot: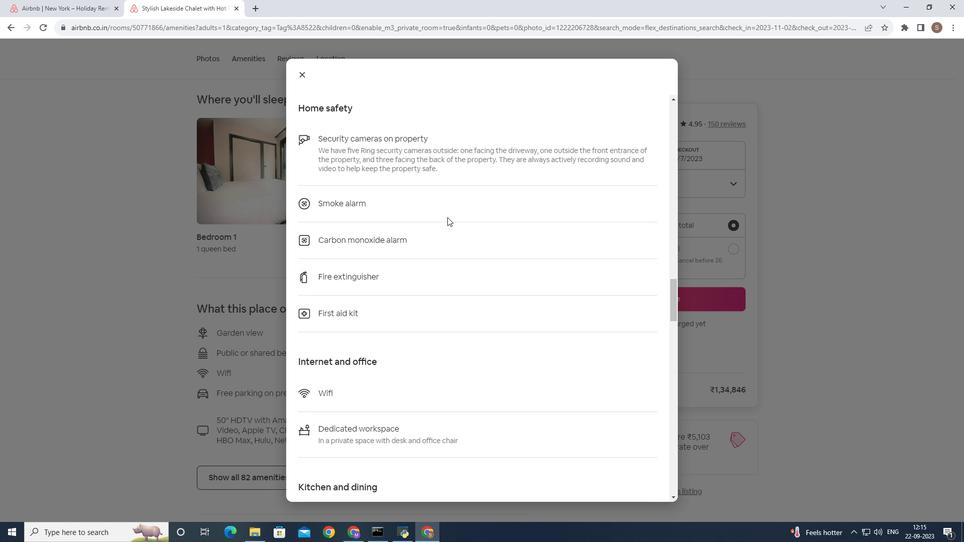 
Action: Mouse scrolled (447, 217) with delta (0, 0)
Screenshot: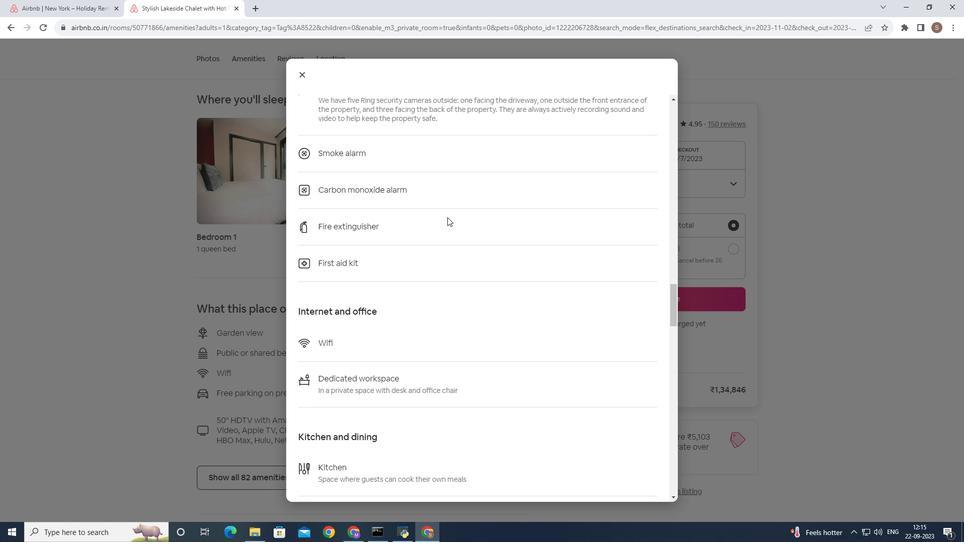 
Action: Mouse scrolled (447, 217) with delta (0, 0)
Screenshot: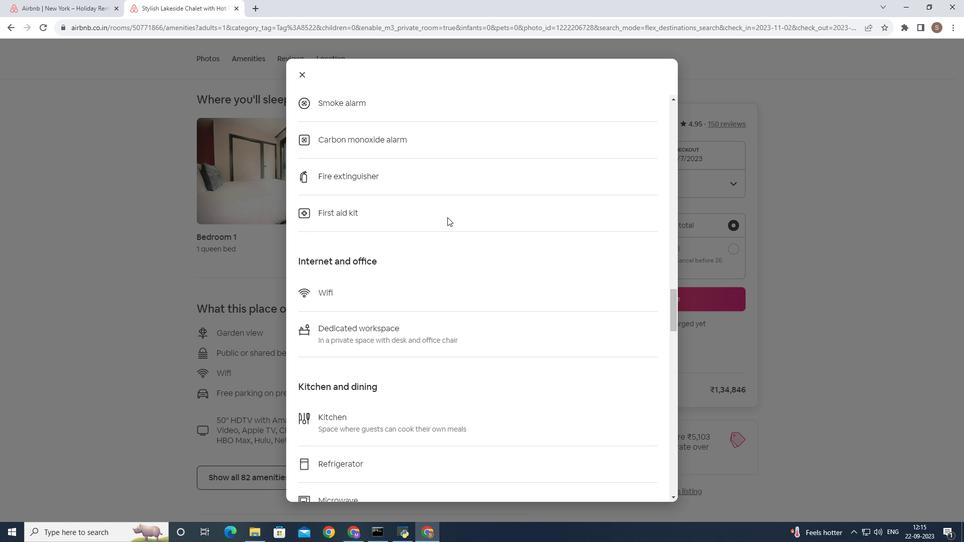 
Action: Mouse scrolled (447, 217) with delta (0, 0)
Screenshot: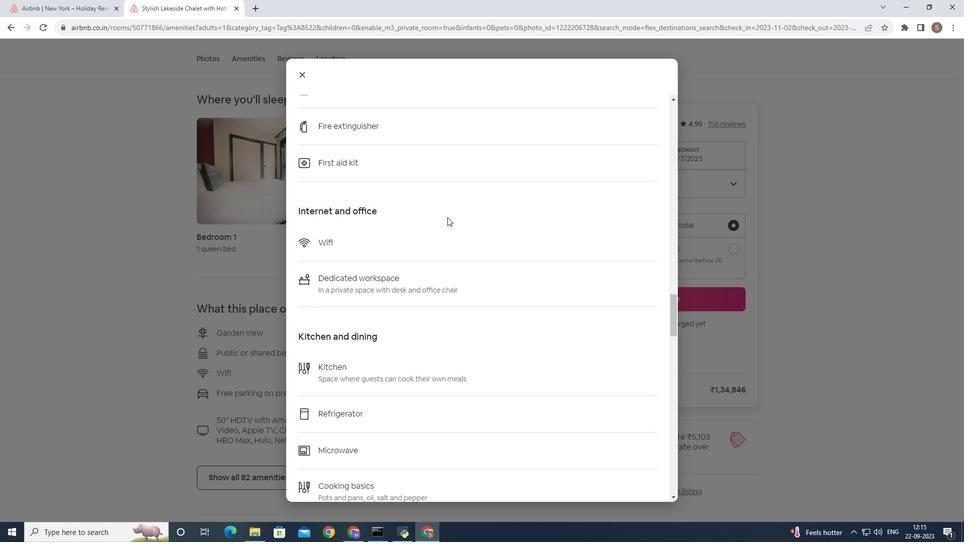 
Action: Mouse scrolled (447, 217) with delta (0, 0)
Screenshot: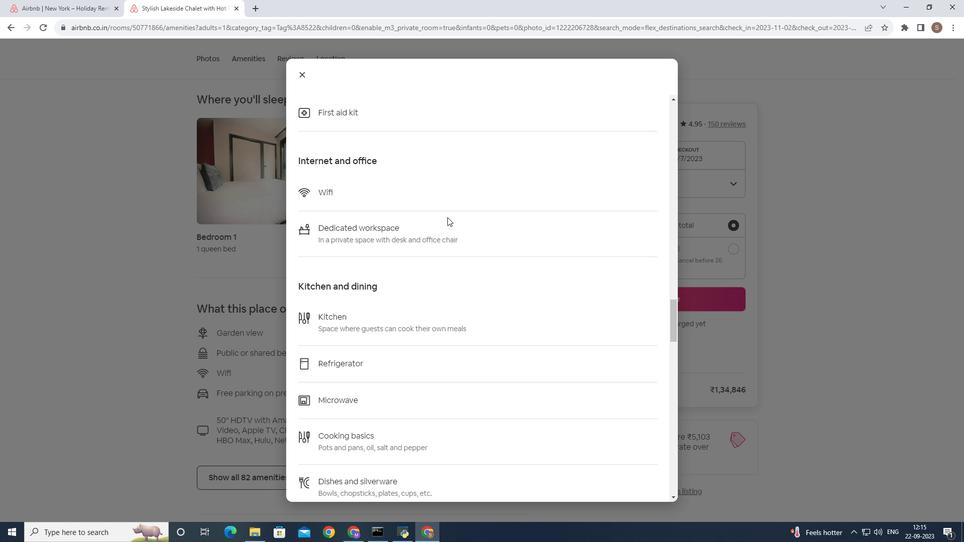 
Action: Mouse scrolled (447, 217) with delta (0, 0)
Screenshot: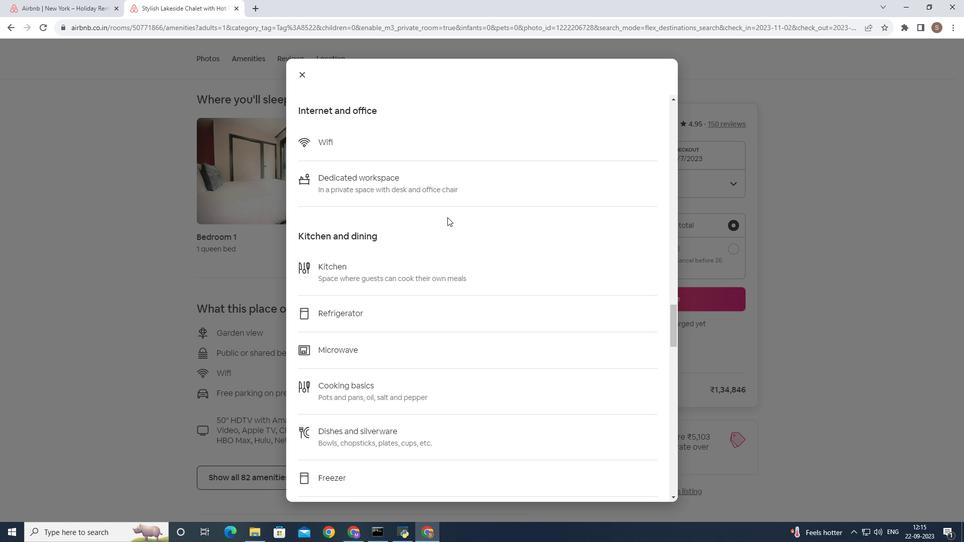 
Action: Mouse scrolled (447, 217) with delta (0, 0)
Screenshot: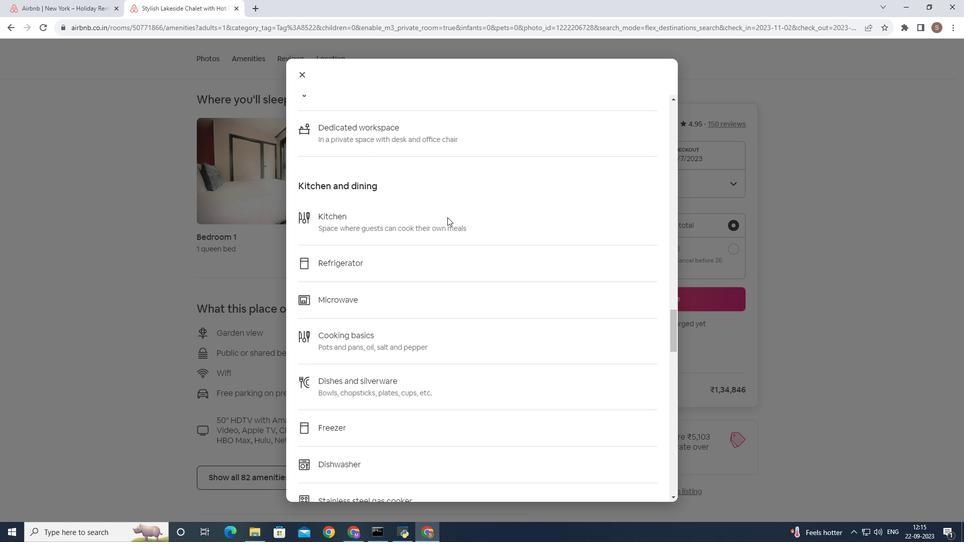 
Action: Mouse scrolled (447, 217) with delta (0, 0)
Screenshot: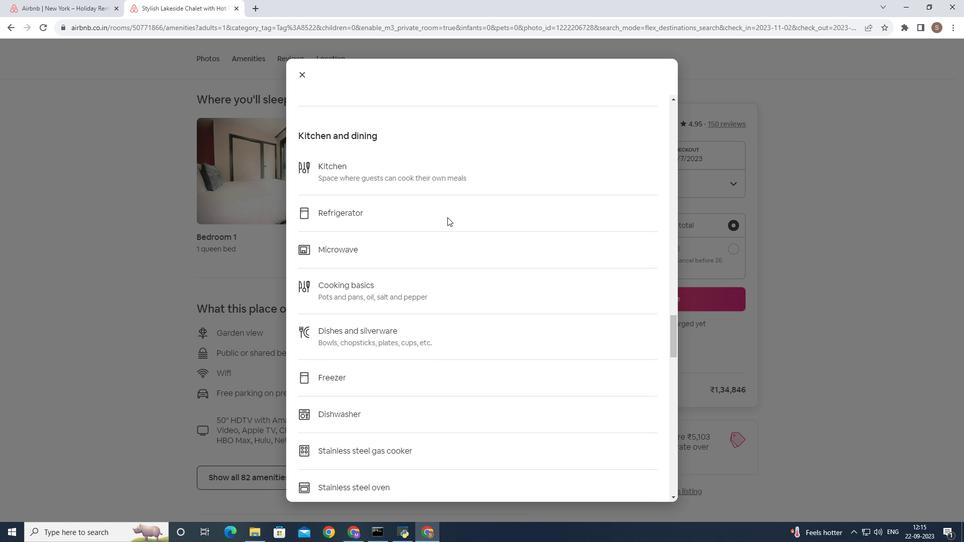 
Action: Mouse scrolled (447, 217) with delta (0, 0)
Screenshot: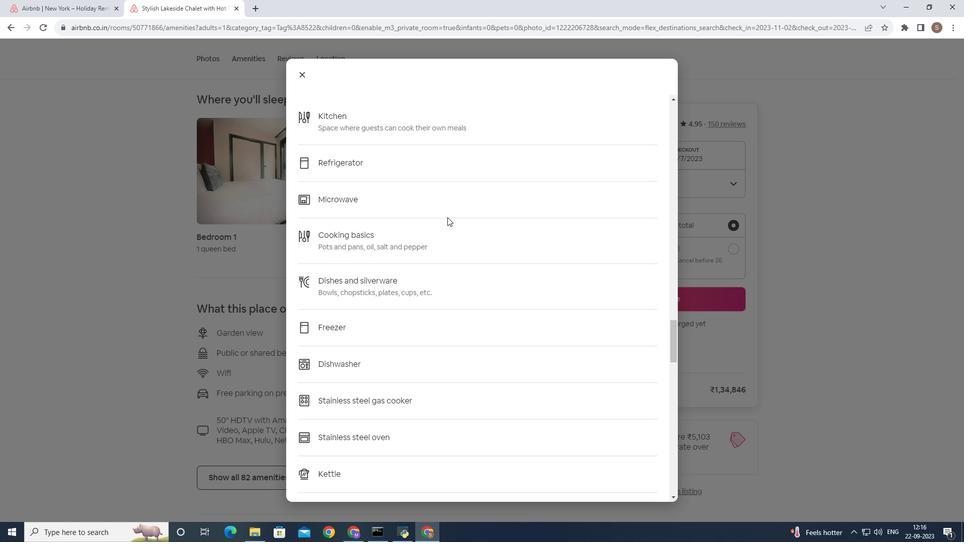 
Action: Mouse scrolled (447, 217) with delta (0, 0)
Screenshot: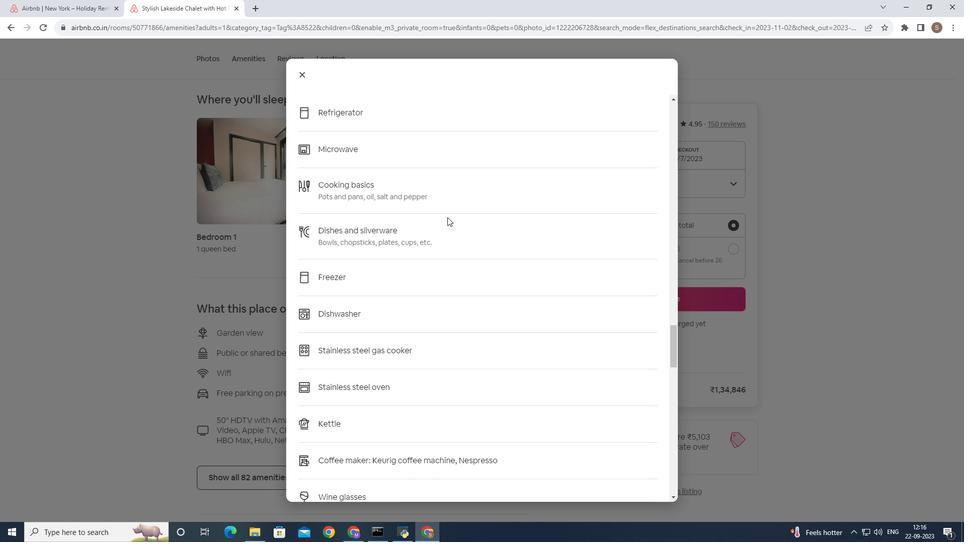 
Action: Mouse scrolled (447, 217) with delta (0, 0)
Screenshot: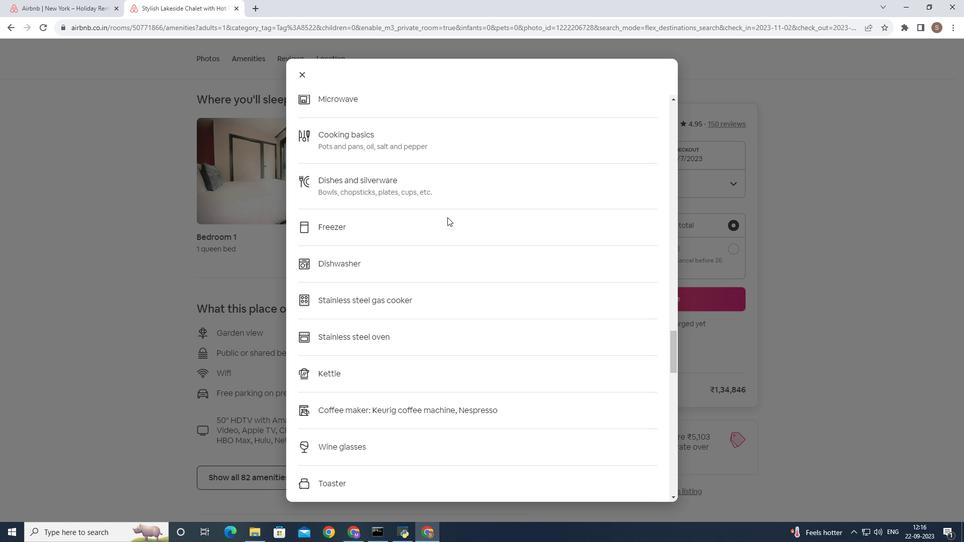 
Action: Mouse scrolled (447, 217) with delta (0, 0)
Screenshot: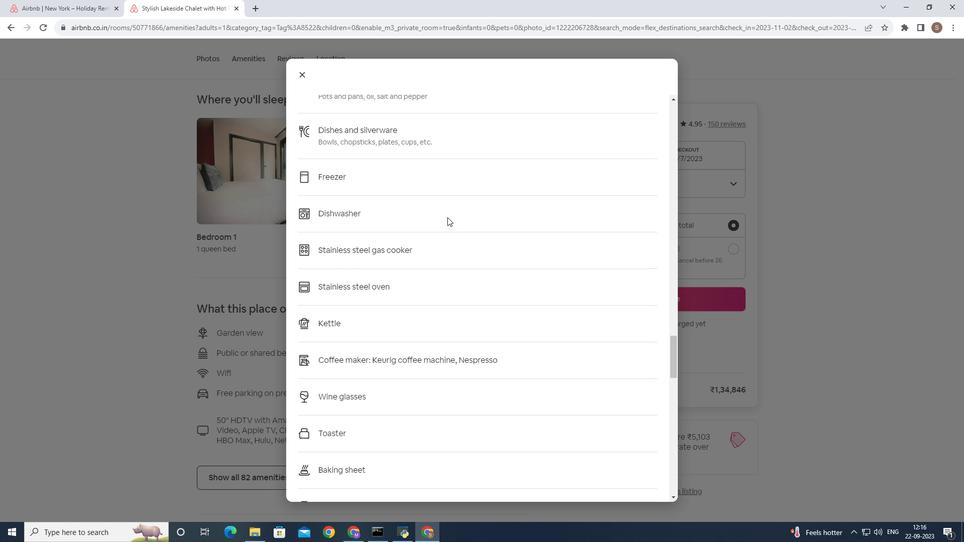 
Action: Mouse scrolled (447, 217) with delta (0, 0)
Screenshot: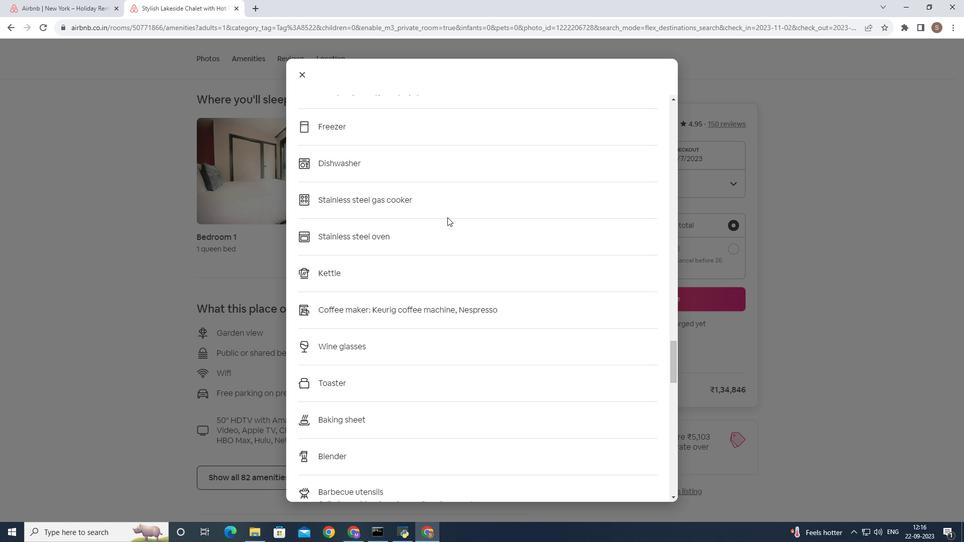
Action: Mouse scrolled (447, 217) with delta (0, 0)
Screenshot: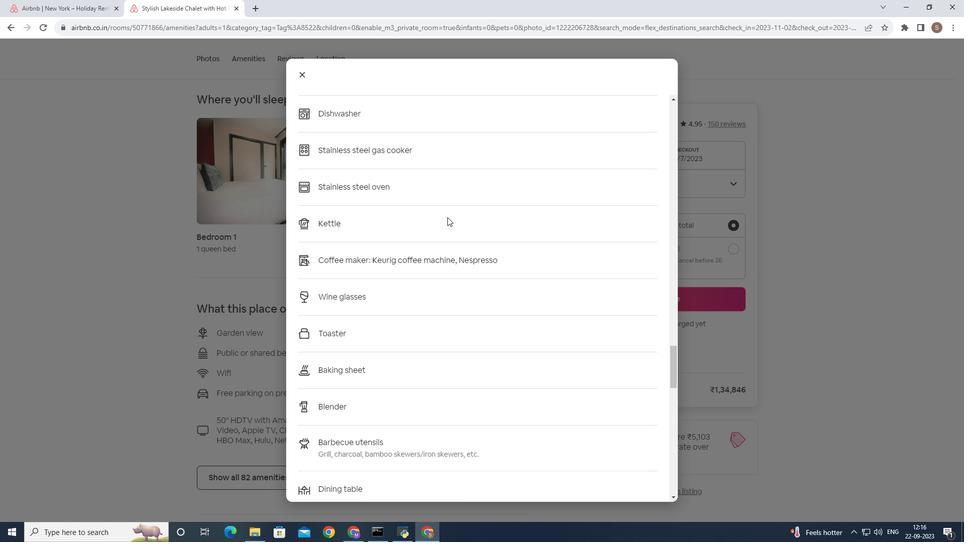 
Action: Mouse scrolled (447, 217) with delta (0, 0)
Screenshot: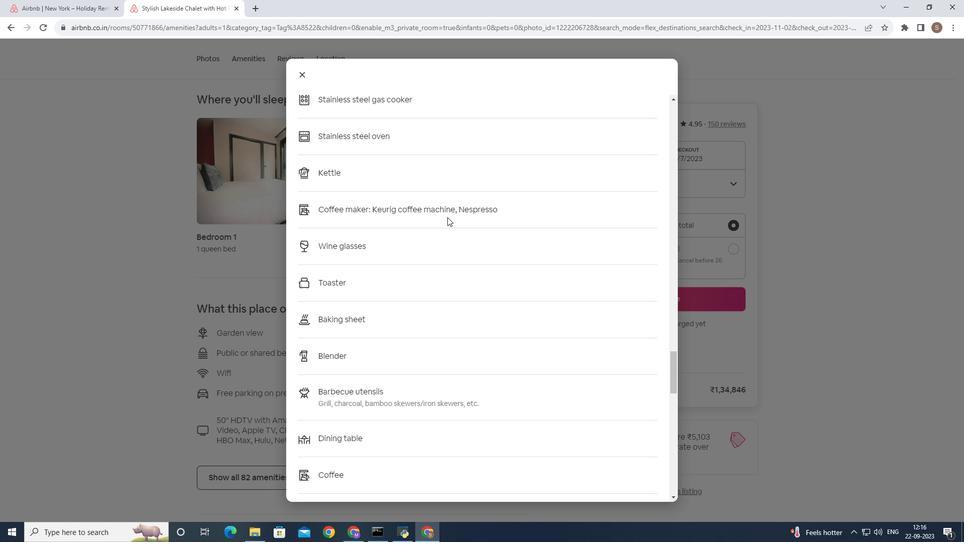 
Action: Mouse scrolled (447, 217) with delta (0, 0)
Screenshot: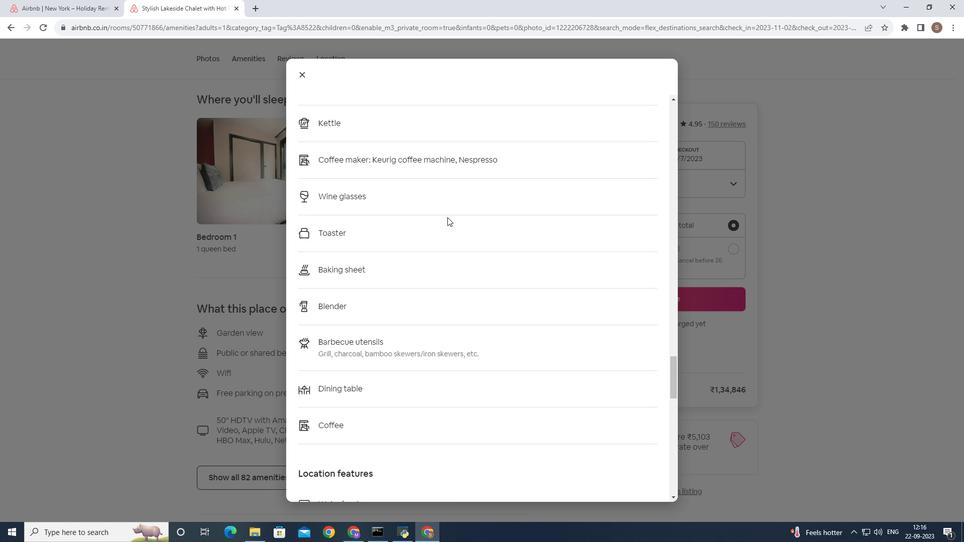 
Action: Mouse scrolled (447, 217) with delta (0, 0)
Screenshot: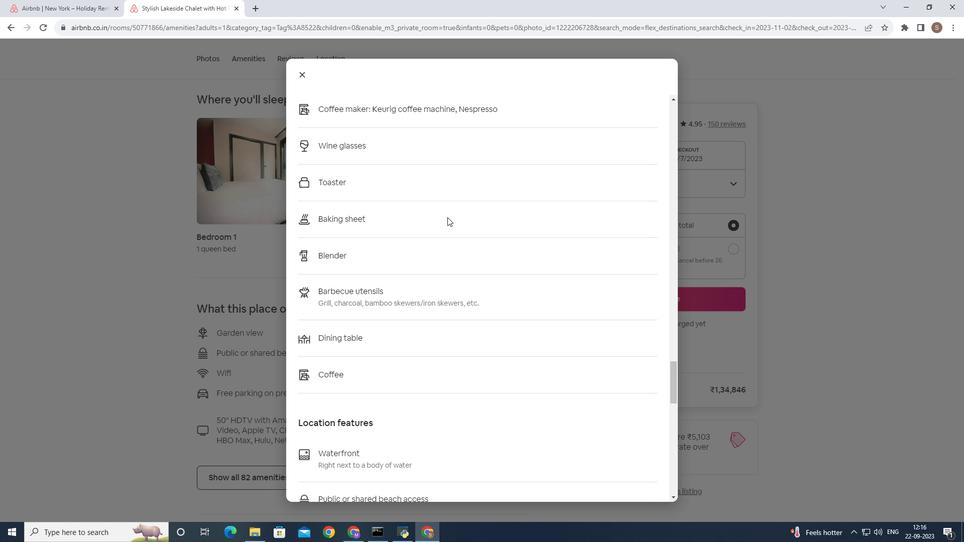 
Action: Mouse scrolled (447, 217) with delta (0, 0)
Screenshot: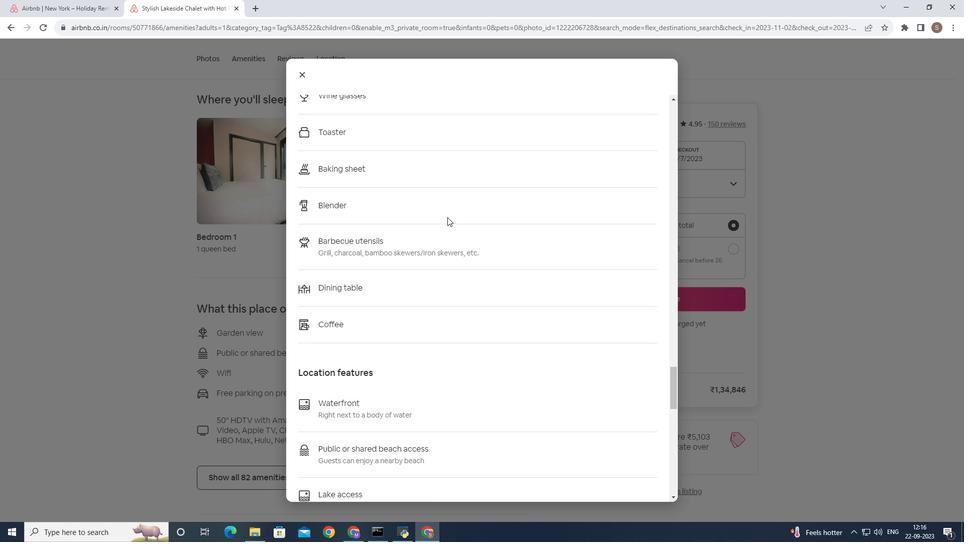 
Action: Mouse scrolled (447, 217) with delta (0, 0)
Screenshot: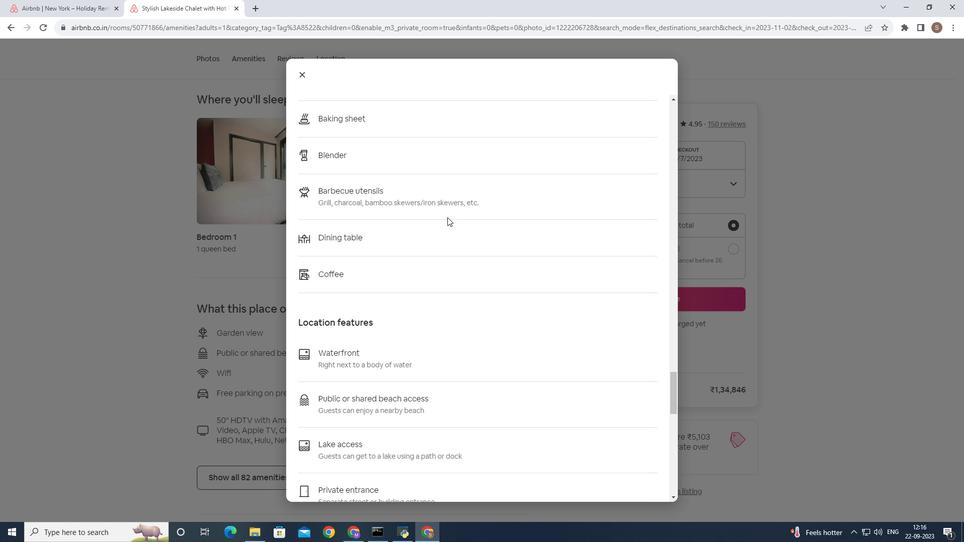 
Action: Mouse scrolled (447, 217) with delta (0, 0)
Screenshot: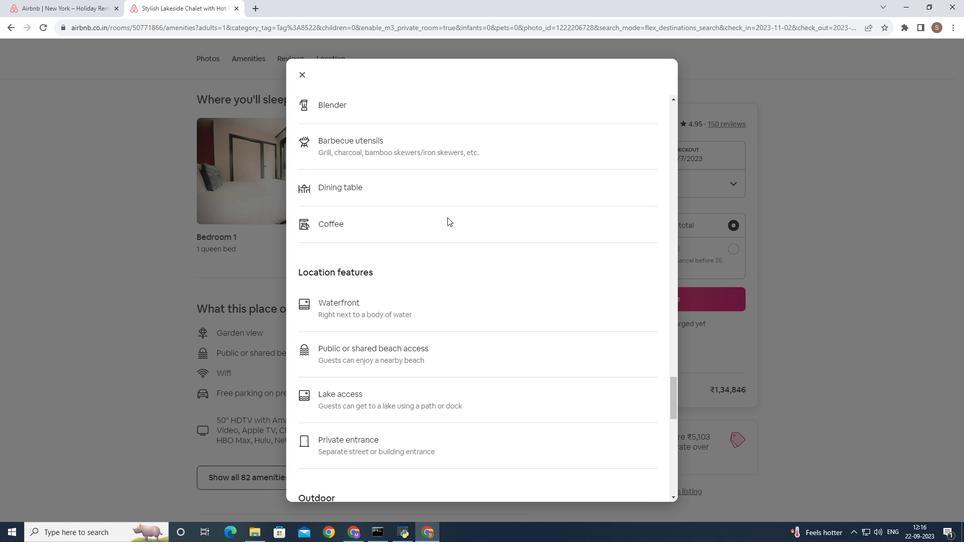 
Action: Mouse scrolled (447, 217) with delta (0, 0)
Screenshot: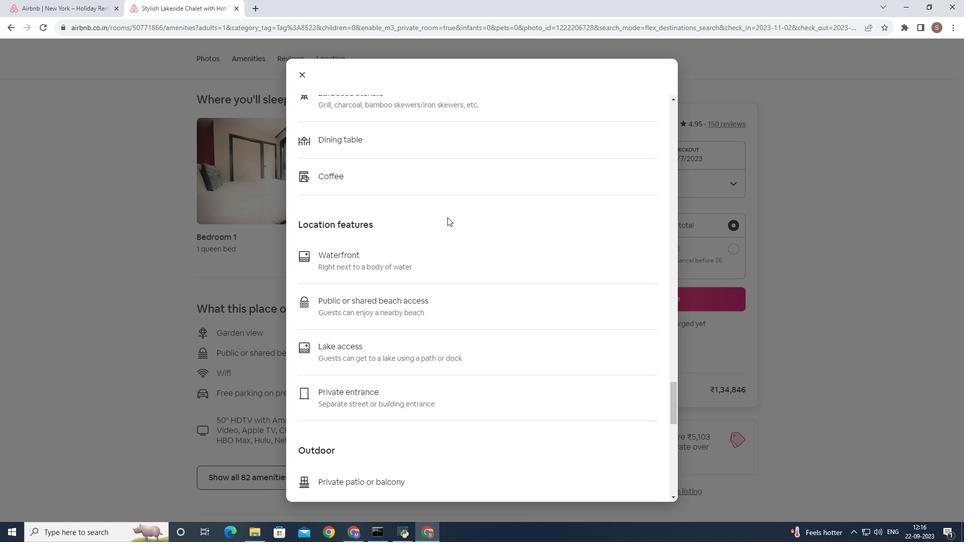 
Action: Mouse scrolled (447, 217) with delta (0, 0)
Screenshot: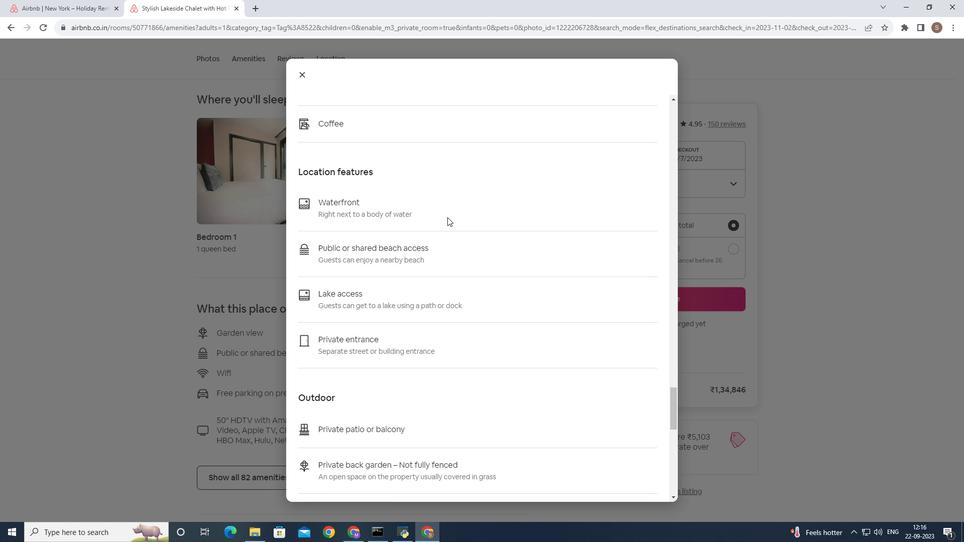 
Action: Mouse scrolled (447, 217) with delta (0, 0)
Screenshot: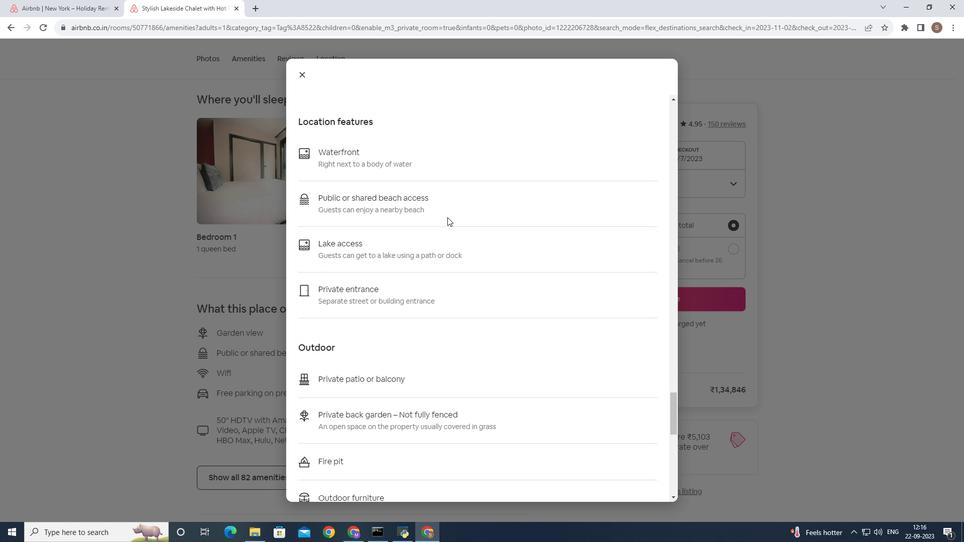 
Action: Mouse scrolled (447, 217) with delta (0, 0)
Screenshot: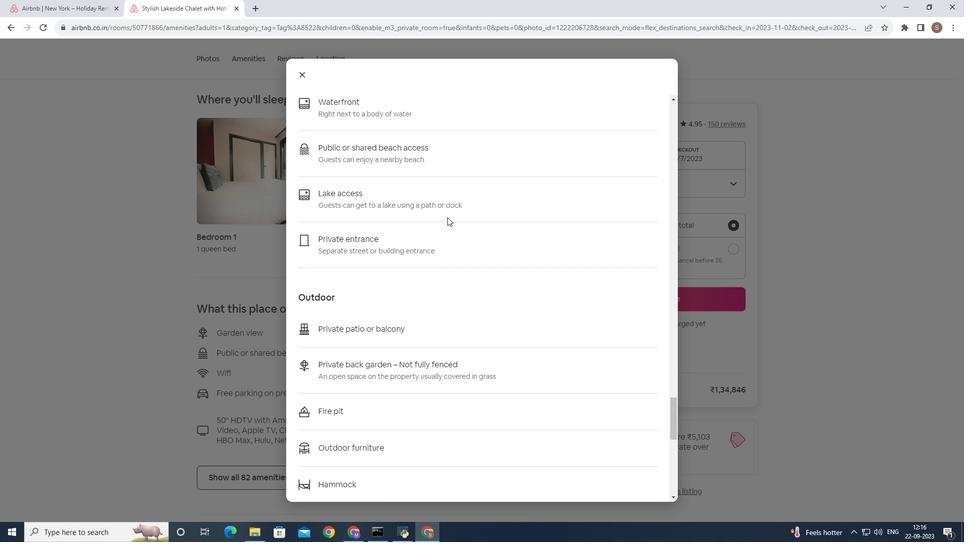 
Action: Mouse scrolled (447, 217) with delta (0, 0)
Screenshot: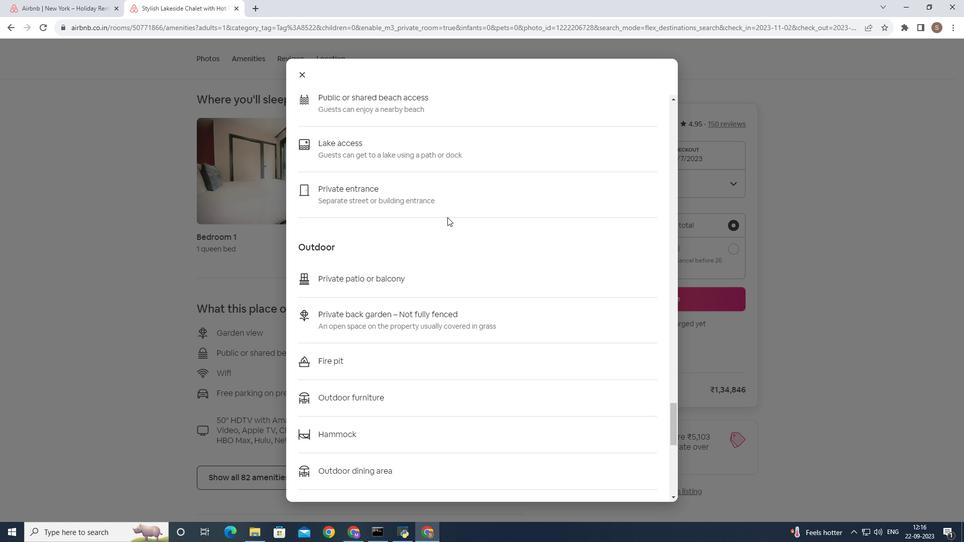 
Action: Mouse scrolled (447, 217) with delta (0, 0)
Screenshot: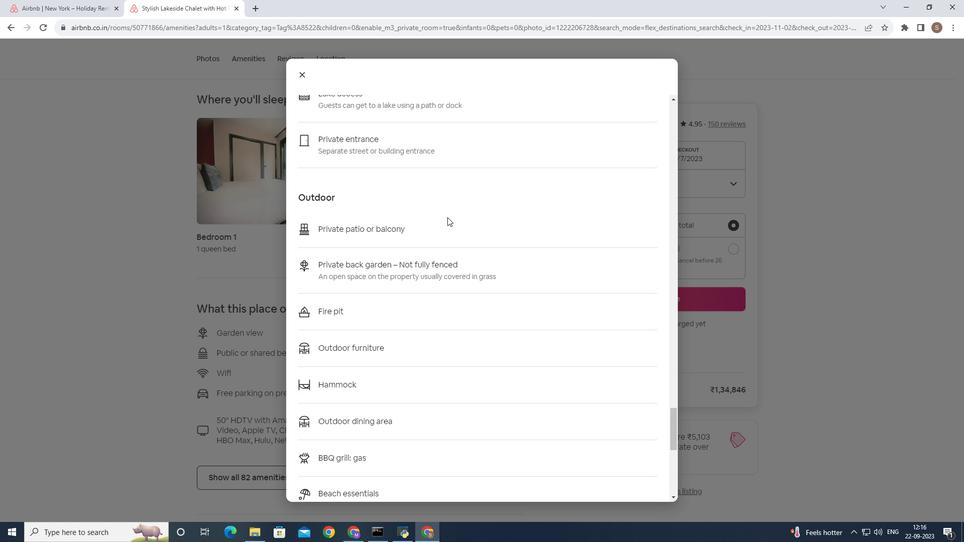 
Action: Mouse scrolled (447, 217) with delta (0, 0)
Screenshot: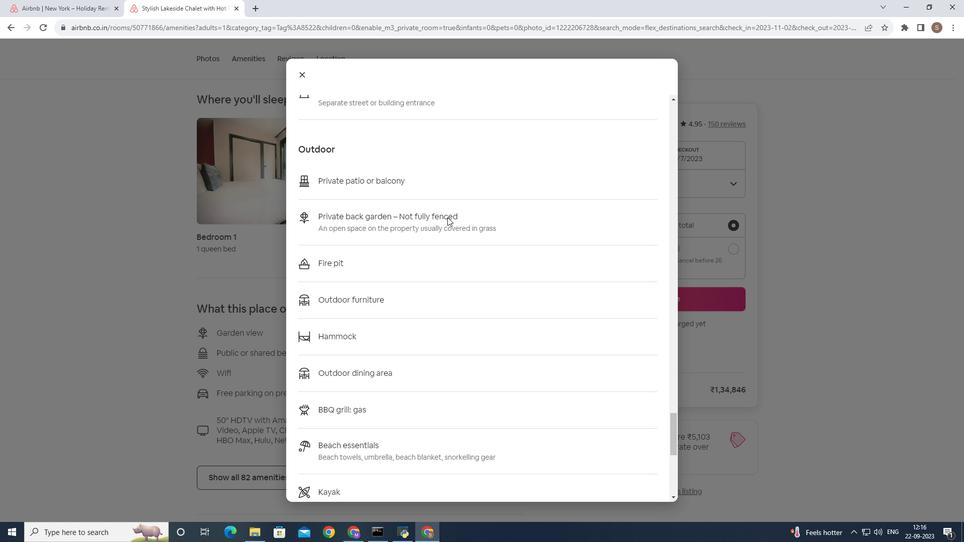 
Action: Mouse scrolled (447, 217) with delta (0, 0)
Screenshot: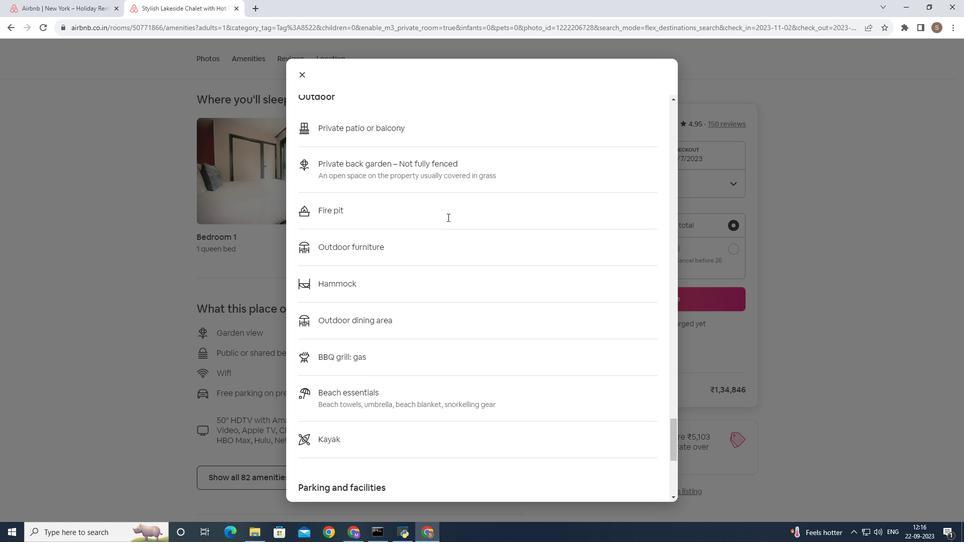 
Action: Mouse scrolled (447, 217) with delta (0, 0)
Screenshot: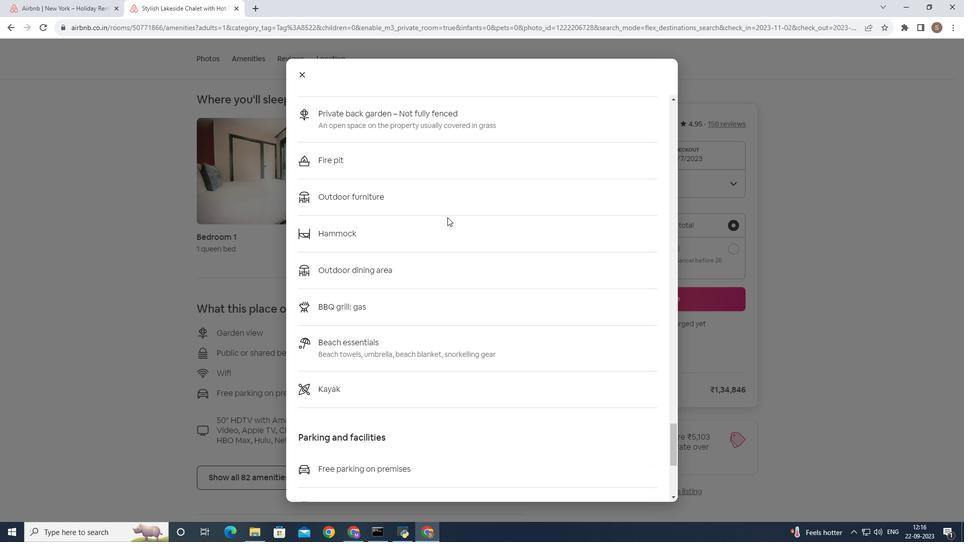 
Action: Mouse scrolled (447, 217) with delta (0, 0)
Screenshot: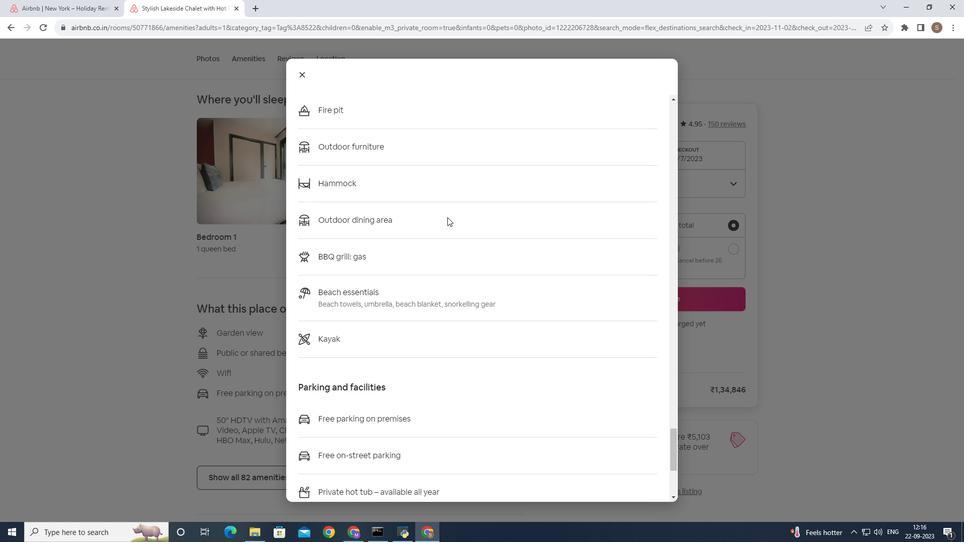 
Action: Mouse scrolled (447, 217) with delta (0, 0)
Screenshot: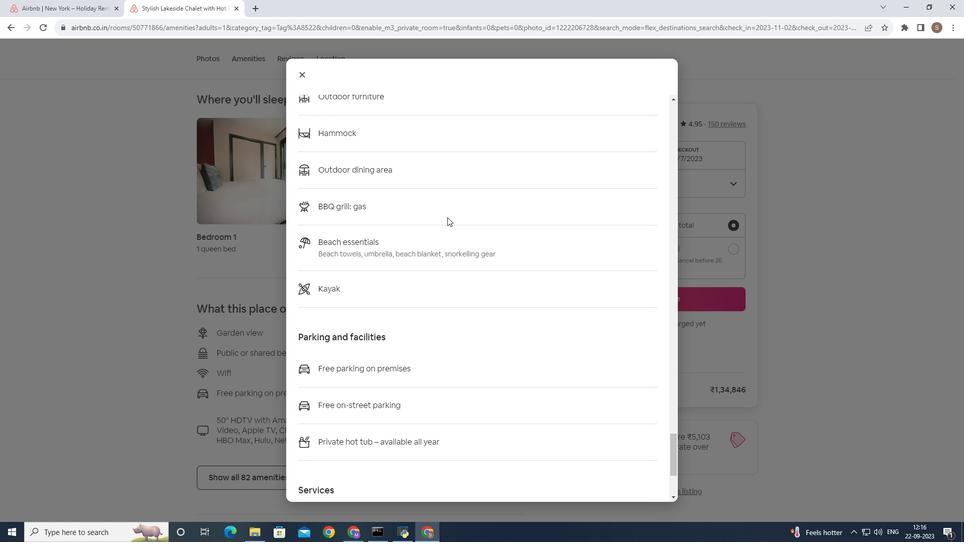 
Action: Mouse scrolled (447, 217) with delta (0, 0)
Screenshot: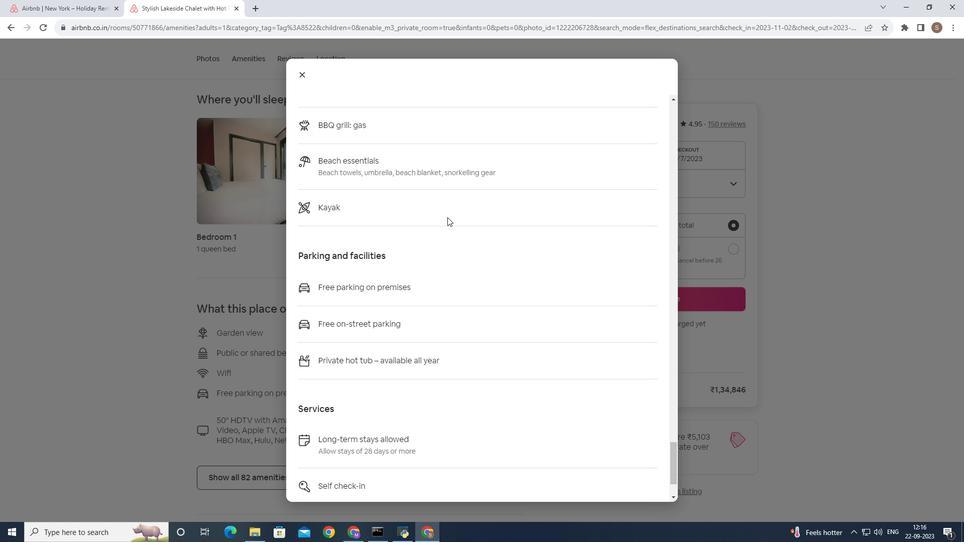 
Action: Mouse scrolled (447, 217) with delta (0, 0)
Screenshot: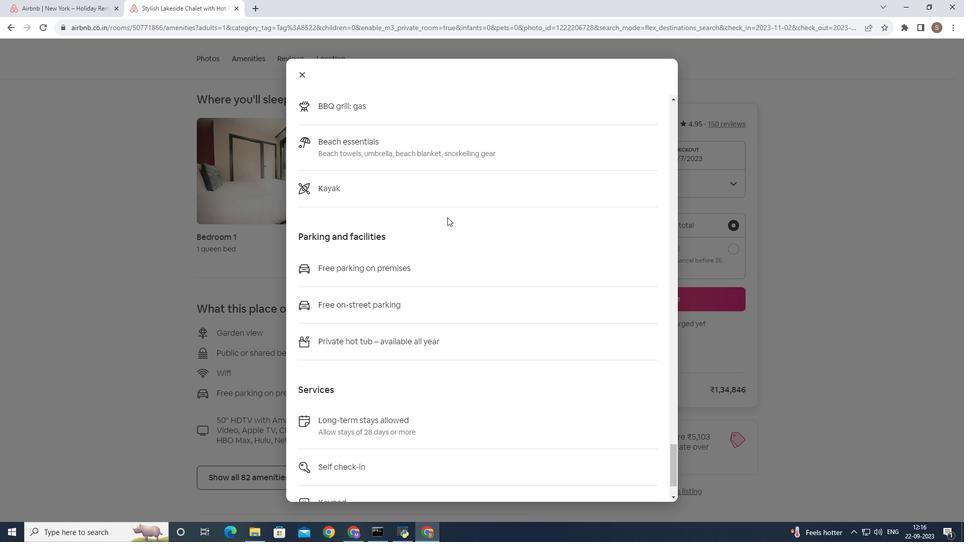
Action: Mouse scrolled (447, 217) with delta (0, 0)
Screenshot: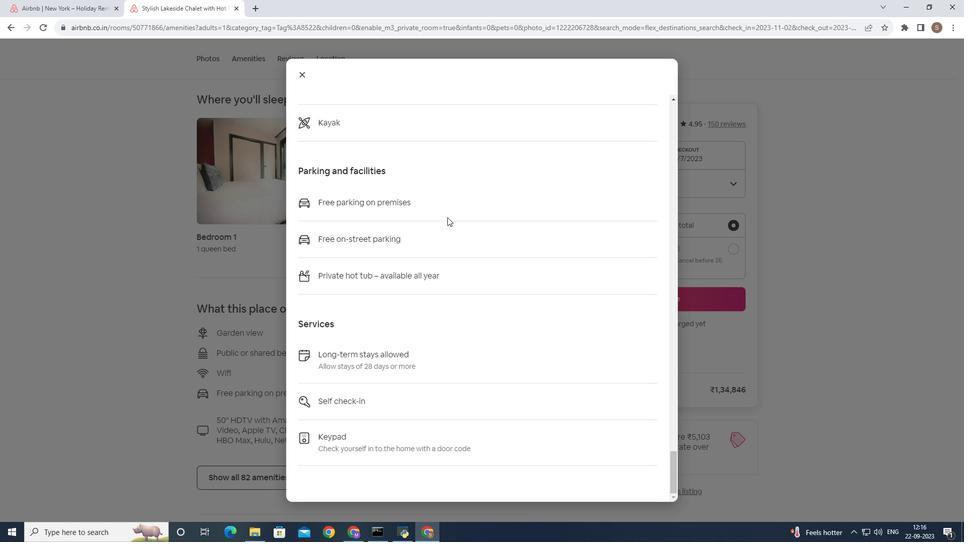 
Action: Mouse scrolled (447, 217) with delta (0, 0)
Screenshot: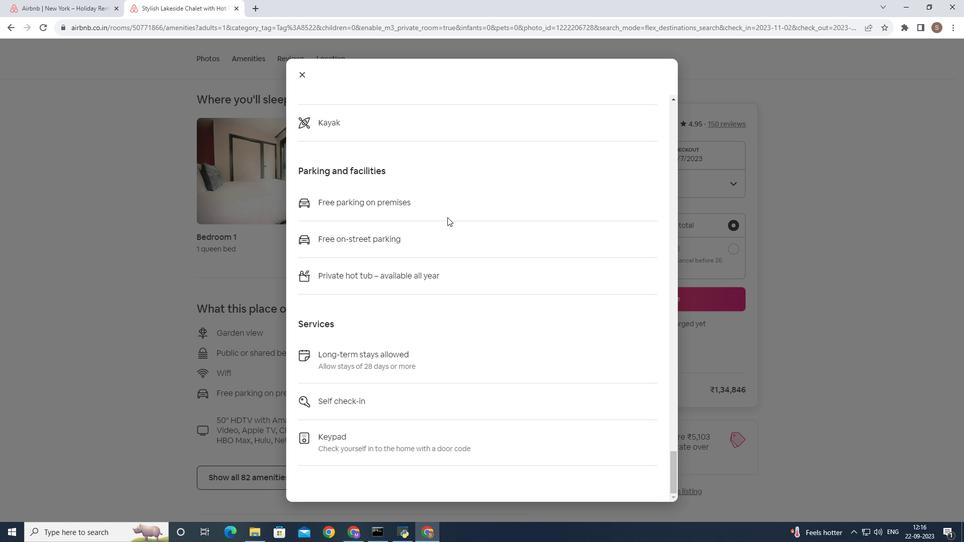
Action: Mouse scrolled (447, 217) with delta (0, 0)
Screenshot: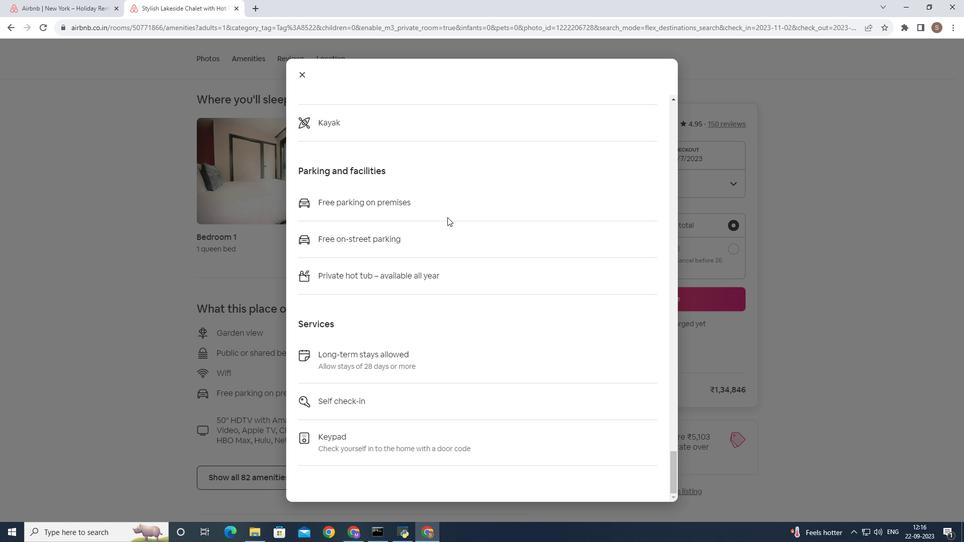 
Action: Mouse scrolled (447, 217) with delta (0, 0)
Screenshot: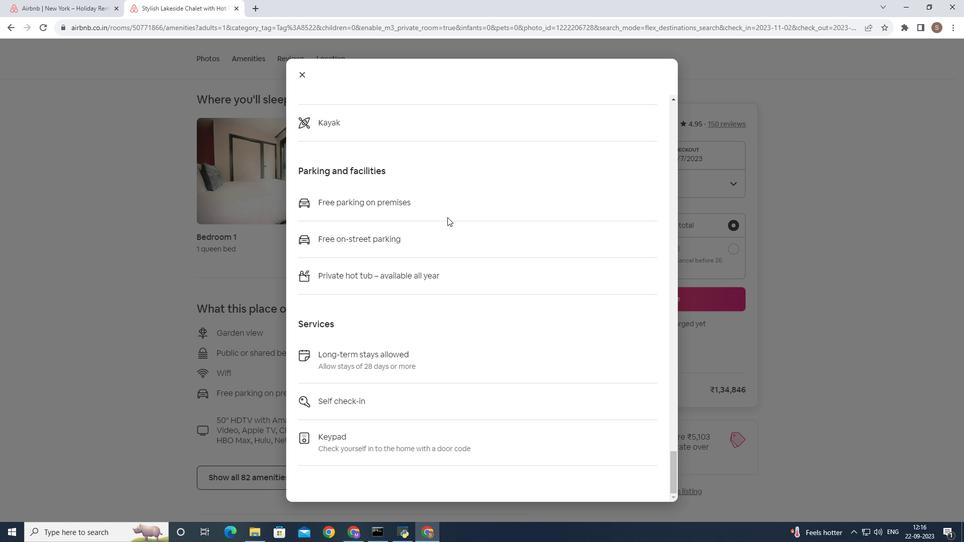 
Action: Mouse scrolled (447, 217) with delta (0, 0)
Screenshot: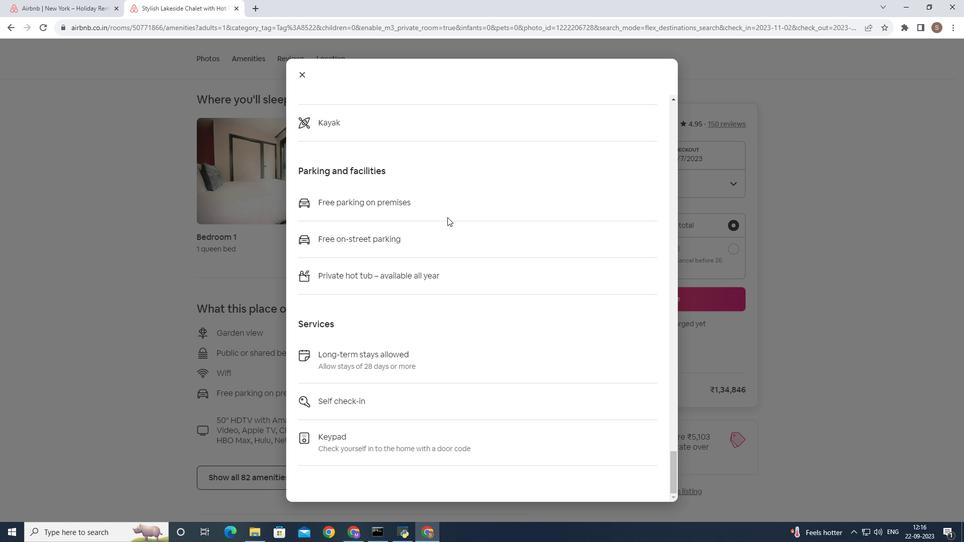 
Action: Mouse moved to (299, 74)
Screenshot: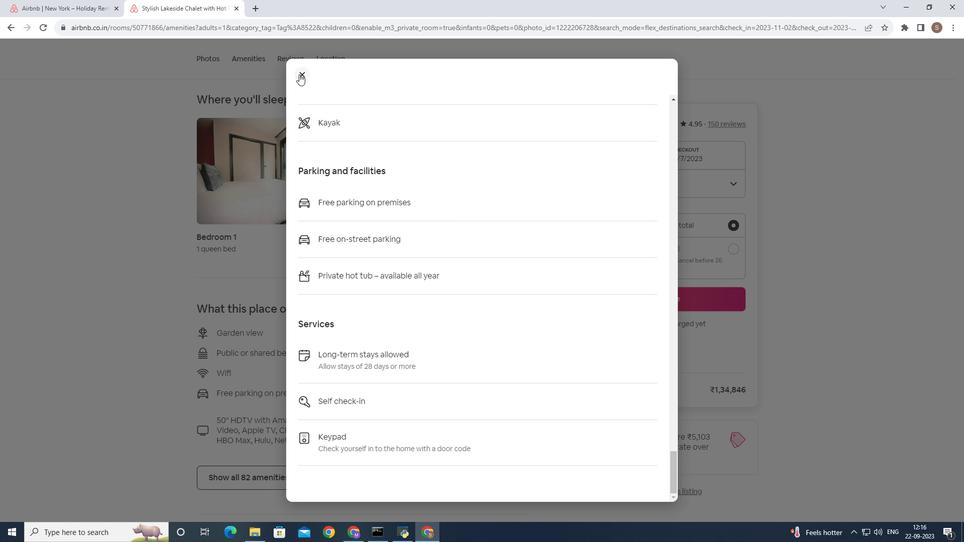
Action: Mouse pressed left at (299, 74)
Screenshot: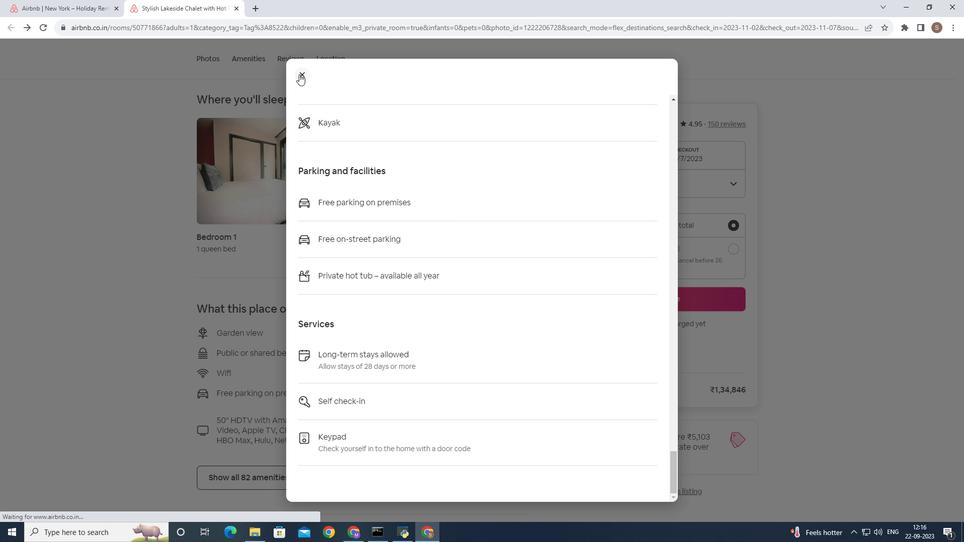 
Action: Mouse moved to (384, 212)
Screenshot: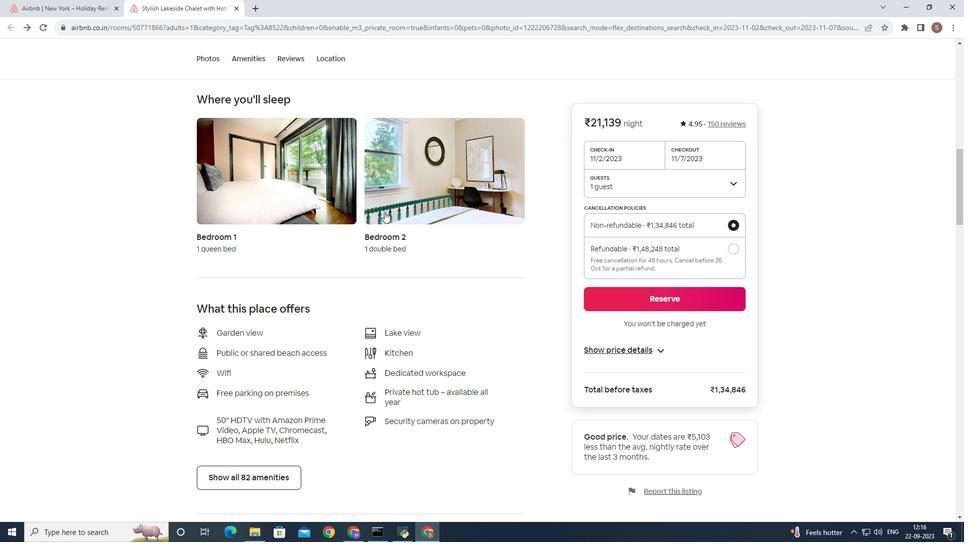 
Action: Mouse scrolled (384, 211) with delta (0, 0)
Screenshot: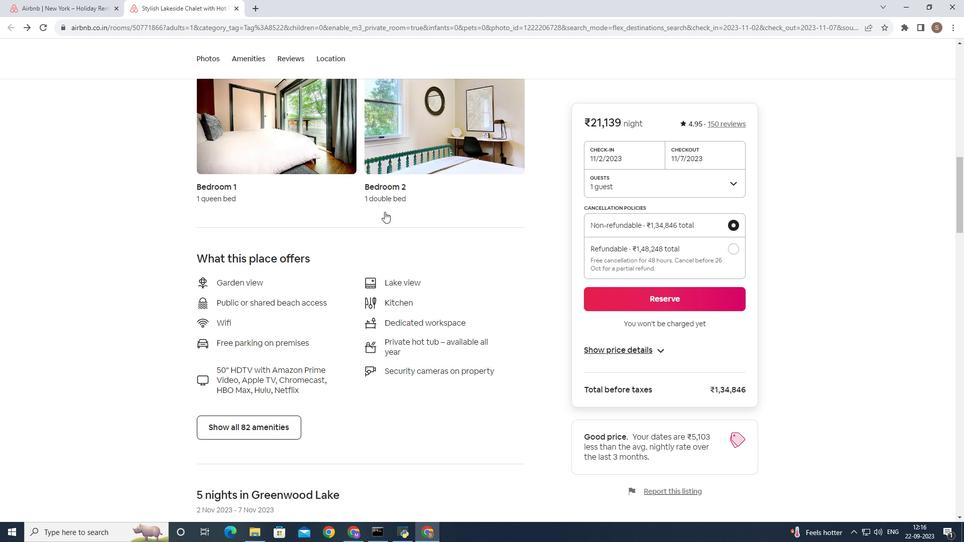 
Action: Mouse scrolled (384, 211) with delta (0, 0)
Screenshot: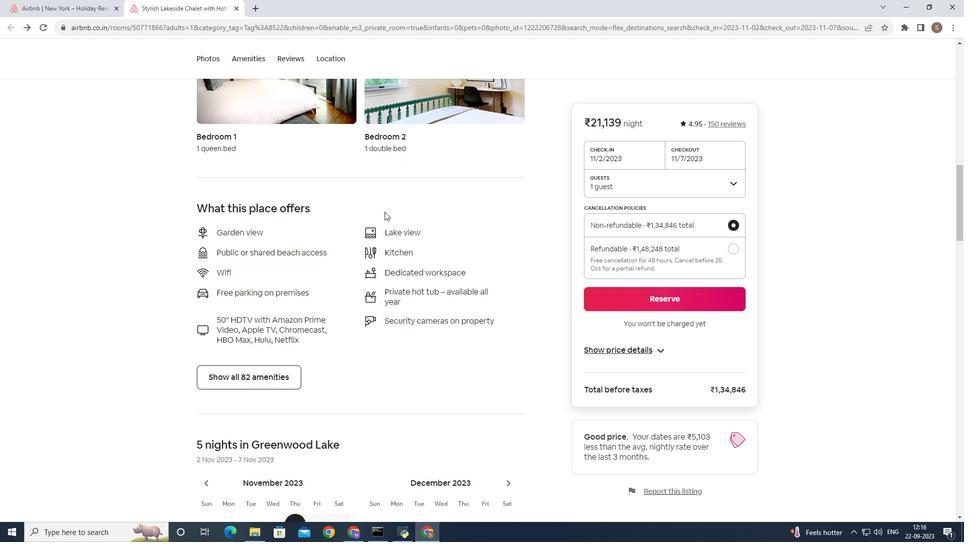 
Action: Mouse scrolled (384, 211) with delta (0, 0)
Screenshot: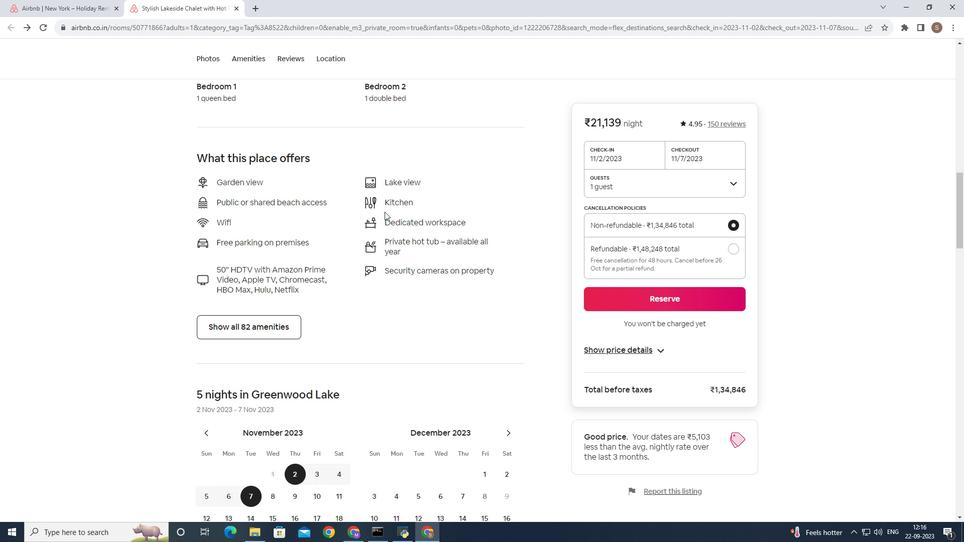 
Action: Mouse scrolled (384, 211) with delta (0, 0)
Screenshot: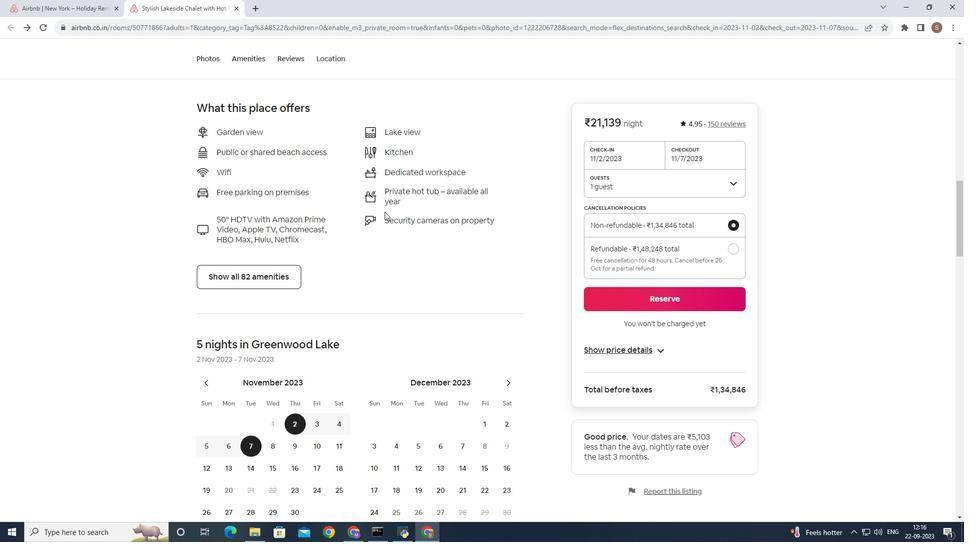 
Action: Mouse scrolled (384, 211) with delta (0, 0)
Screenshot: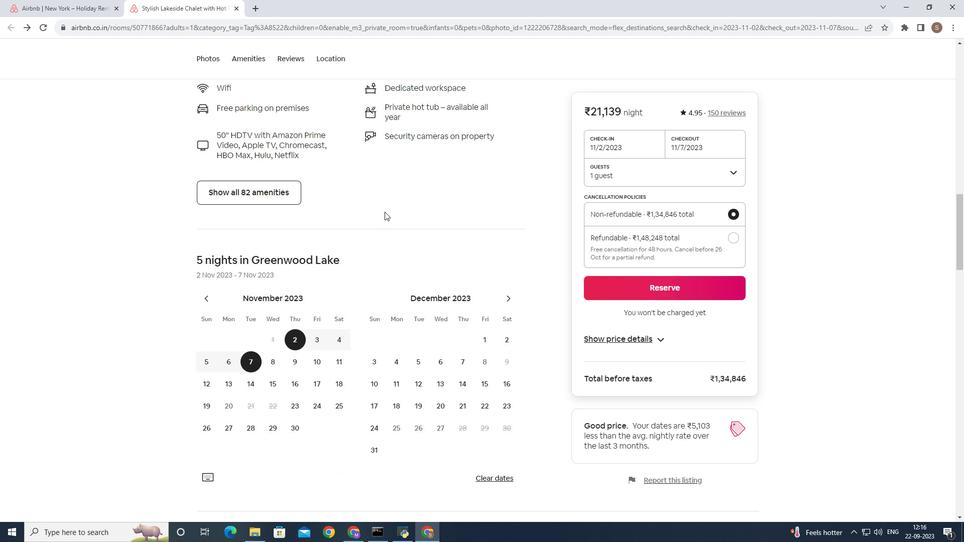 
Action: Mouse scrolled (384, 211) with delta (0, 0)
Screenshot: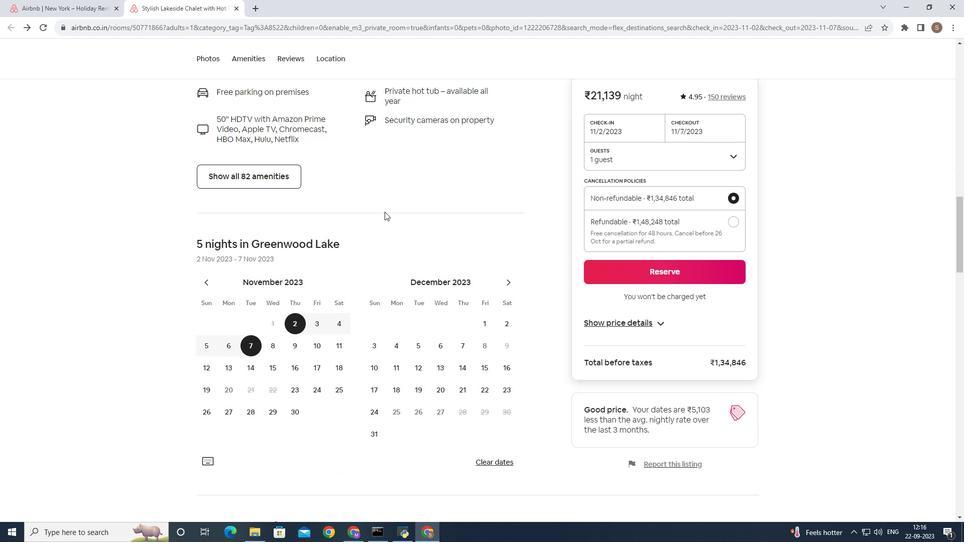 
Action: Mouse scrolled (384, 211) with delta (0, 0)
Screenshot: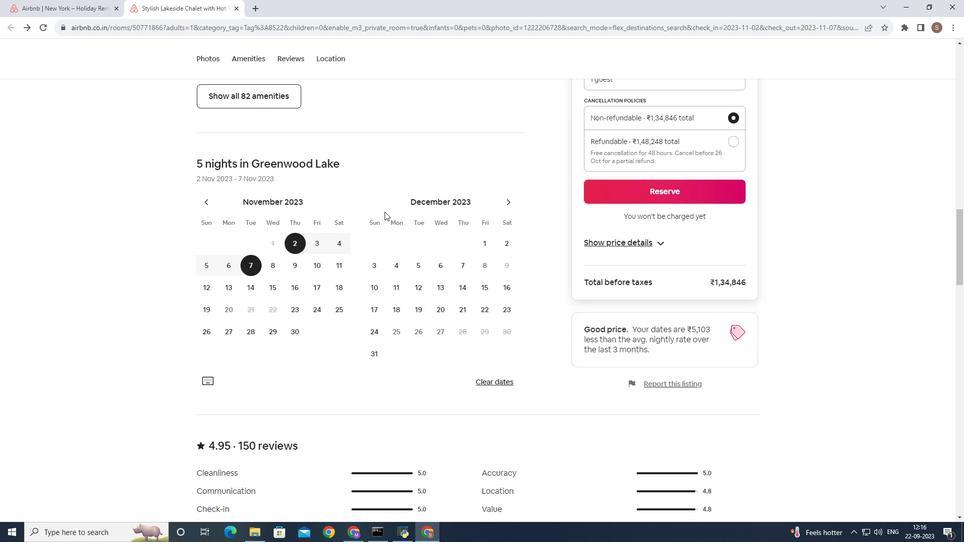 
Action: Mouse scrolled (384, 211) with delta (0, 0)
Screenshot: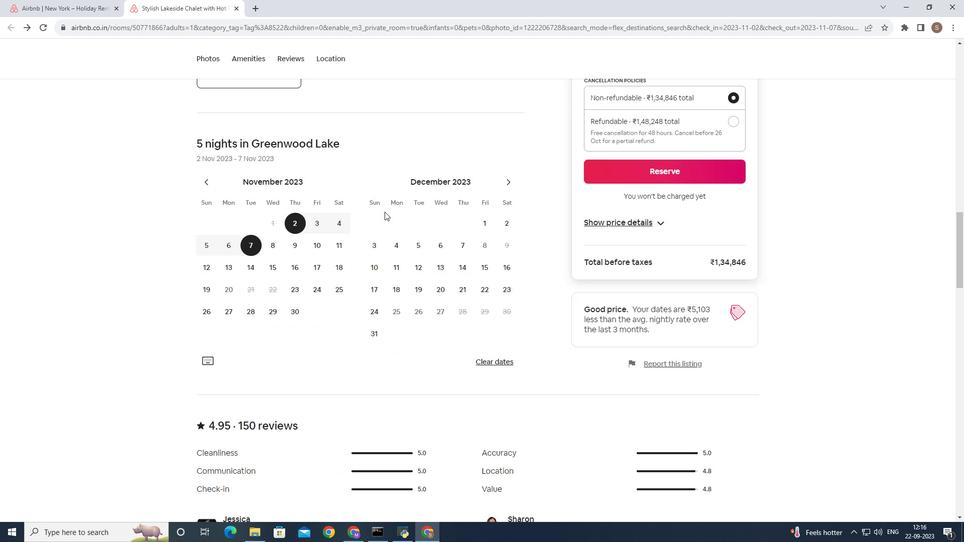 
Action: Mouse scrolled (384, 211) with delta (0, 0)
Screenshot: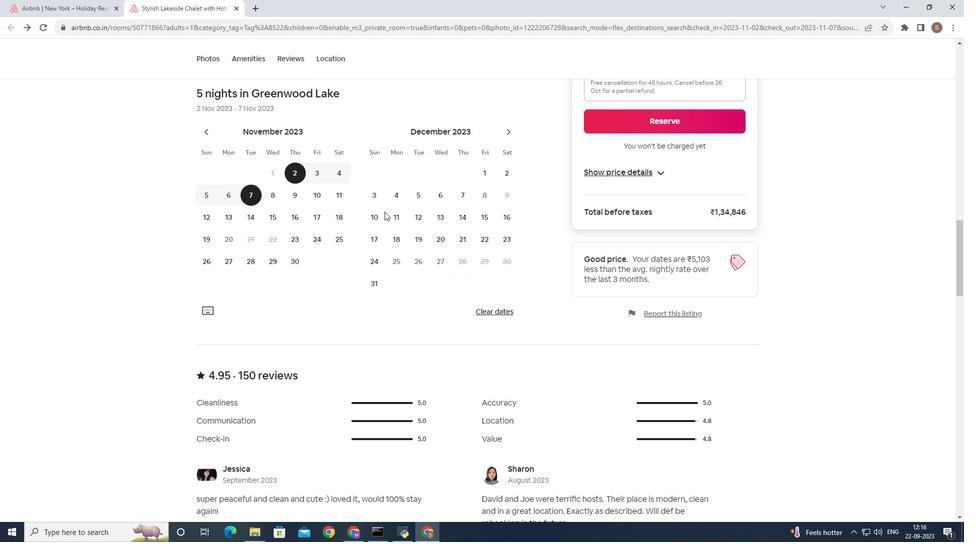 
Action: Mouse scrolled (384, 211) with delta (0, 0)
Screenshot: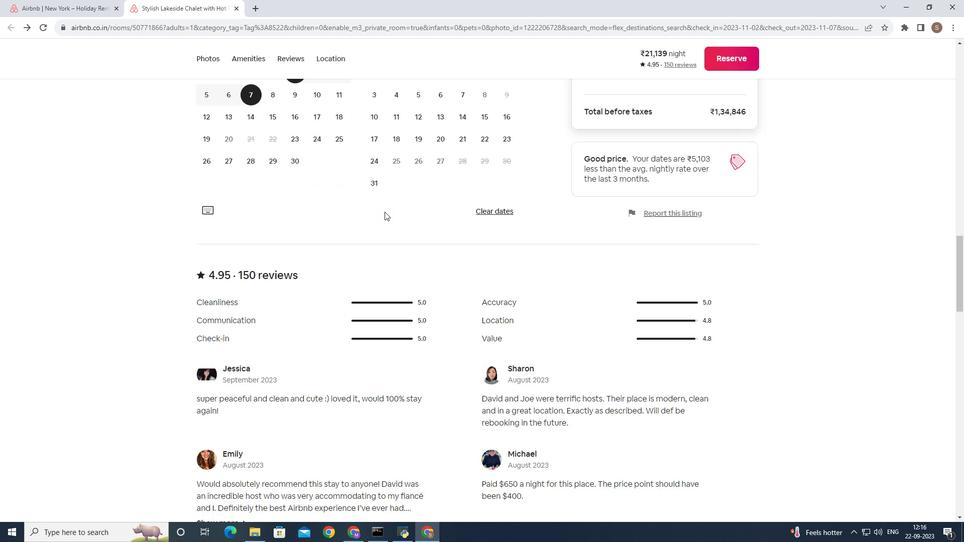 
Action: Mouse scrolled (384, 211) with delta (0, 0)
Screenshot: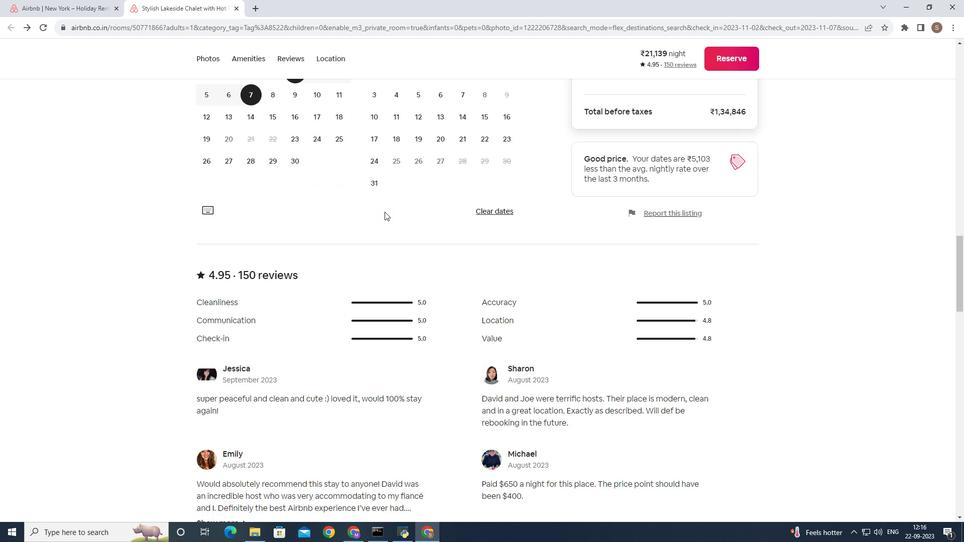 
Action: Mouse scrolled (384, 211) with delta (0, 0)
Screenshot: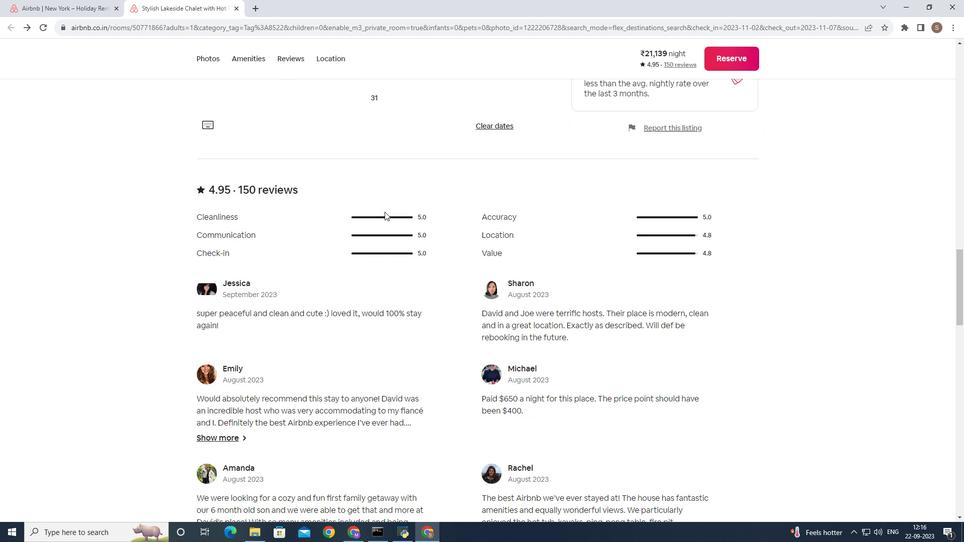 
Action: Mouse scrolled (384, 211) with delta (0, 0)
Screenshot: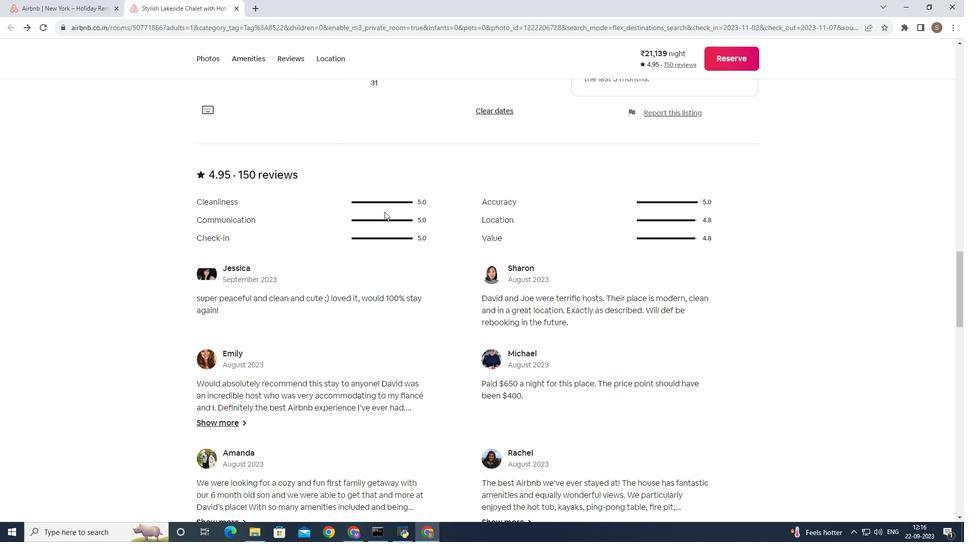 
Action: Mouse scrolled (384, 211) with delta (0, 0)
Screenshot: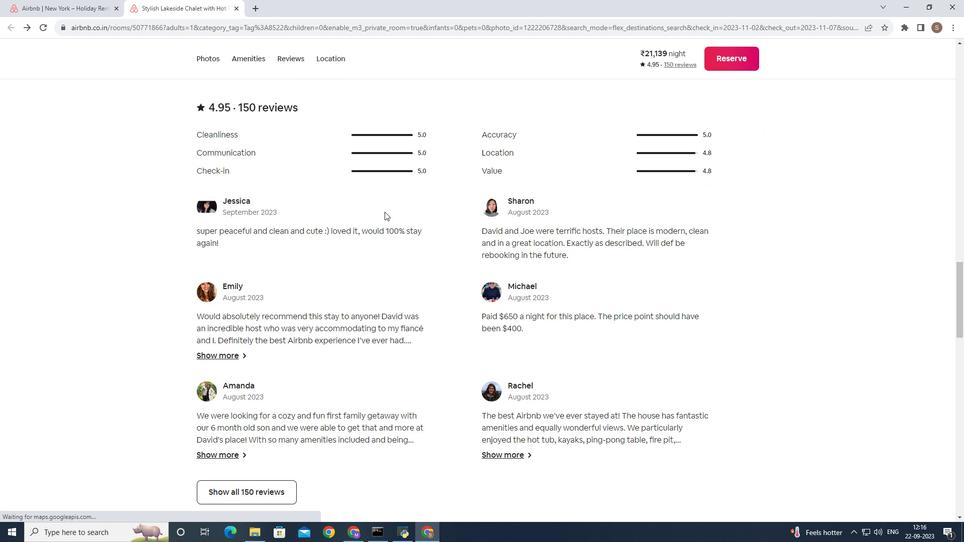 
Action: Mouse scrolled (384, 211) with delta (0, 0)
Screenshot: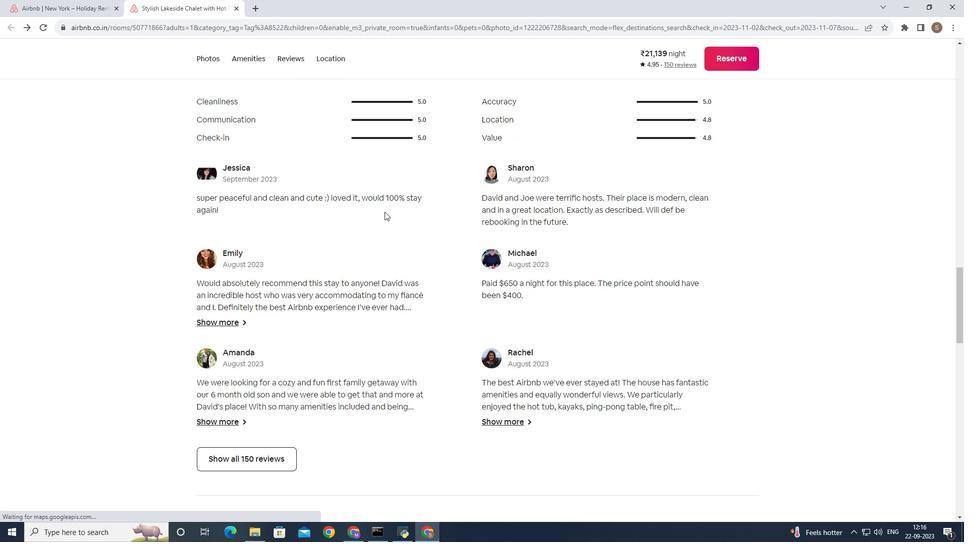 
Action: Mouse scrolled (384, 211) with delta (0, 0)
Screenshot: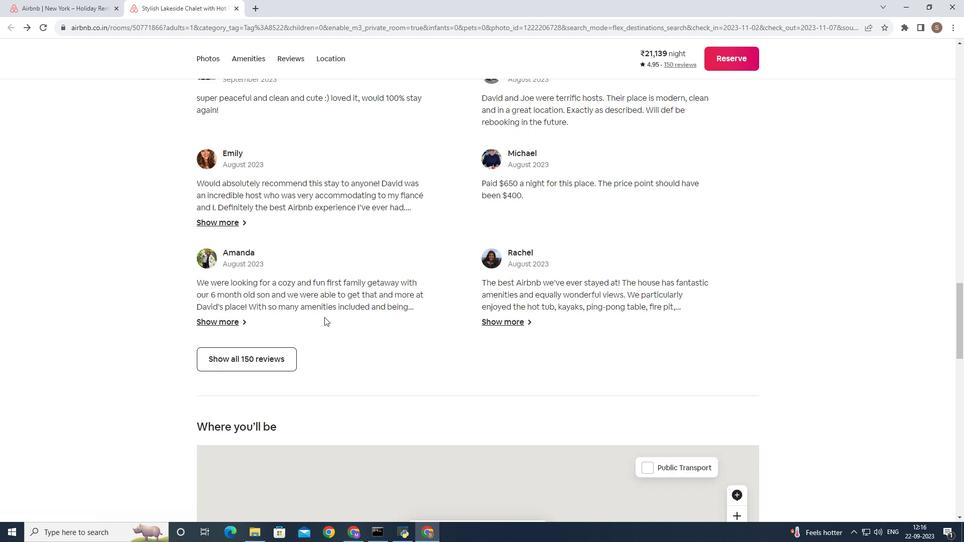 
Action: Mouse scrolled (384, 211) with delta (0, 0)
Screenshot: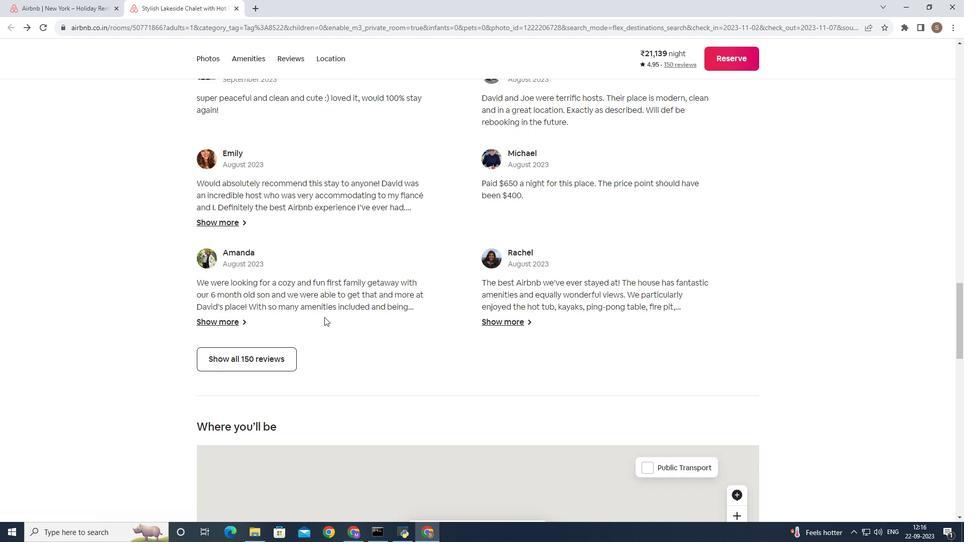 
Action: Mouse moved to (267, 364)
Screenshot: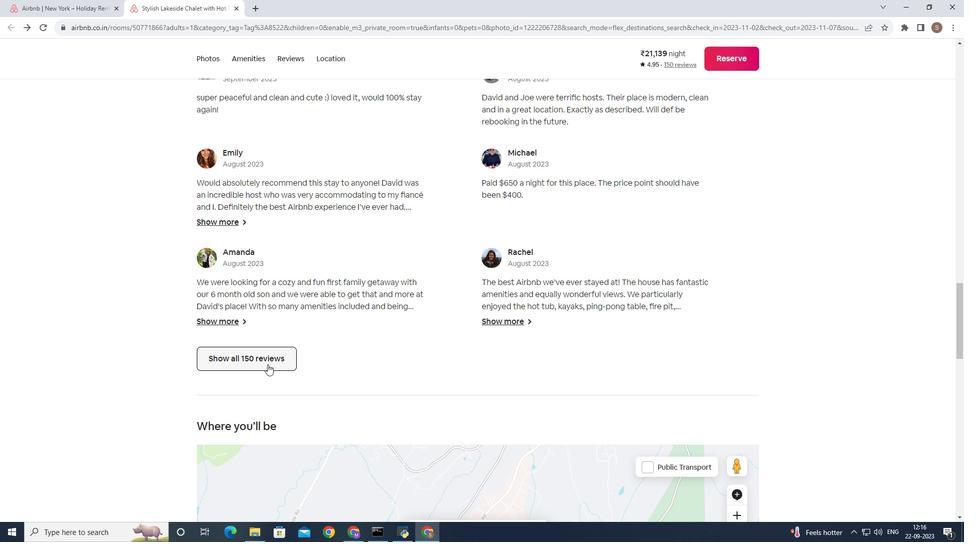 
Action: Mouse pressed left at (267, 364)
Screenshot: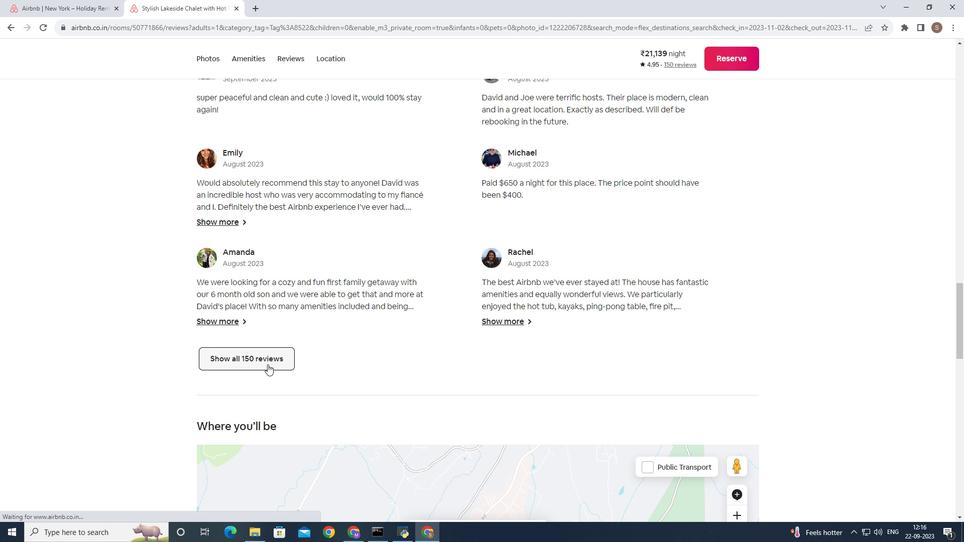 
Action: Mouse moved to (515, 224)
Screenshot: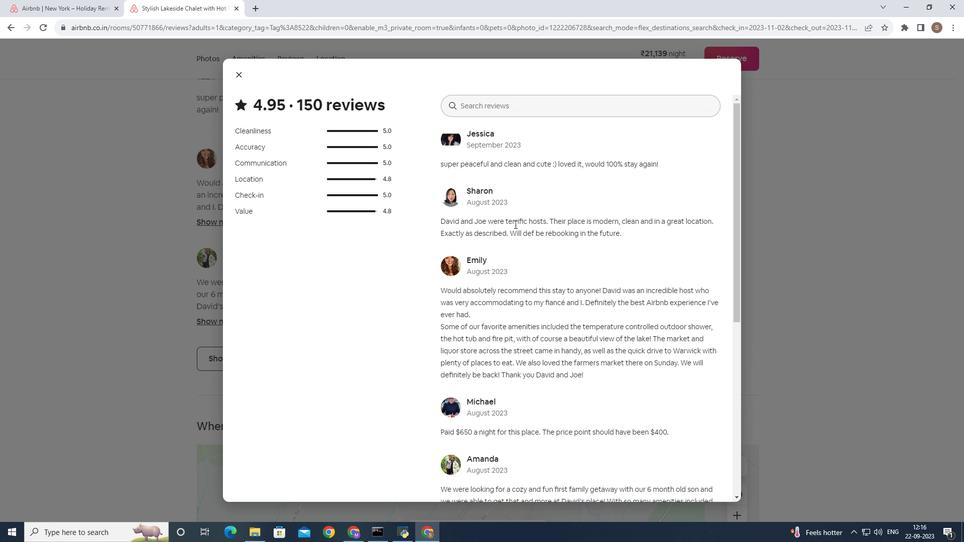 
Action: Mouse scrolled (515, 224) with delta (0, 0)
Screenshot: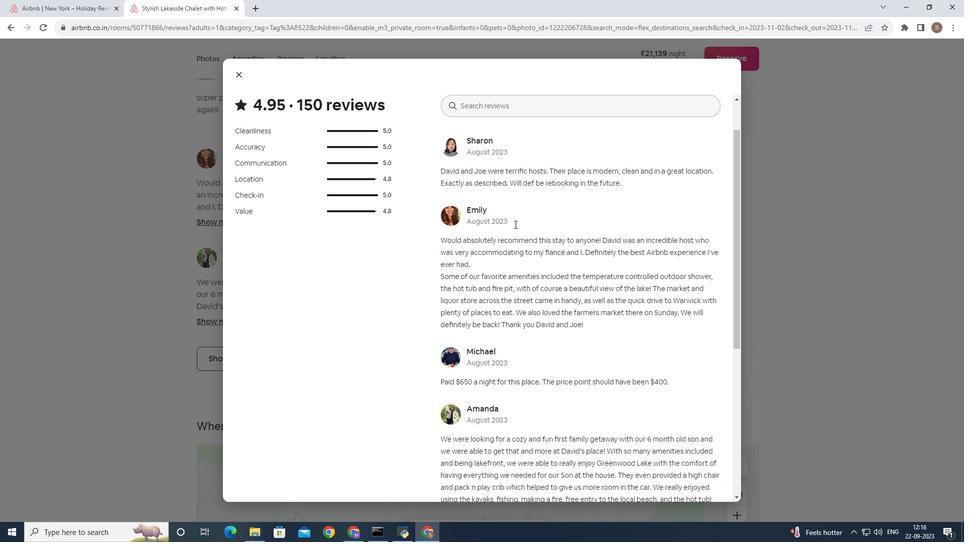 
Action: Mouse scrolled (515, 224) with delta (0, 0)
Screenshot: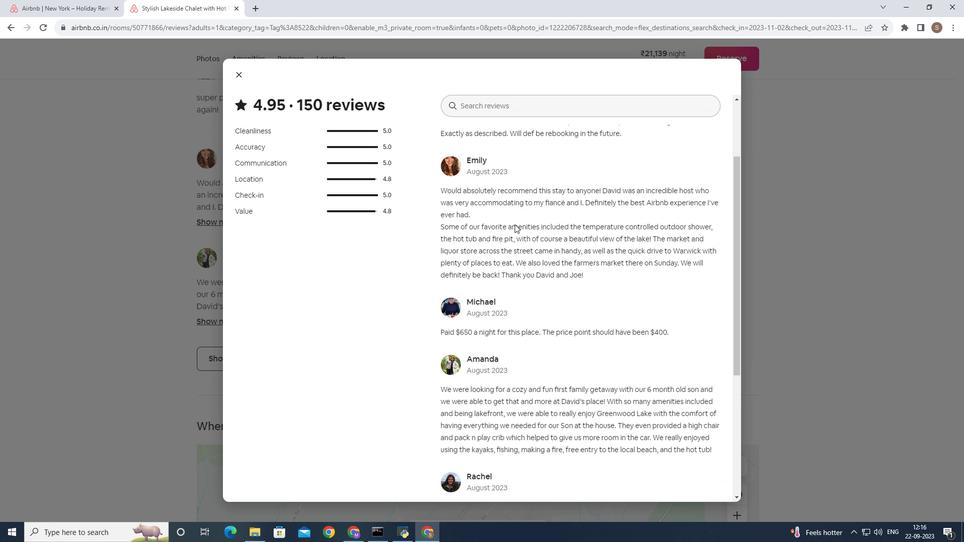 
Action: Mouse scrolled (515, 224) with delta (0, 0)
Screenshot: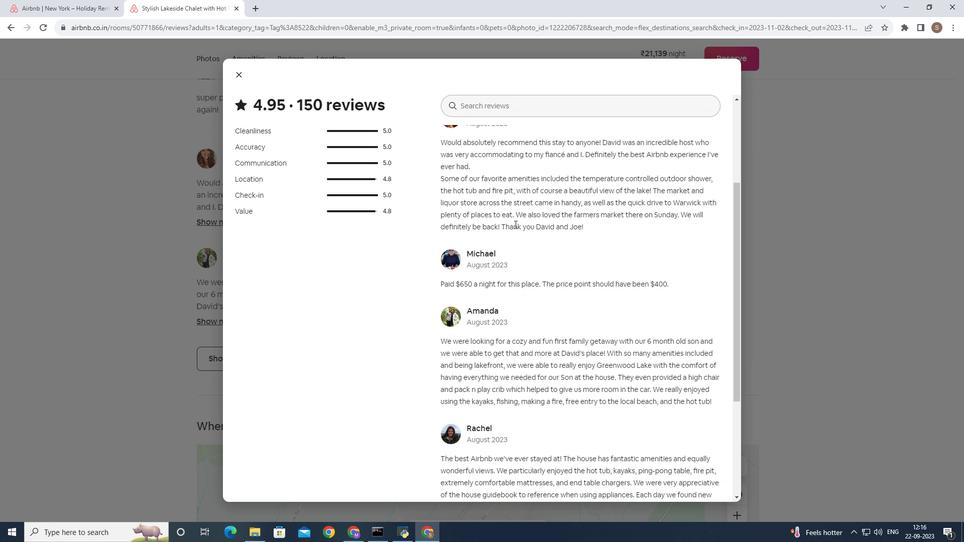 
Action: Mouse scrolled (515, 225) with delta (0, 0)
Screenshot: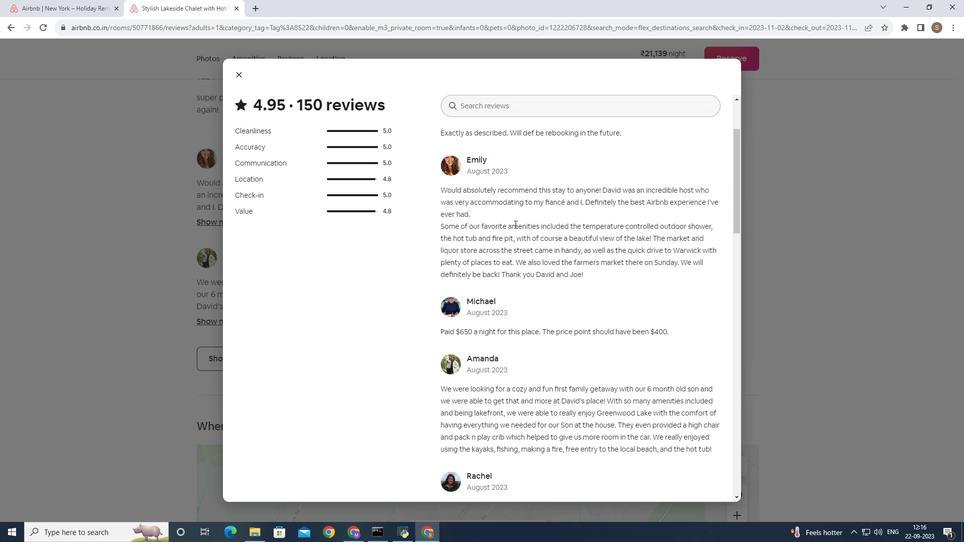 
Action: Mouse scrolled (515, 224) with delta (0, 0)
Screenshot: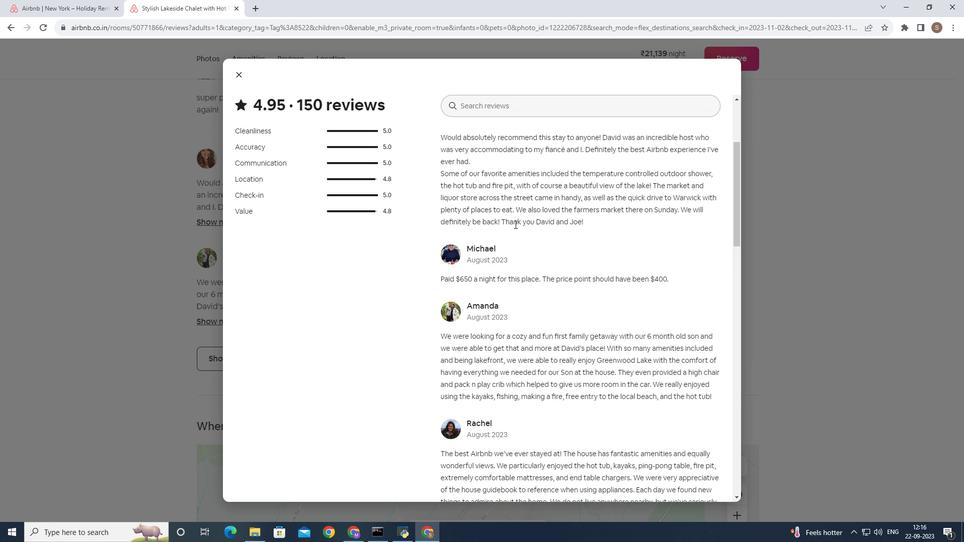 
Action: Mouse scrolled (515, 224) with delta (0, 0)
Screenshot: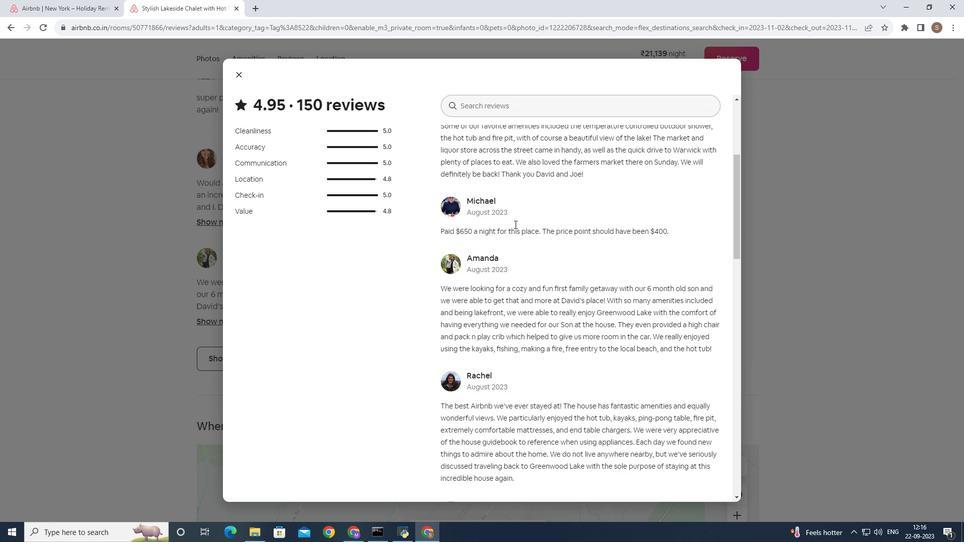 
Action: Mouse scrolled (515, 224) with delta (0, 0)
Screenshot: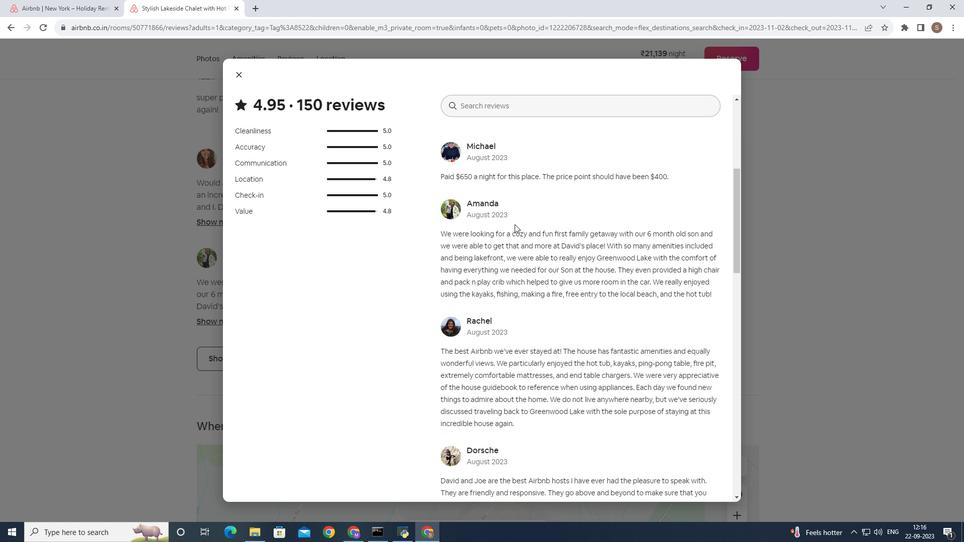 
Action: Mouse scrolled (515, 224) with delta (0, 0)
Screenshot: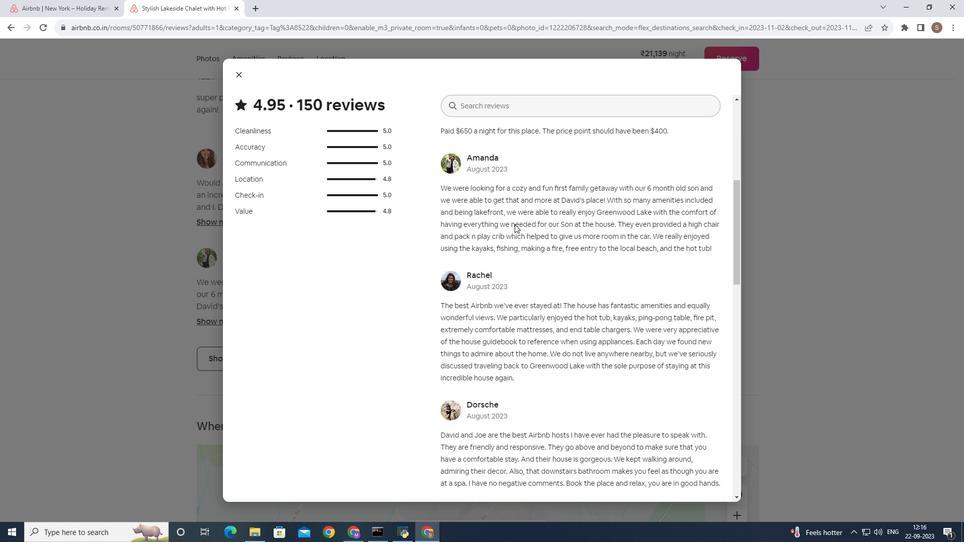 
Action: Mouse scrolled (515, 224) with delta (0, 0)
Screenshot: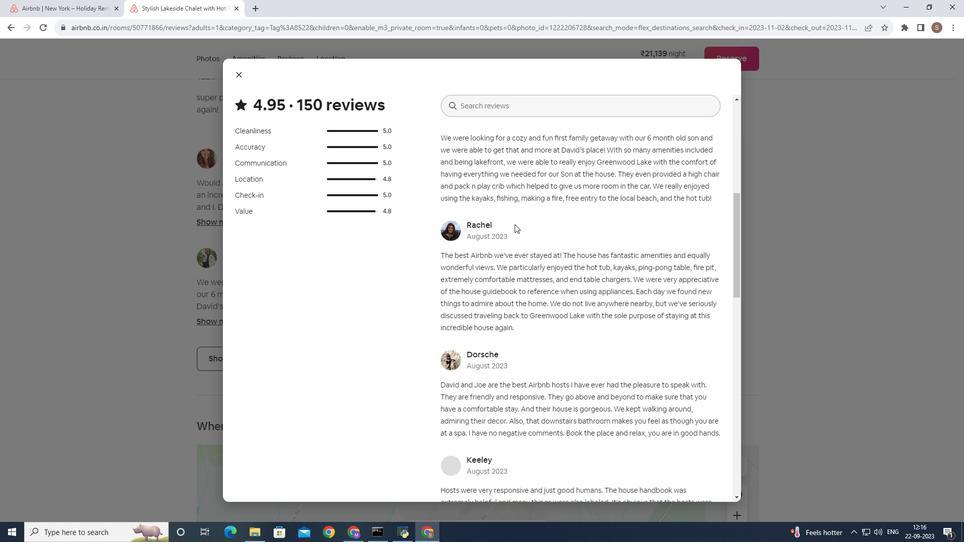 
Action: Mouse scrolled (515, 224) with delta (0, 0)
Screenshot: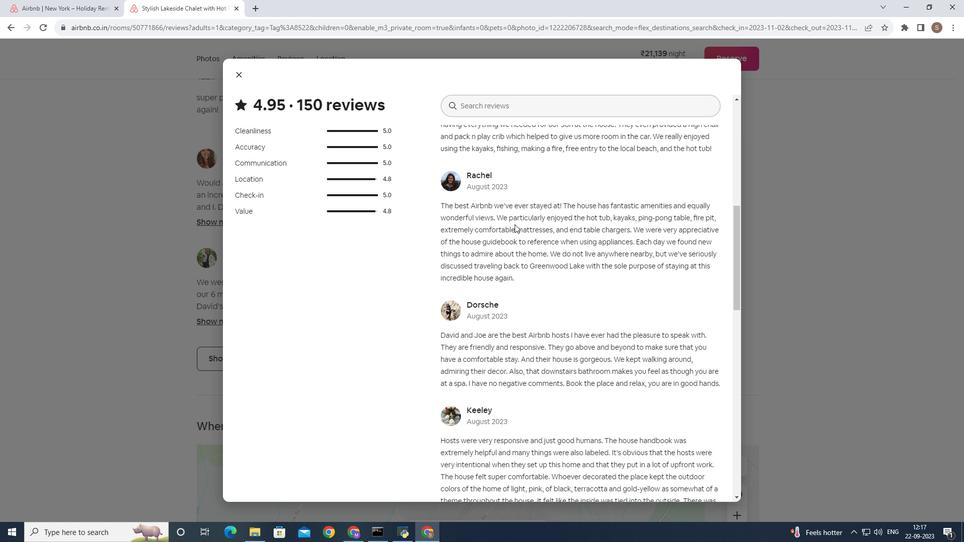 
Action: Mouse scrolled (515, 224) with delta (0, 0)
Screenshot: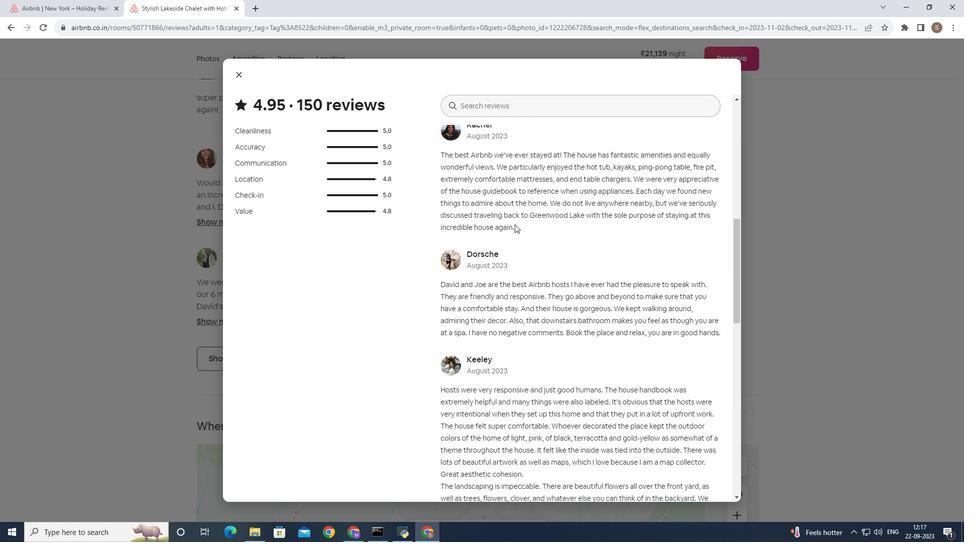 
Action: Mouse scrolled (515, 224) with delta (0, 0)
Screenshot: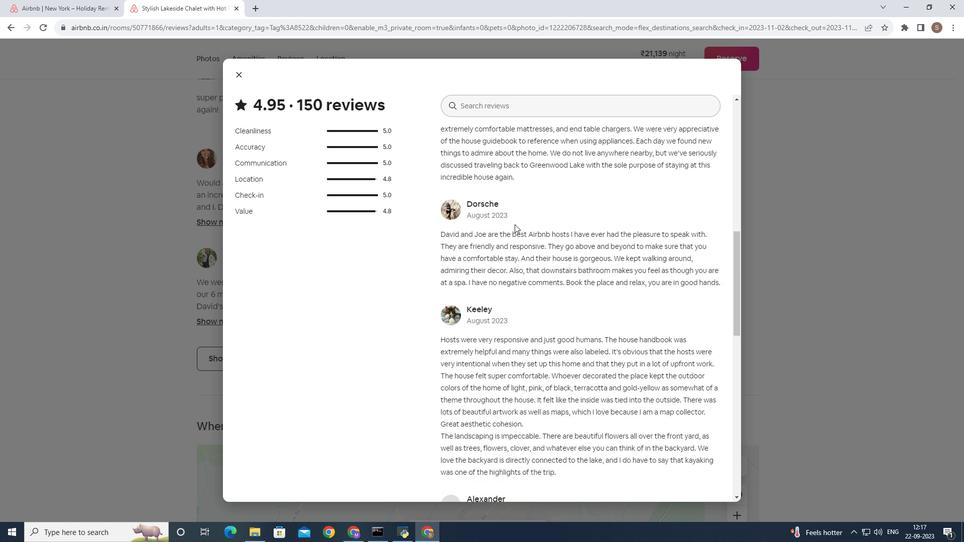 
Action: Mouse moved to (533, 275)
Screenshot: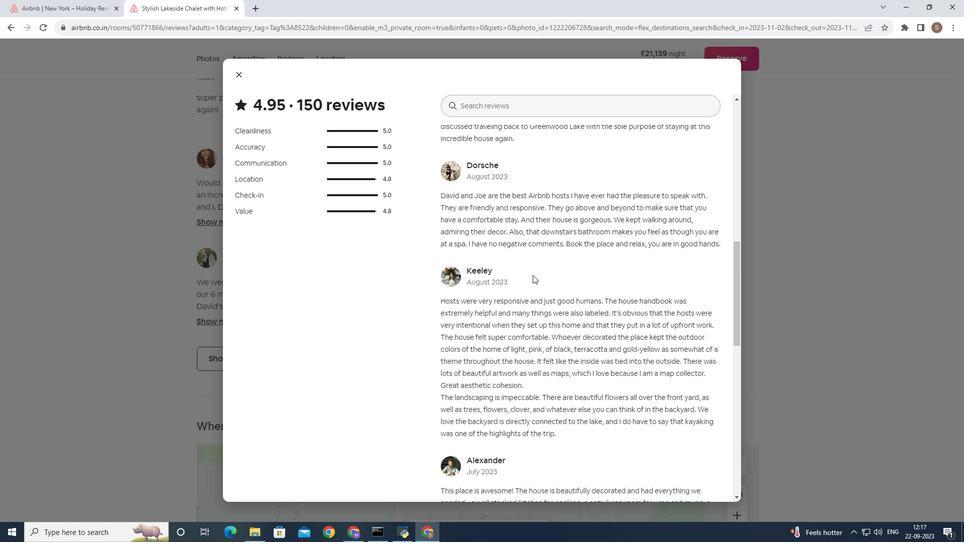 
Action: Mouse scrolled (533, 274) with delta (0, 0)
Screenshot: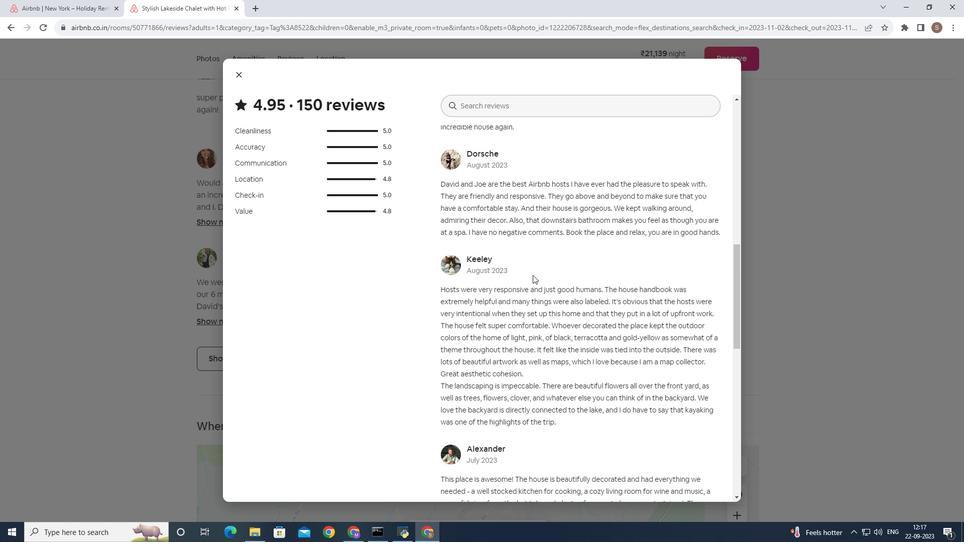 
Action: Mouse moved to (563, 285)
Screenshot: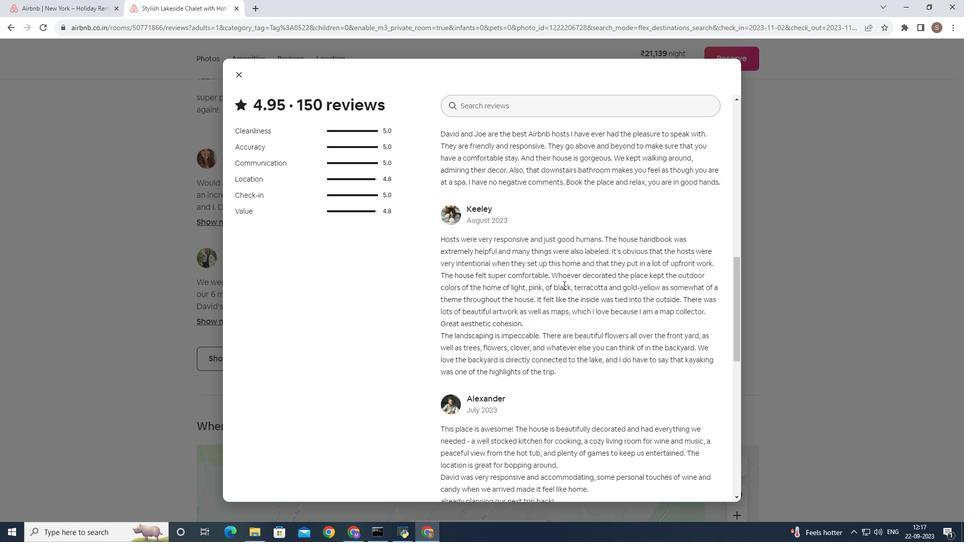 
Action: Mouse scrolled (563, 284) with delta (0, 0)
Screenshot: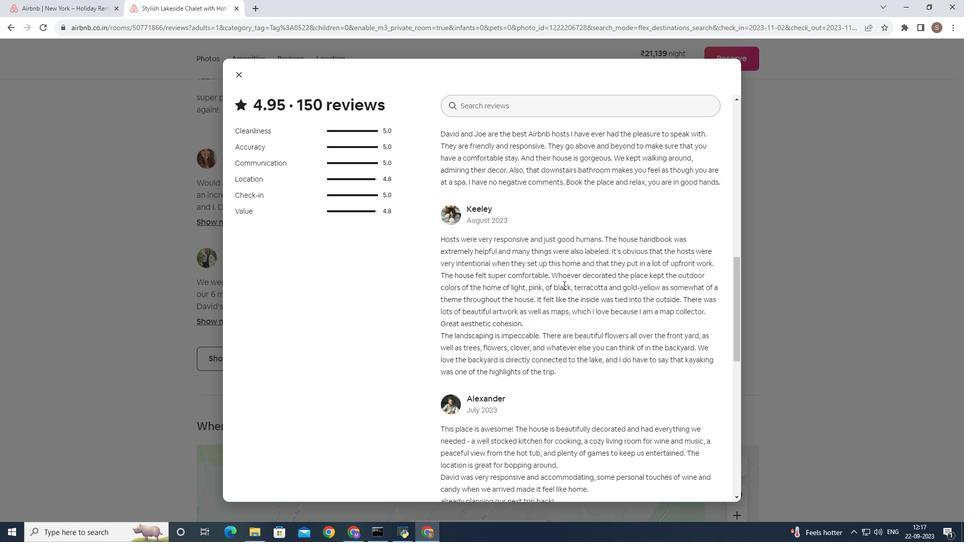 
Action: Mouse moved to (561, 285)
Screenshot: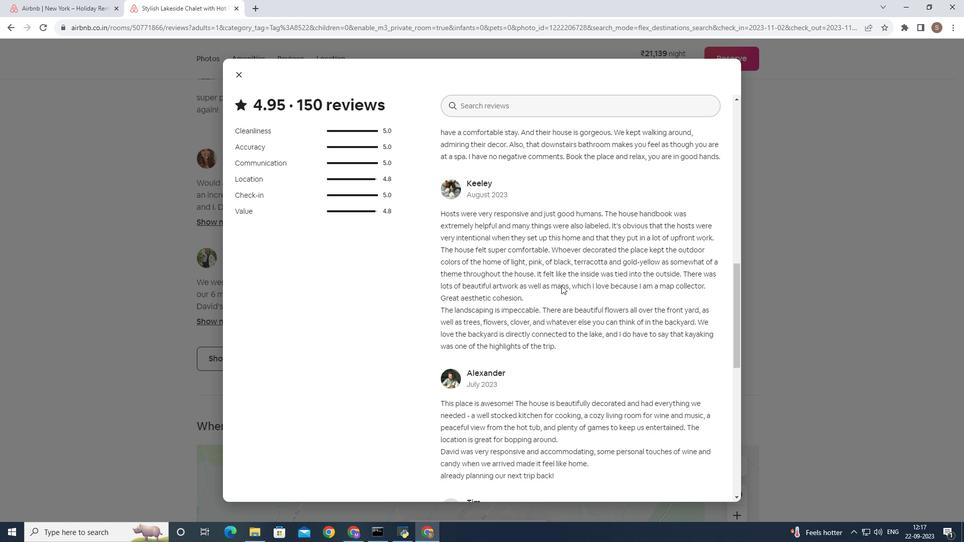
Action: Mouse scrolled (561, 285) with delta (0, 0)
Screenshot: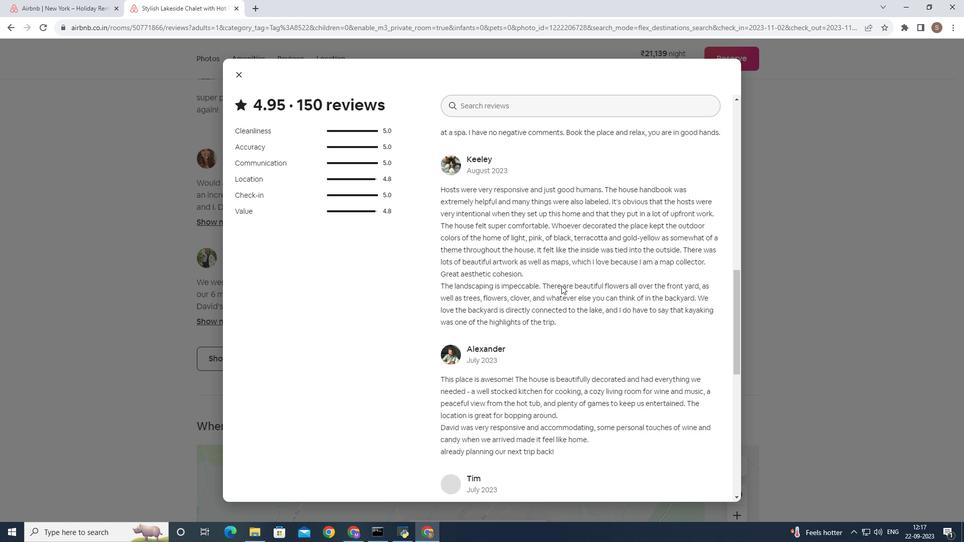 
Action: Mouse moved to (559, 290)
Screenshot: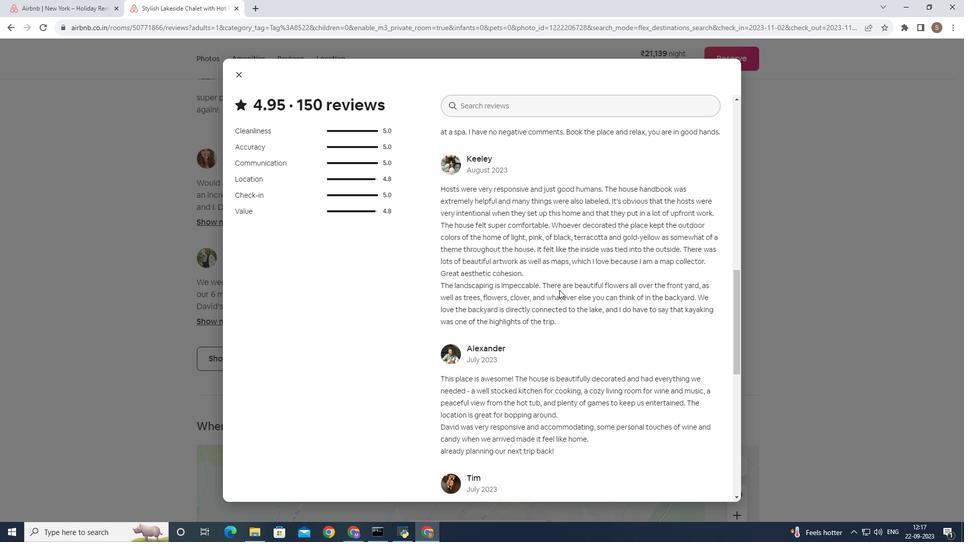 
Action: Mouse scrolled (559, 289) with delta (0, 0)
Screenshot: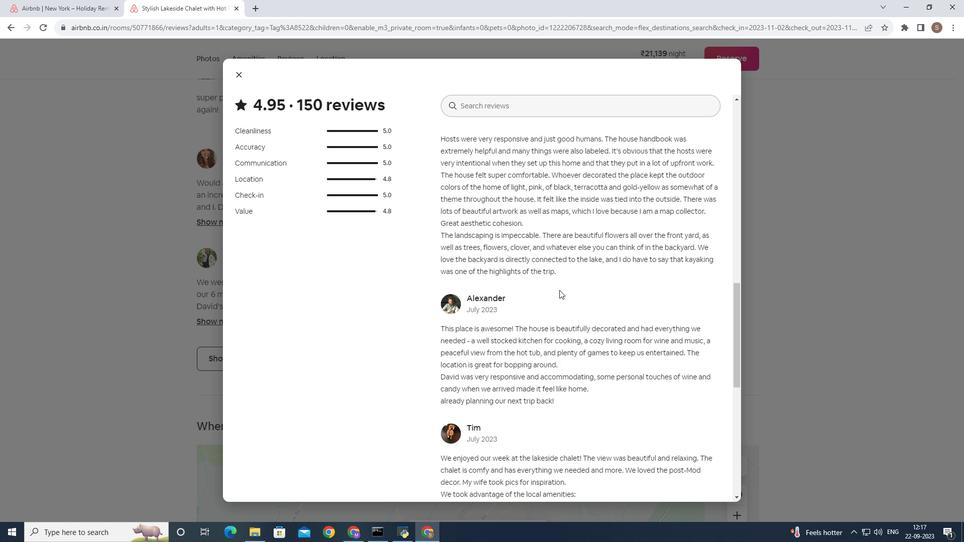 
Action: Mouse scrolled (559, 289) with delta (0, 0)
Screenshot: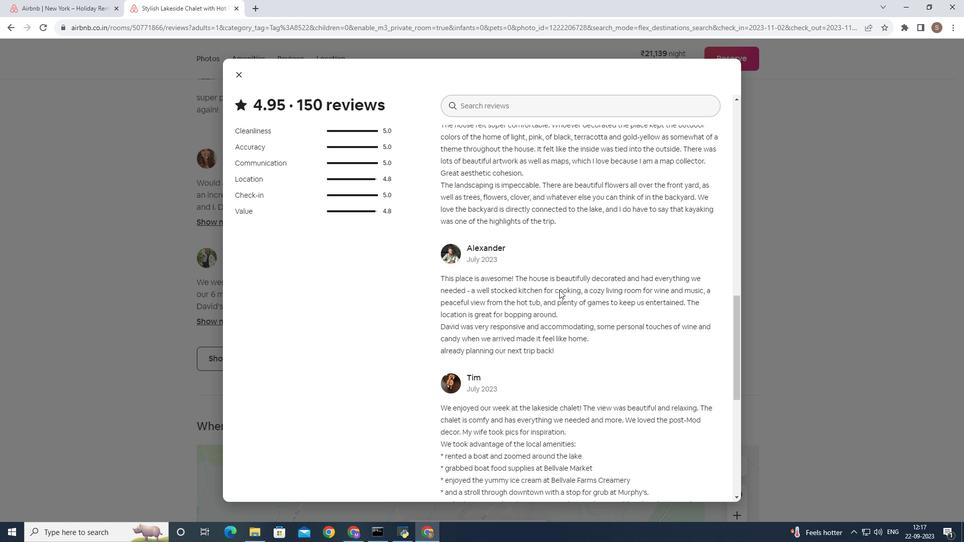 
Action: Mouse moved to (559, 290)
Screenshot: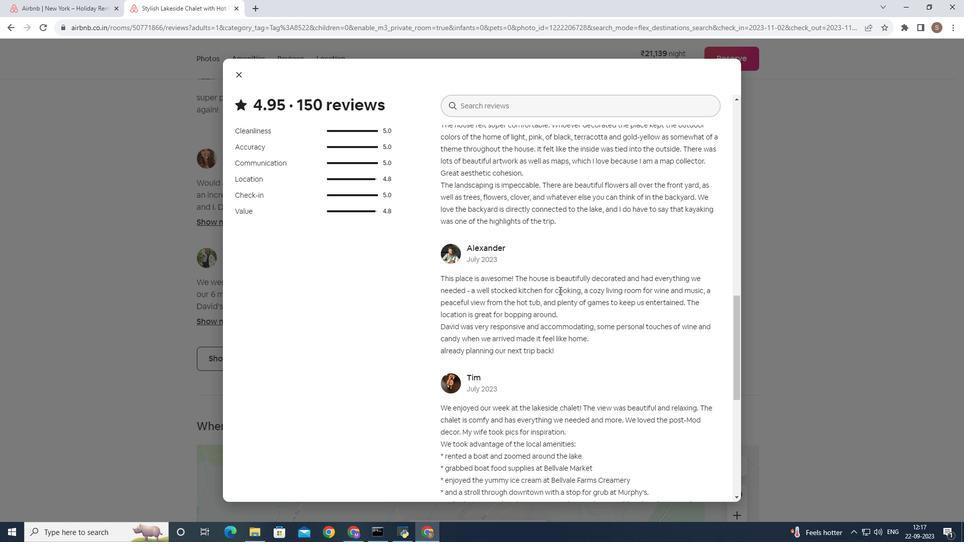 
Action: Mouse scrolled (559, 290) with delta (0, 0)
Screenshot: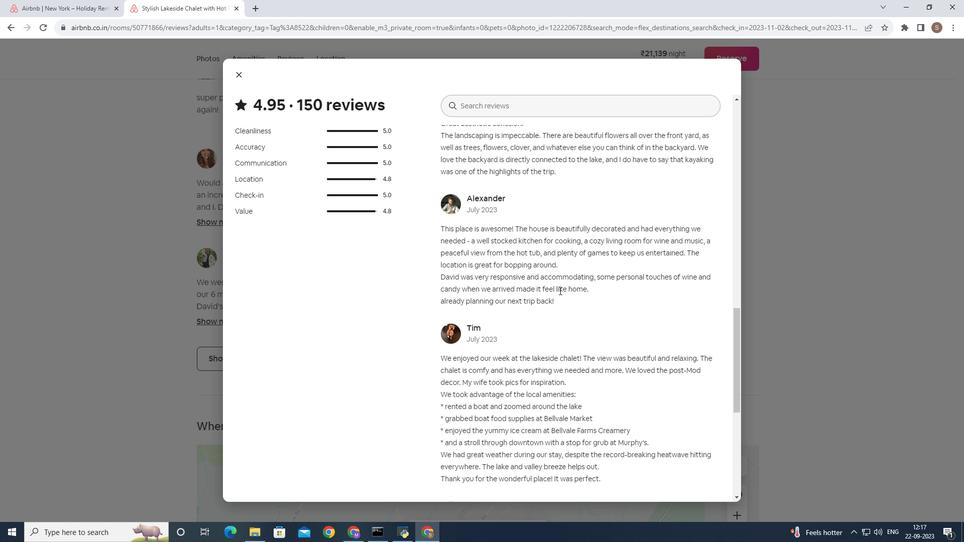 
Action: Mouse scrolled (559, 290) with delta (0, 0)
Screenshot: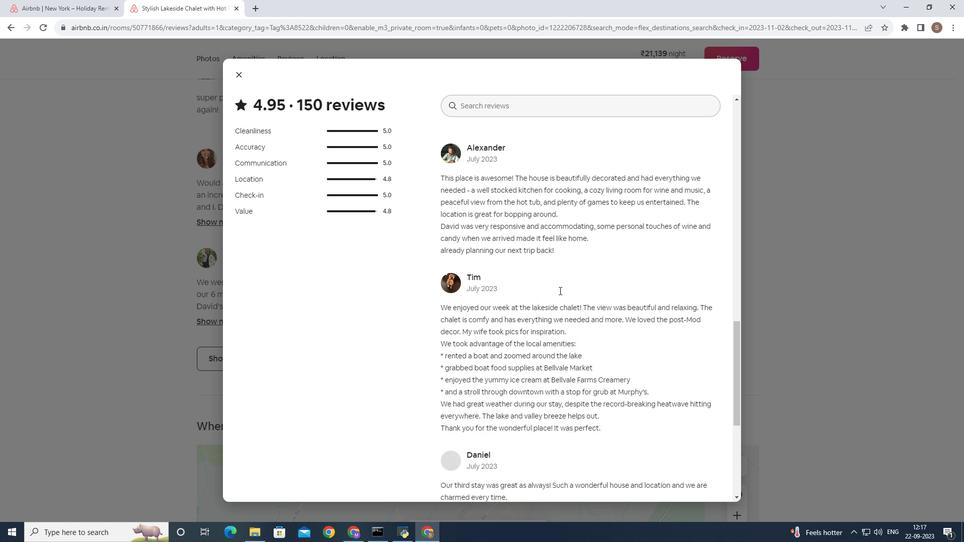 
Action: Mouse scrolled (559, 290) with delta (0, 0)
Screenshot: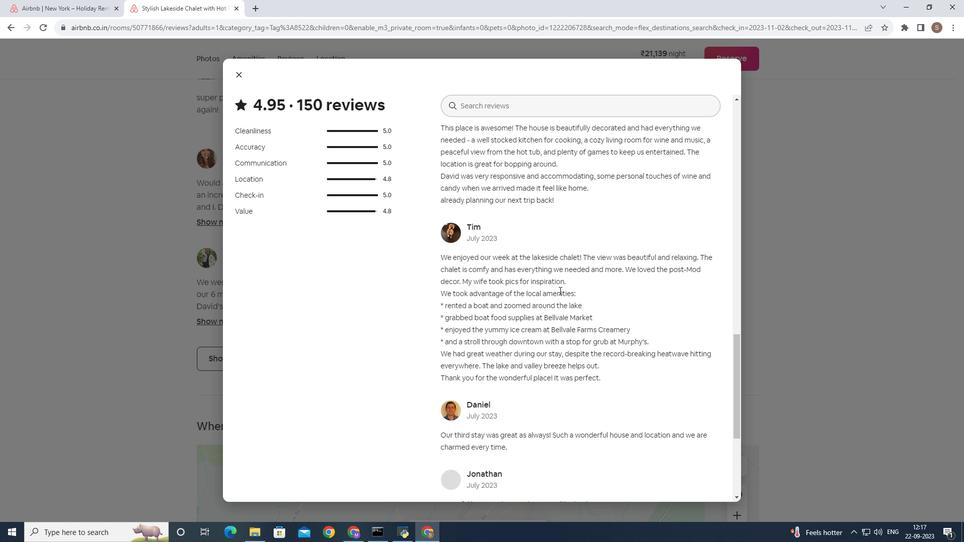 
Action: Mouse scrolled (559, 290) with delta (0, 0)
Screenshot: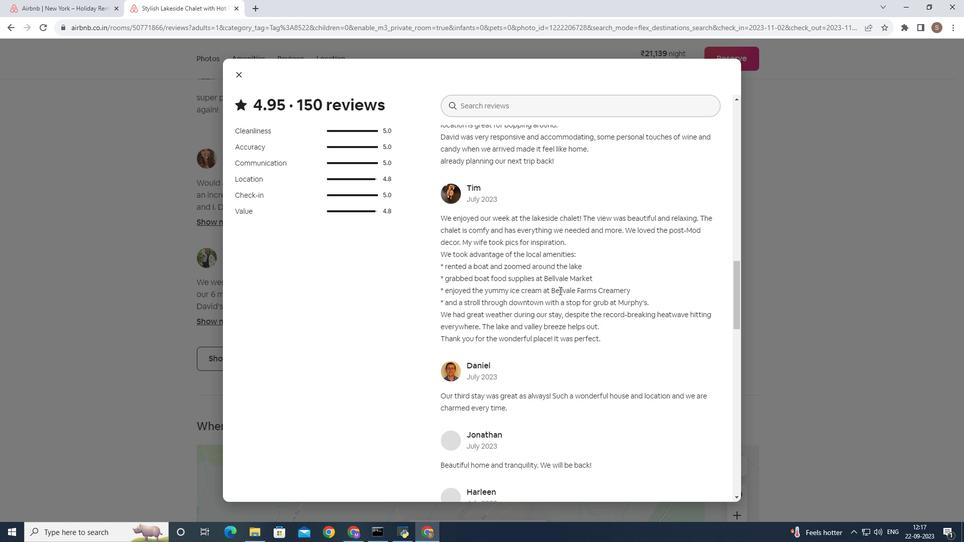 
Action: Mouse scrolled (559, 290) with delta (0, 0)
Screenshot: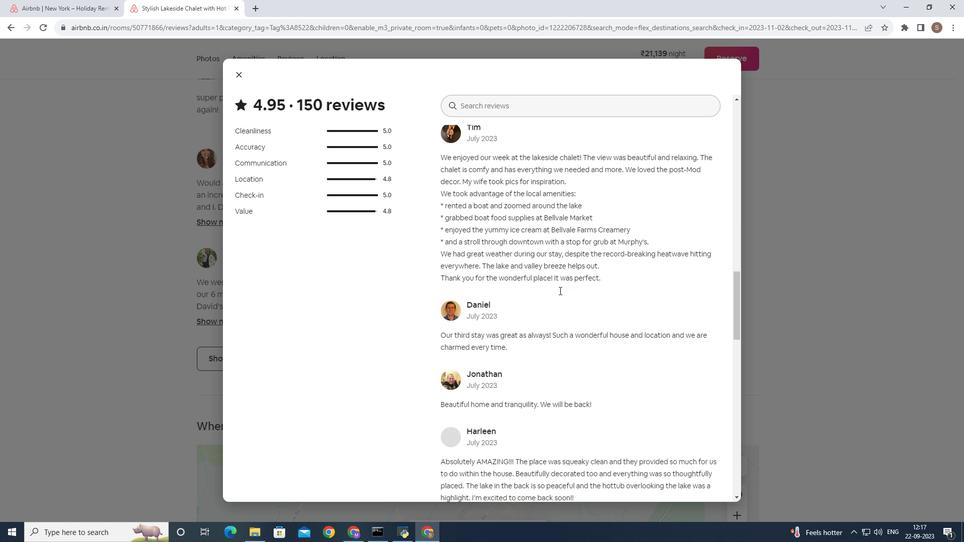 
Action: Mouse scrolled (559, 290) with delta (0, 0)
Screenshot: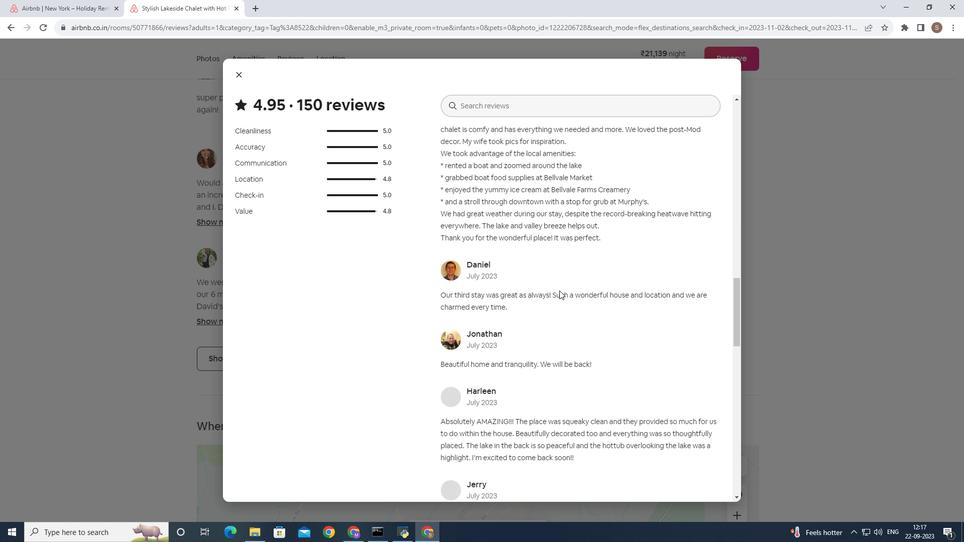 
Action: Mouse scrolled (559, 290) with delta (0, 0)
Screenshot: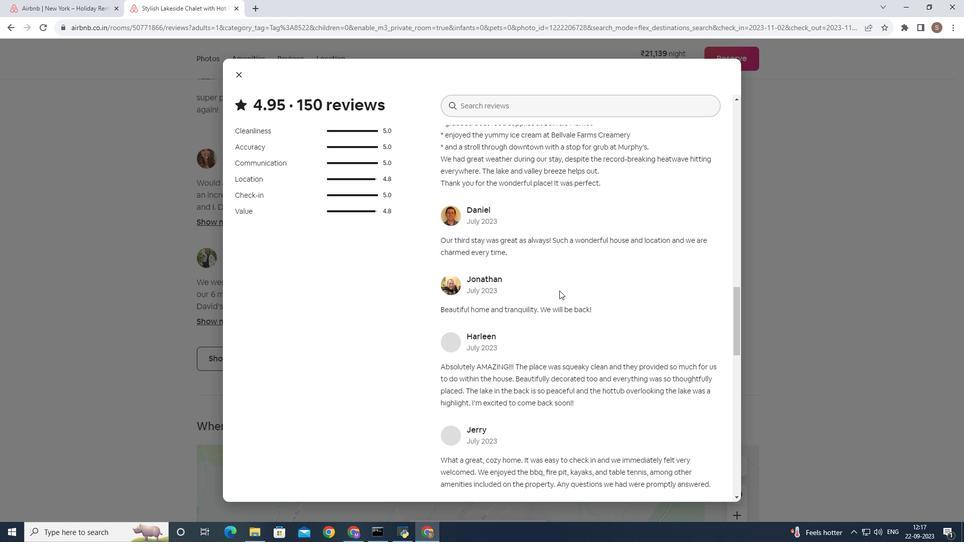 
Action: Mouse scrolled (559, 291) with delta (0, 0)
Screenshot: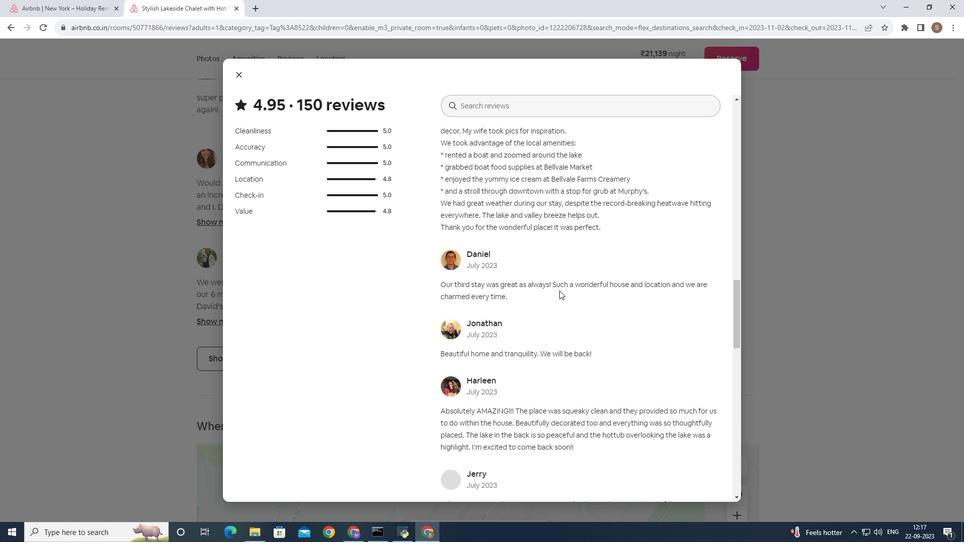 
Action: Mouse scrolled (559, 290) with delta (0, 0)
Screenshot: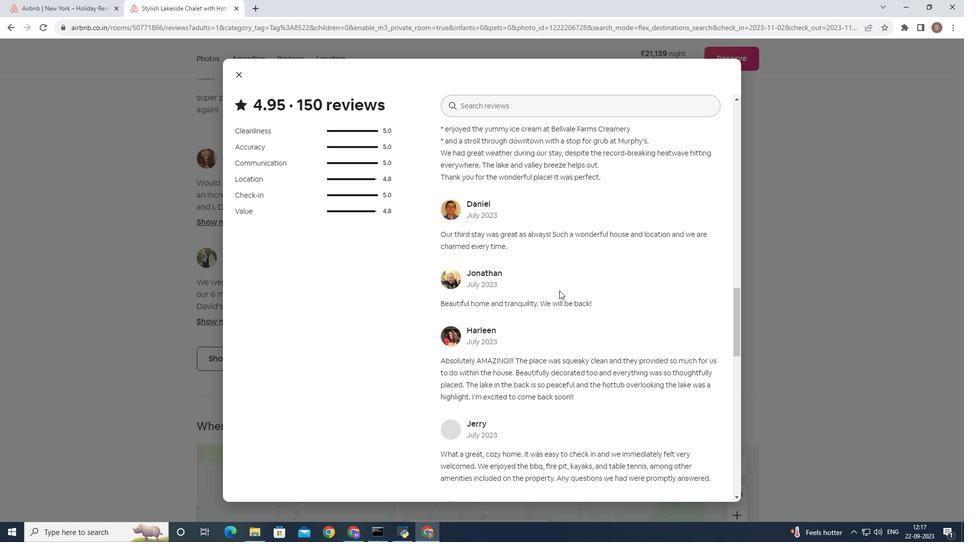 
Action: Mouse scrolled (559, 290) with delta (0, 0)
Screenshot: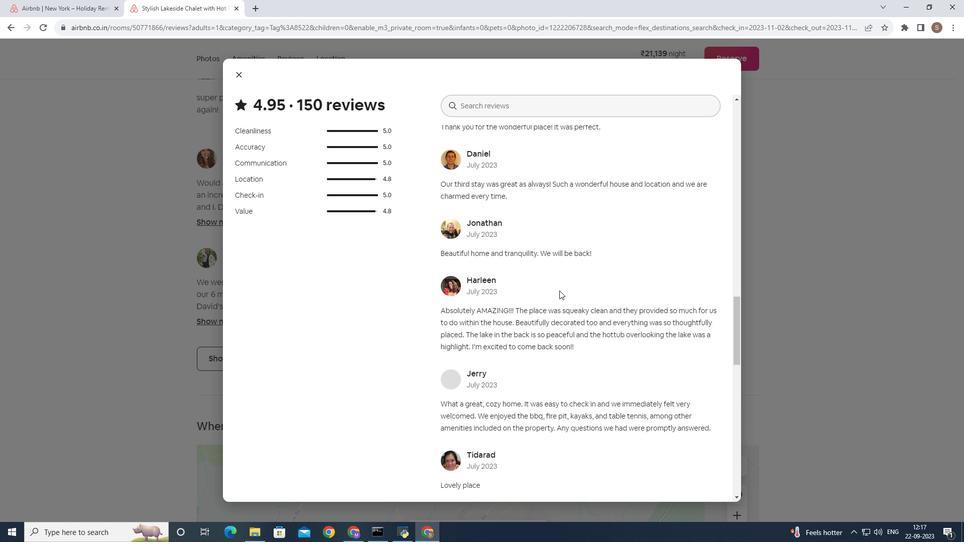
Action: Mouse scrolled (559, 290) with delta (0, 0)
Screenshot: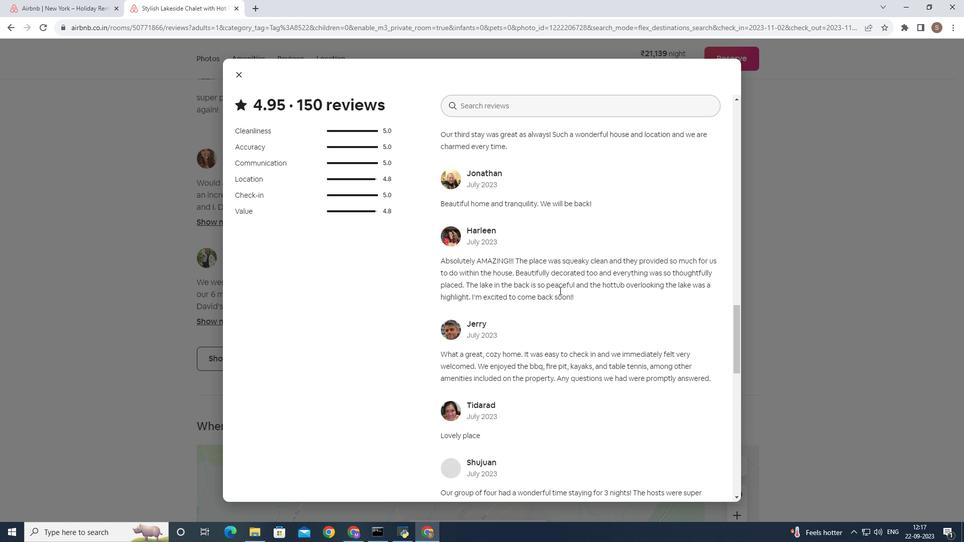 
Action: Mouse scrolled (559, 290) with delta (0, 0)
Screenshot: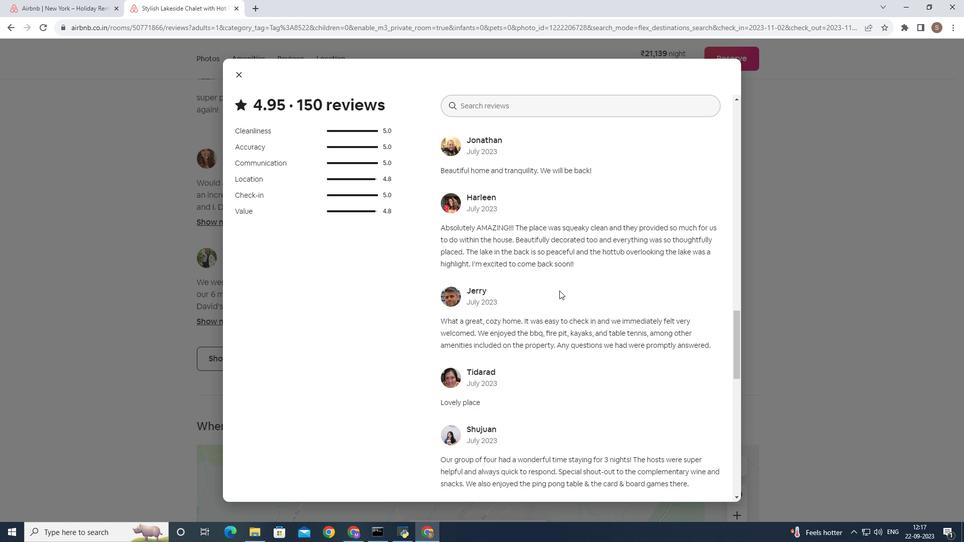 
Action: Mouse scrolled (559, 291) with delta (0, 0)
Screenshot: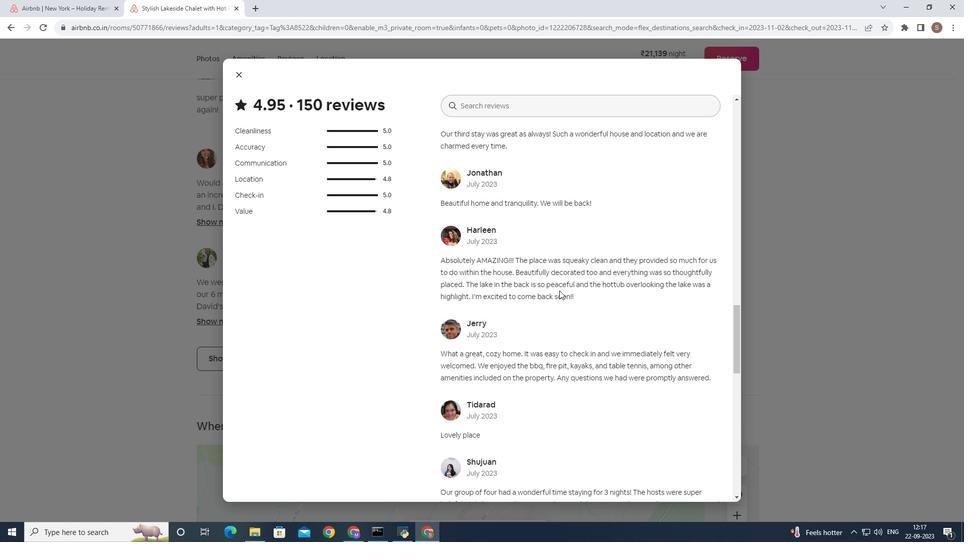 
Action: Mouse moved to (574, 300)
Screenshot: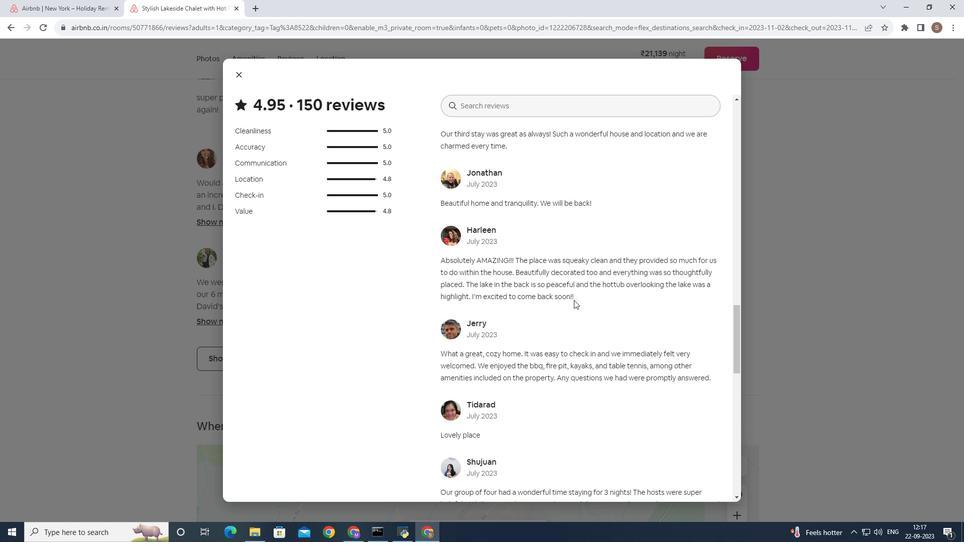 
Action: Mouse scrolled (574, 299) with delta (0, 0)
Screenshot: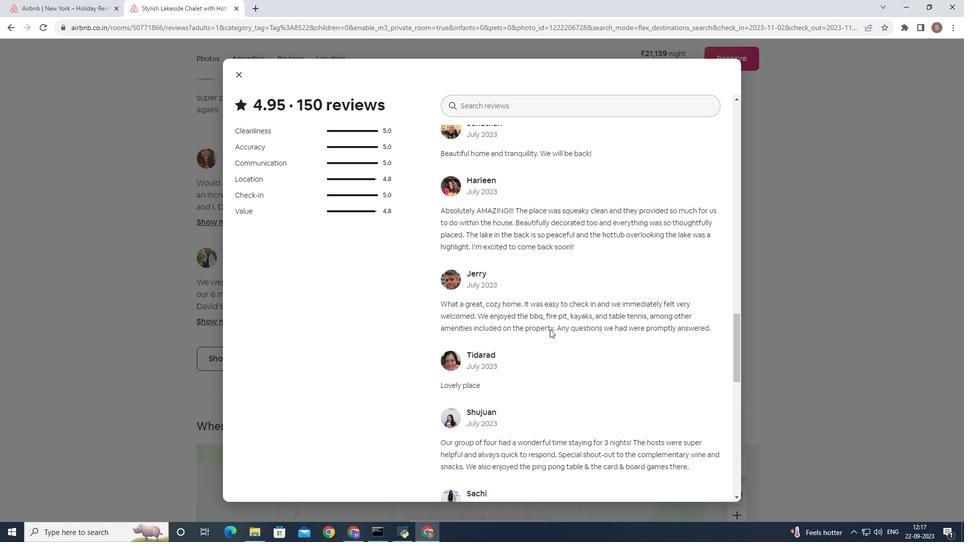 
Action: Mouse moved to (540, 338)
Screenshot: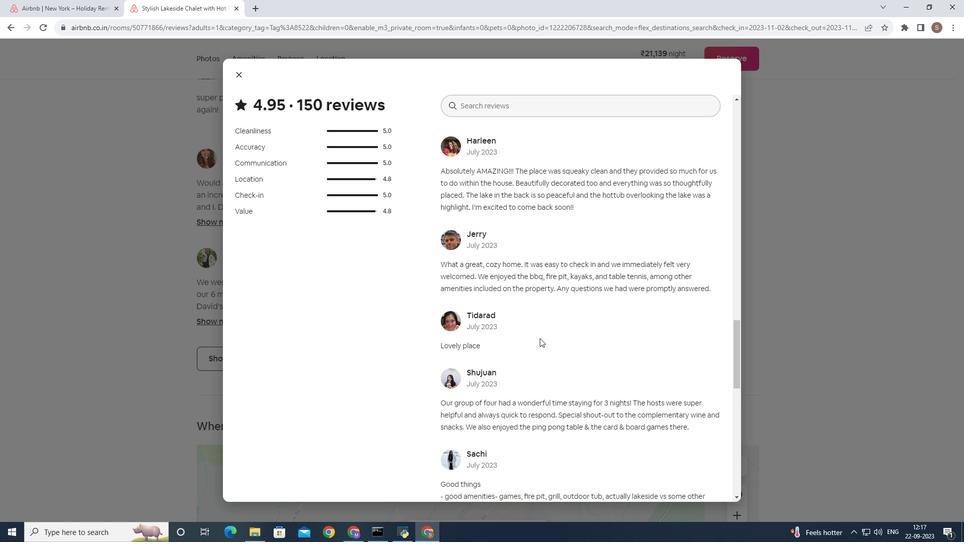 
Action: Mouse scrolled (540, 338) with delta (0, 0)
Screenshot: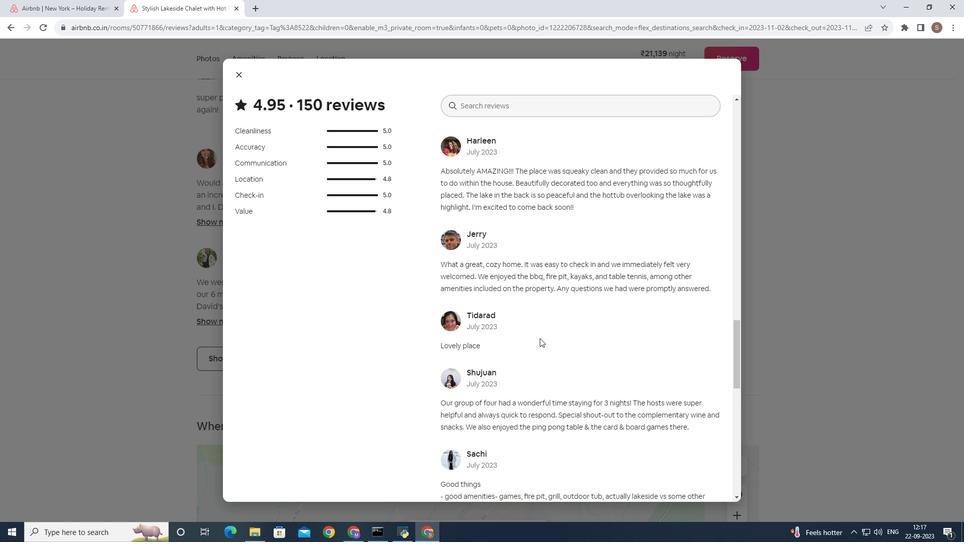 
Action: Mouse scrolled (540, 338) with delta (0, 0)
Screenshot: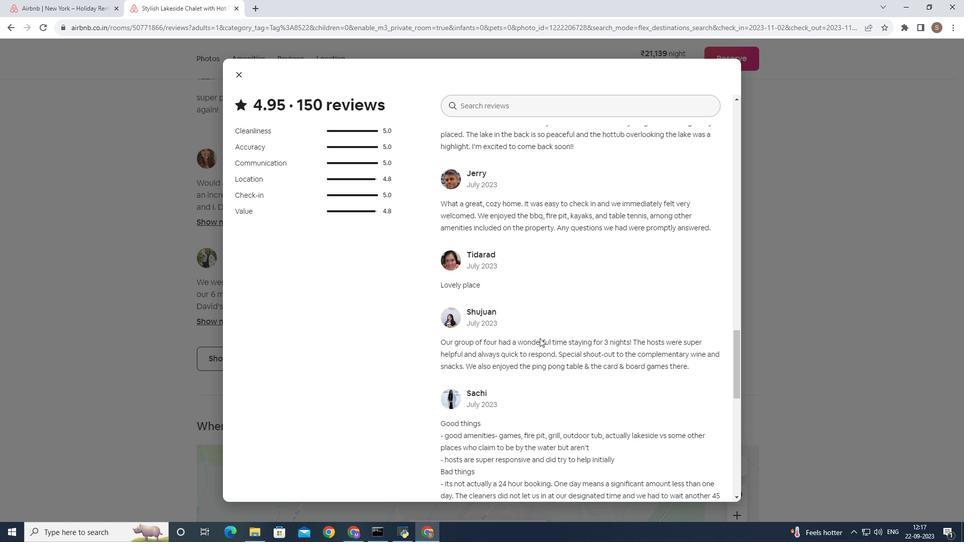 
Action: Mouse scrolled (540, 338) with delta (0, 0)
Screenshot: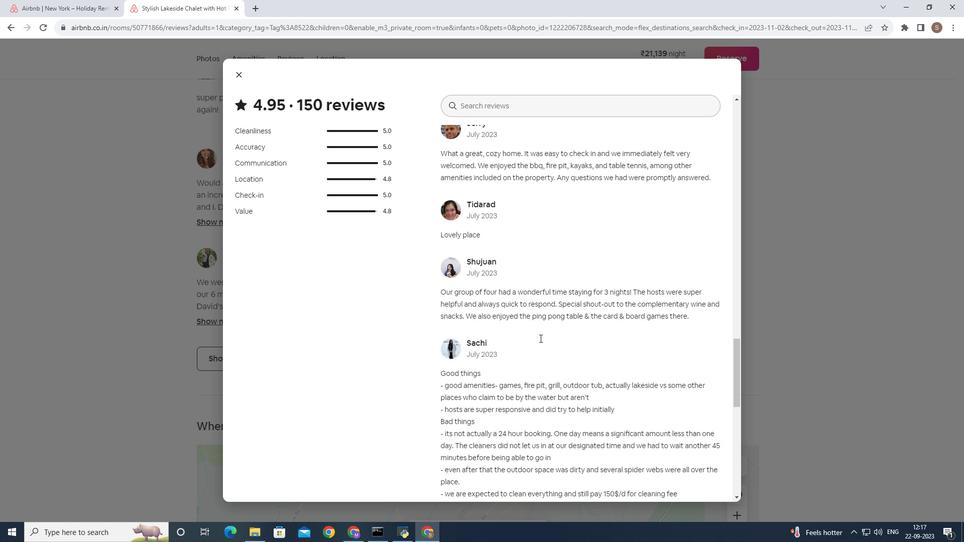 
Action: Mouse scrolled (540, 338) with delta (0, 0)
Screenshot: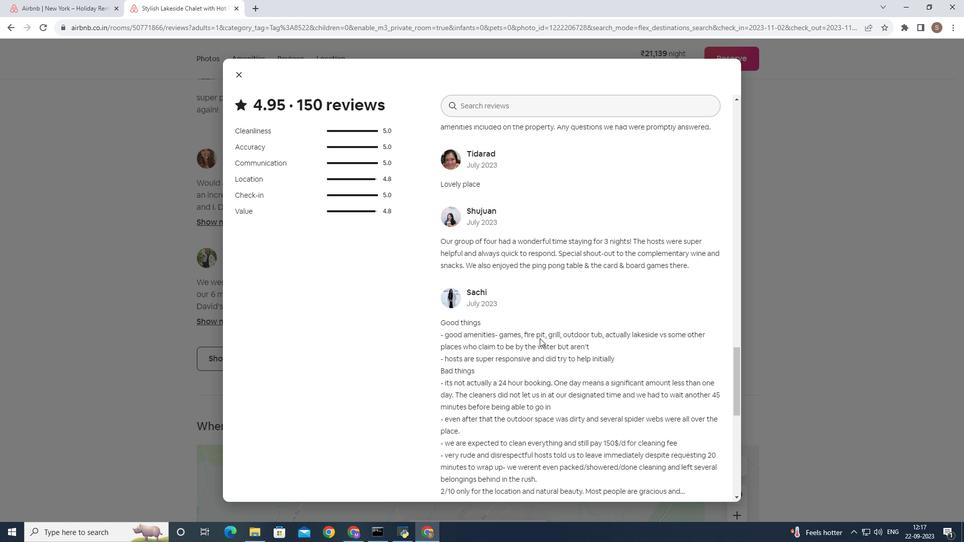 
Action: Mouse scrolled (540, 338) with delta (0, 0)
Screenshot: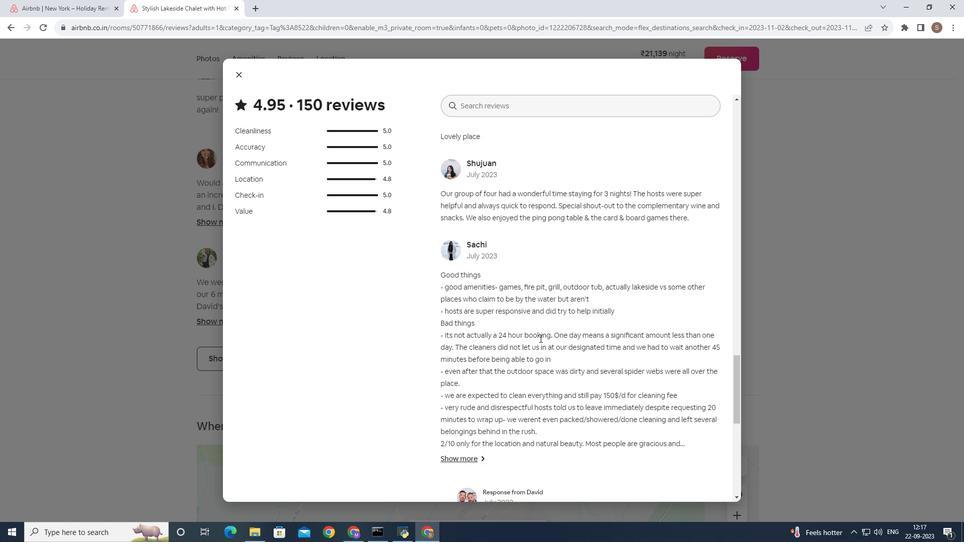 
Action: Mouse scrolled (540, 338) with delta (0, 0)
Screenshot: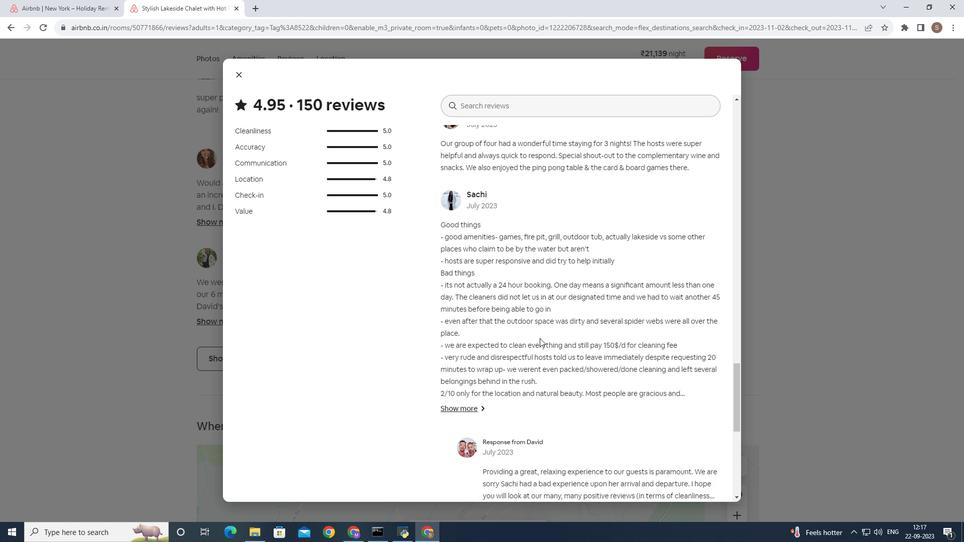 
Action: Mouse scrolled (540, 338) with delta (0, 0)
Screenshot: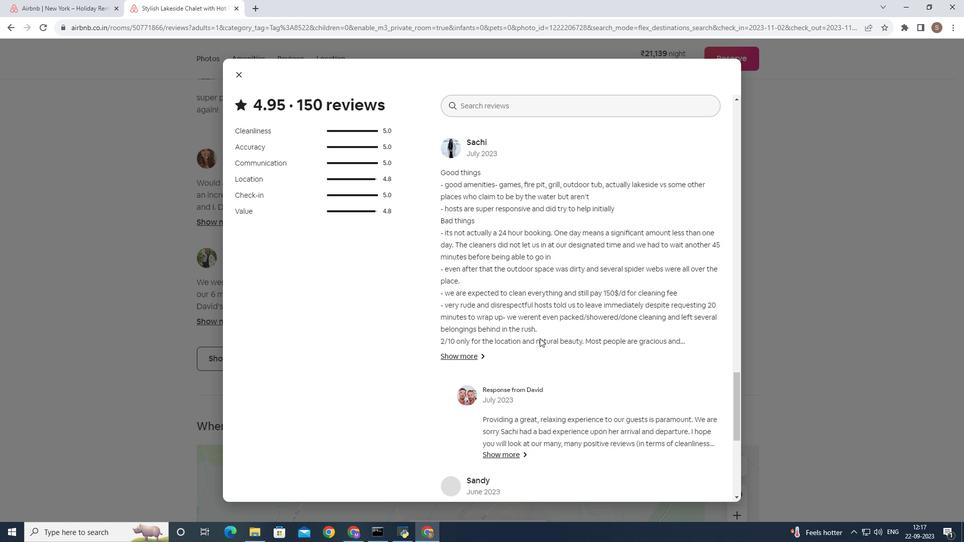 
Action: Mouse moved to (541, 341)
Screenshot: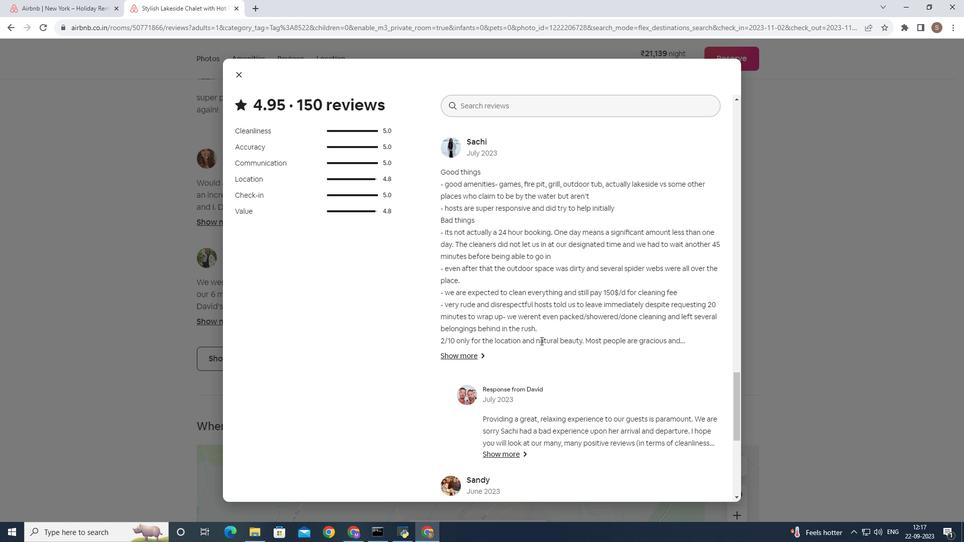 
Action: Mouse scrolled (541, 340) with delta (0, 0)
Screenshot: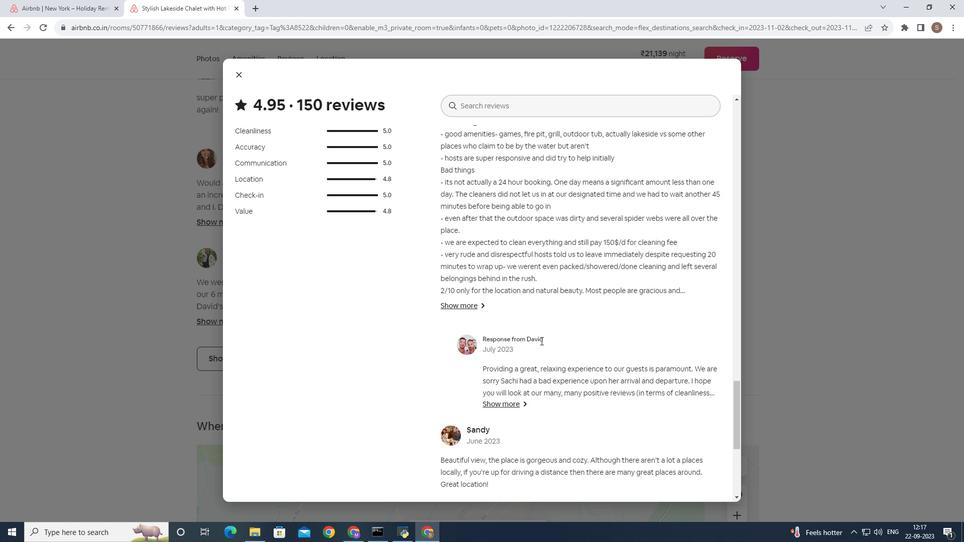 
Action: Mouse scrolled (541, 340) with delta (0, 0)
Screenshot: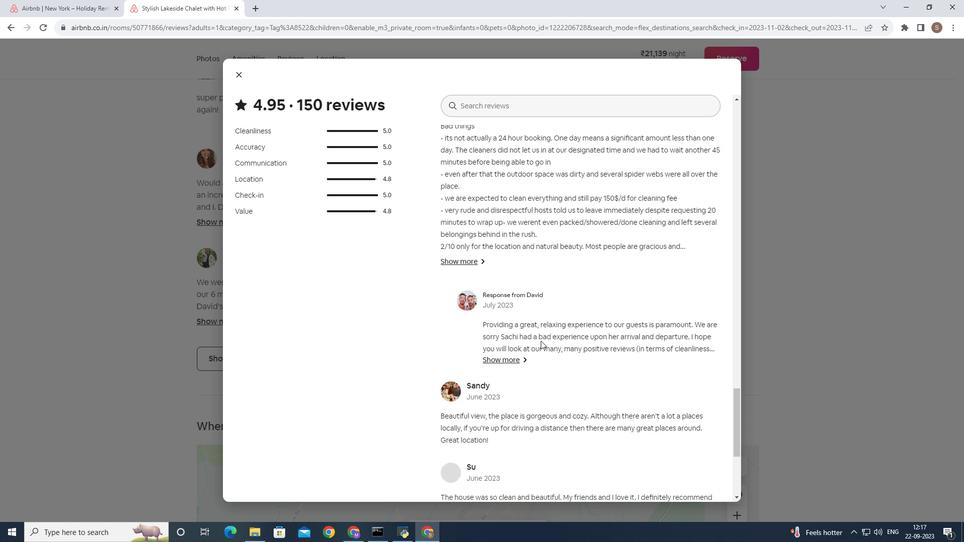 
Action: Mouse scrolled (541, 340) with delta (0, 0)
Screenshot: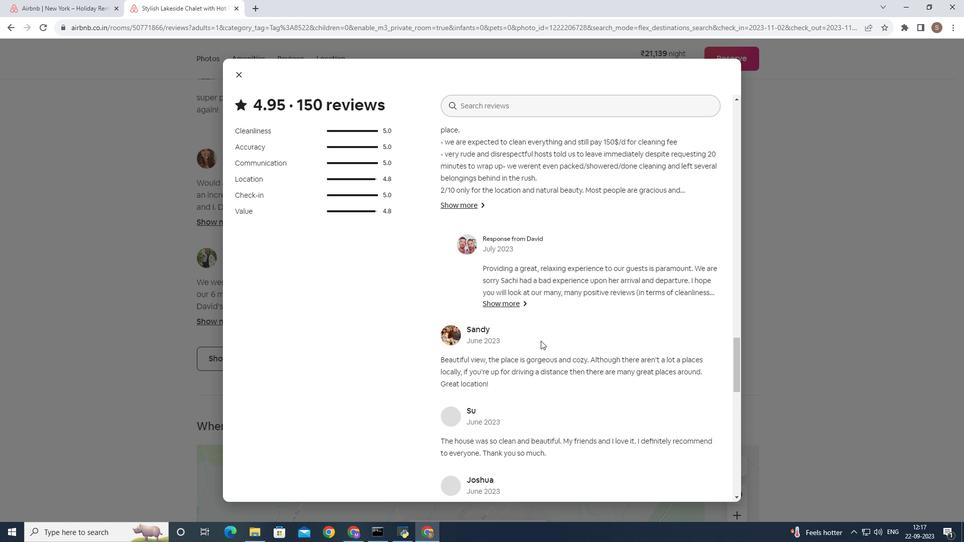 
Action: Mouse scrolled (541, 340) with delta (0, 0)
Screenshot: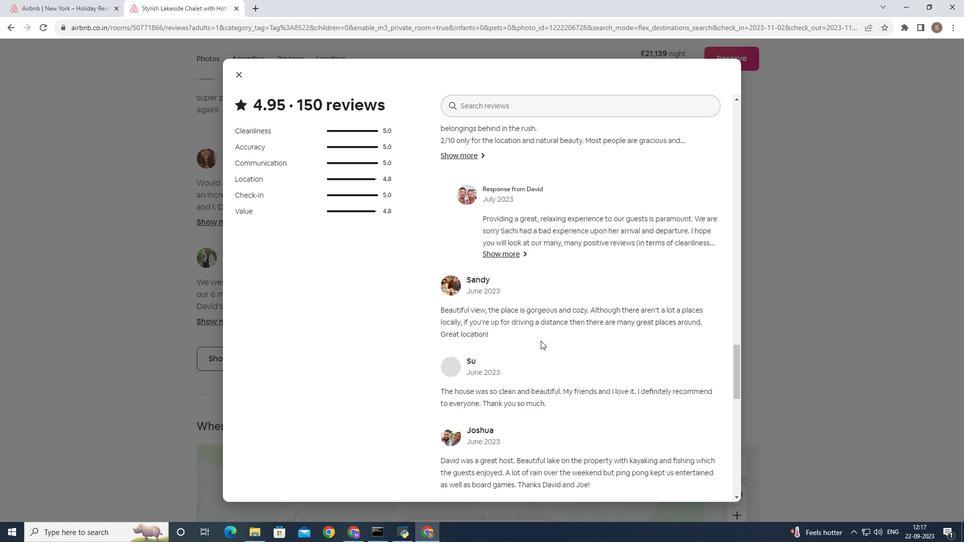 
Action: Mouse scrolled (541, 340) with delta (0, 0)
Screenshot: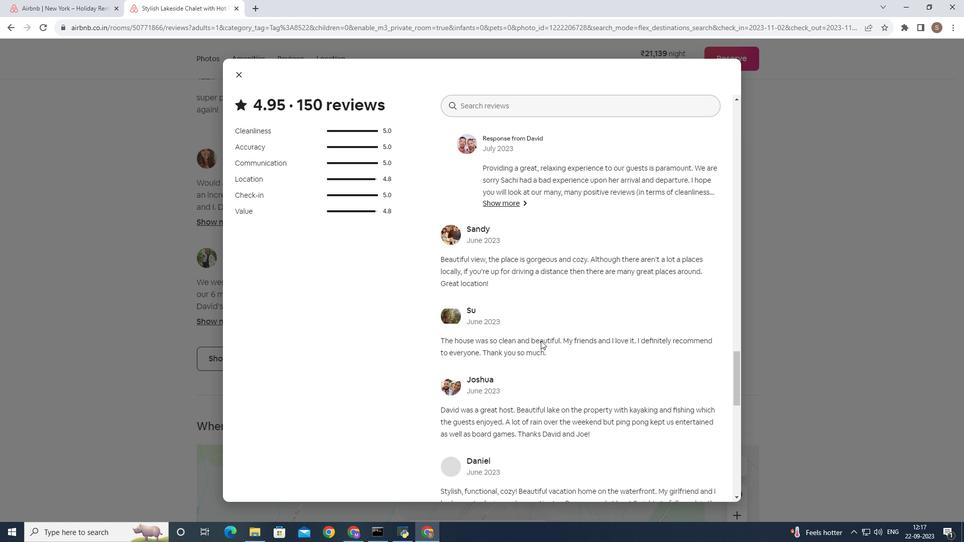 
Action: Mouse scrolled (541, 340) with delta (0, 0)
Screenshot: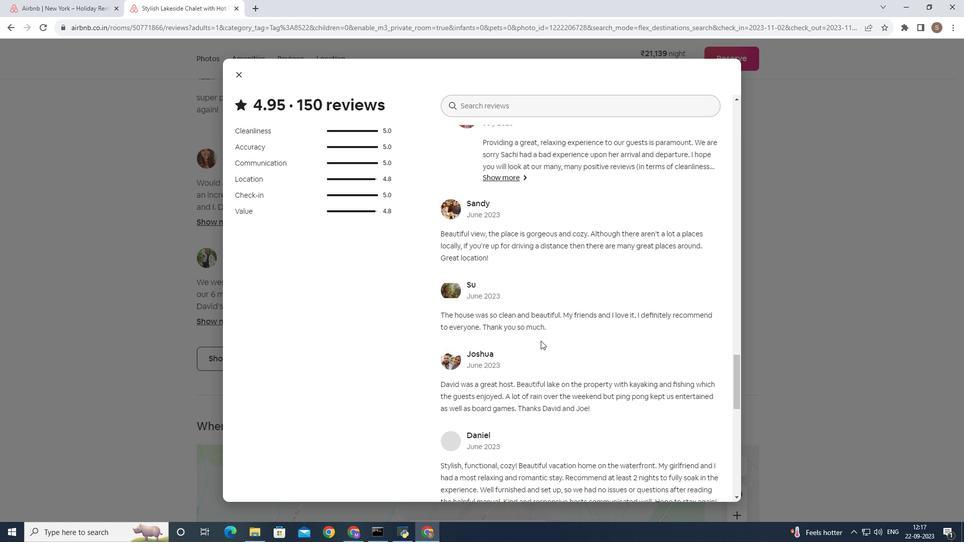 
Action: Mouse scrolled (541, 340) with delta (0, 0)
Screenshot: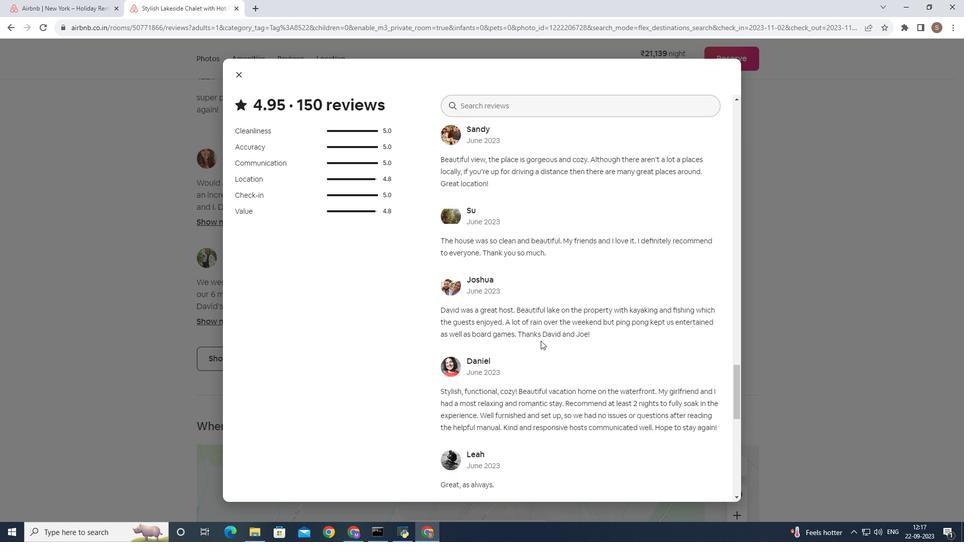 
Action: Mouse scrolled (541, 340) with delta (0, 0)
Screenshot: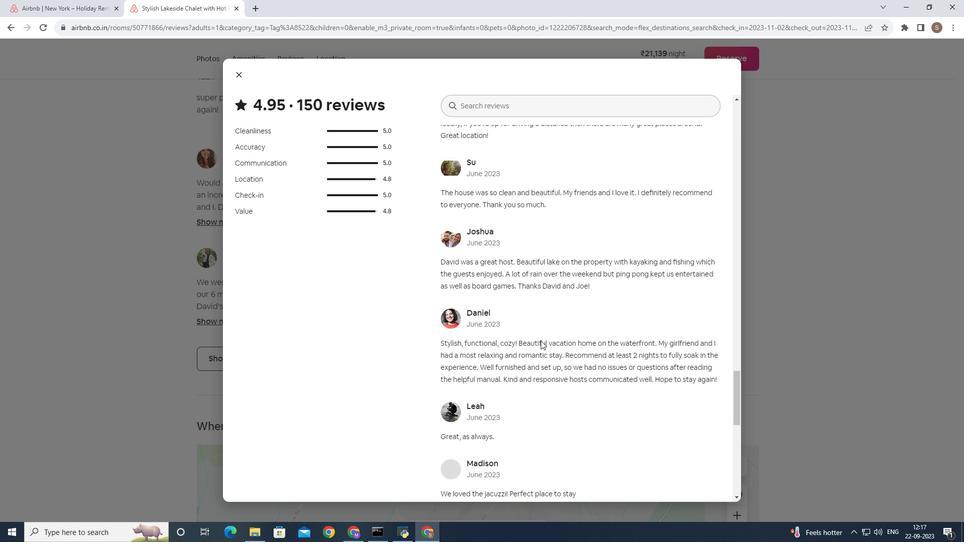 
Action: Mouse scrolled (541, 340) with delta (0, 0)
Screenshot: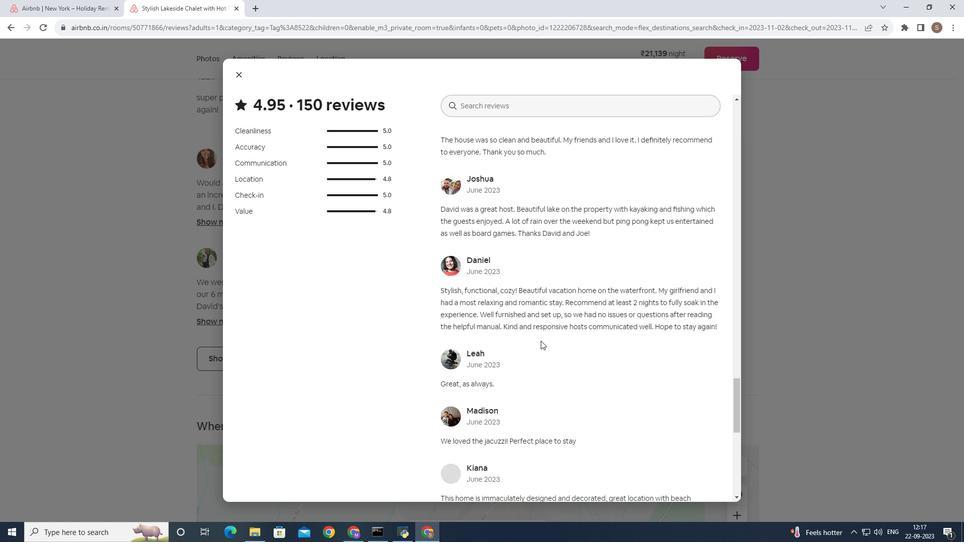 
Action: Mouse scrolled (541, 340) with delta (0, 0)
Screenshot: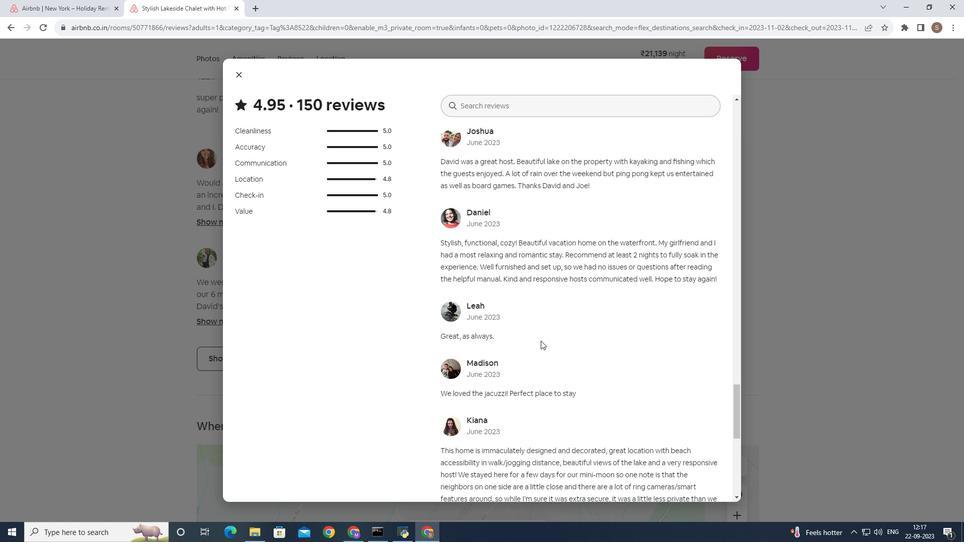 
Action: Mouse scrolled (541, 340) with delta (0, 0)
Screenshot: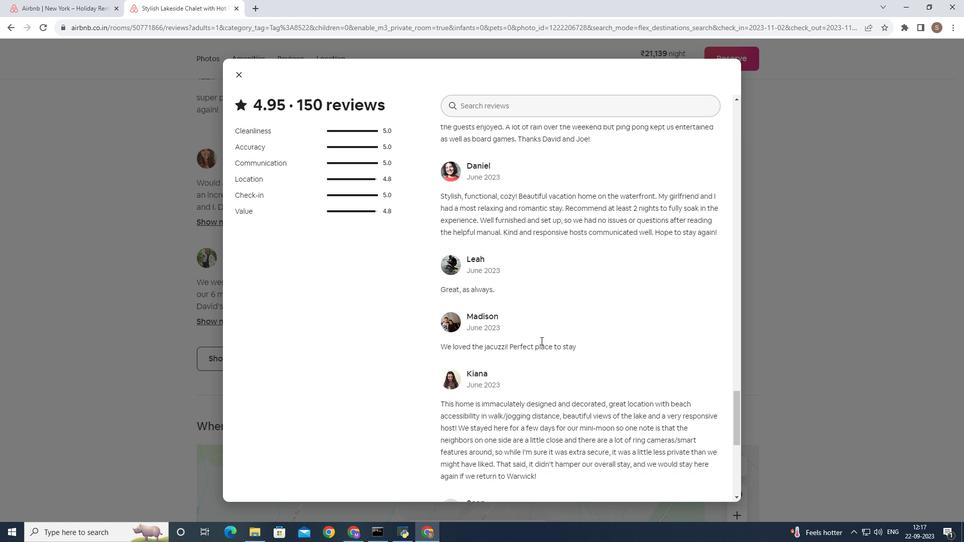 
Action: Mouse scrolled (541, 340) with delta (0, 0)
Screenshot: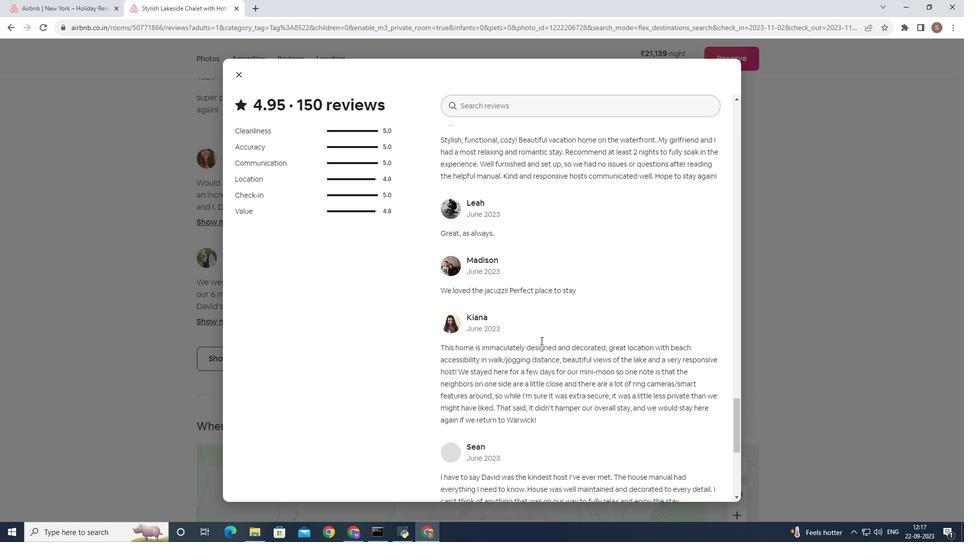 
Action: Mouse scrolled (541, 340) with delta (0, 0)
Screenshot: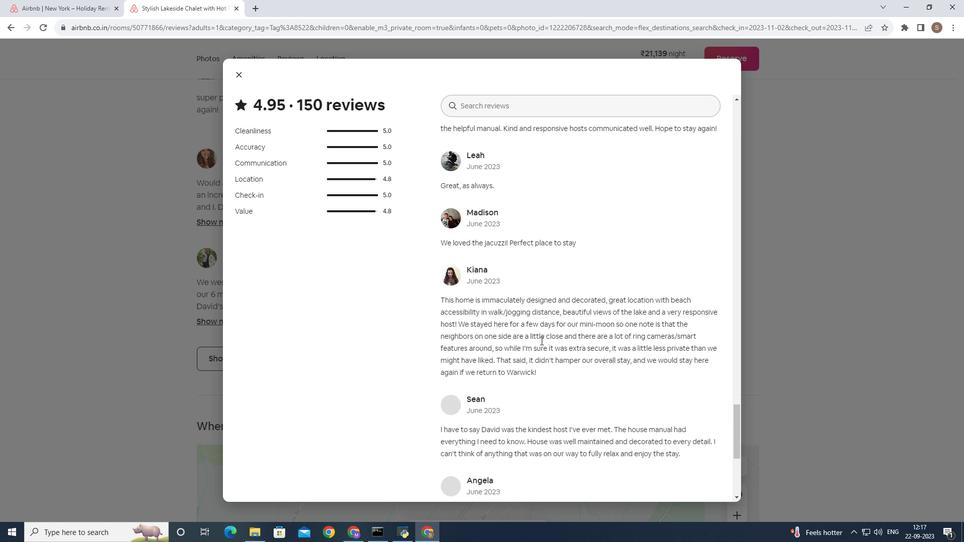 
Action: Mouse scrolled (541, 340) with delta (0, 0)
Screenshot: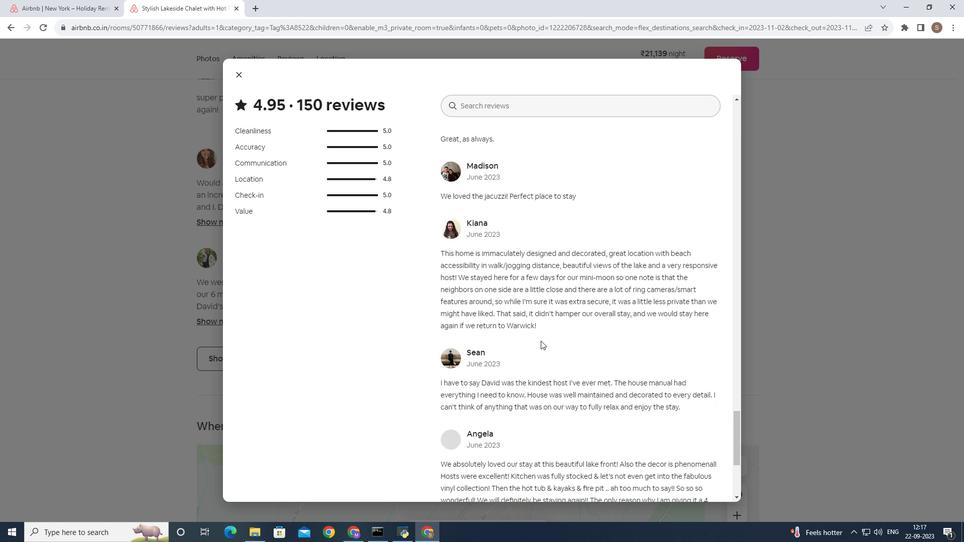 
Action: Mouse scrolled (541, 340) with delta (0, 0)
Screenshot: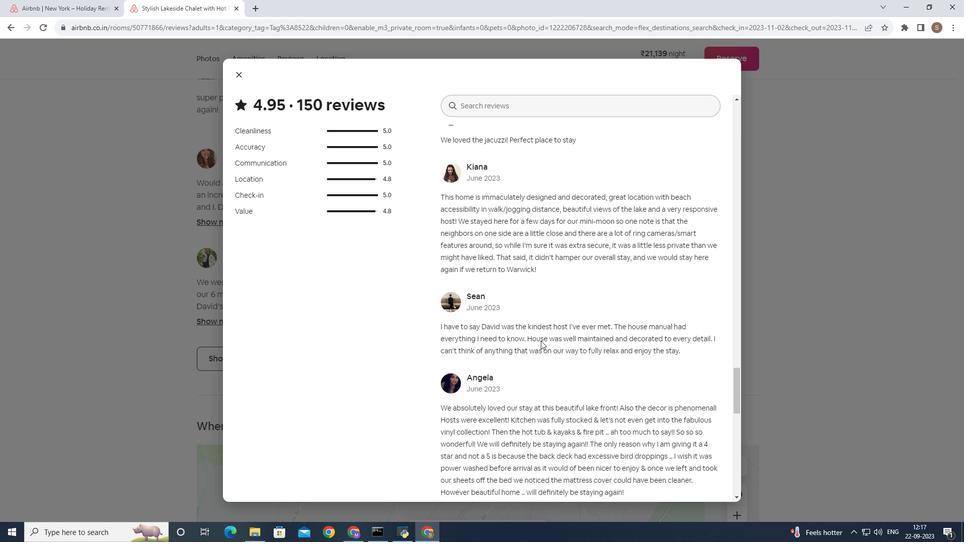 
Action: Mouse scrolled (541, 340) with delta (0, 0)
Screenshot: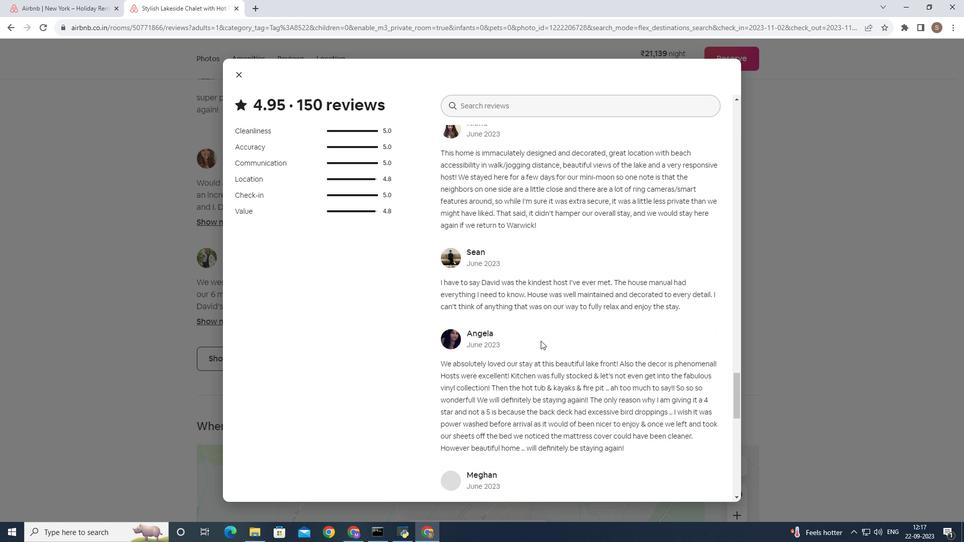 
Action: Mouse scrolled (541, 340) with delta (0, 0)
Screenshot: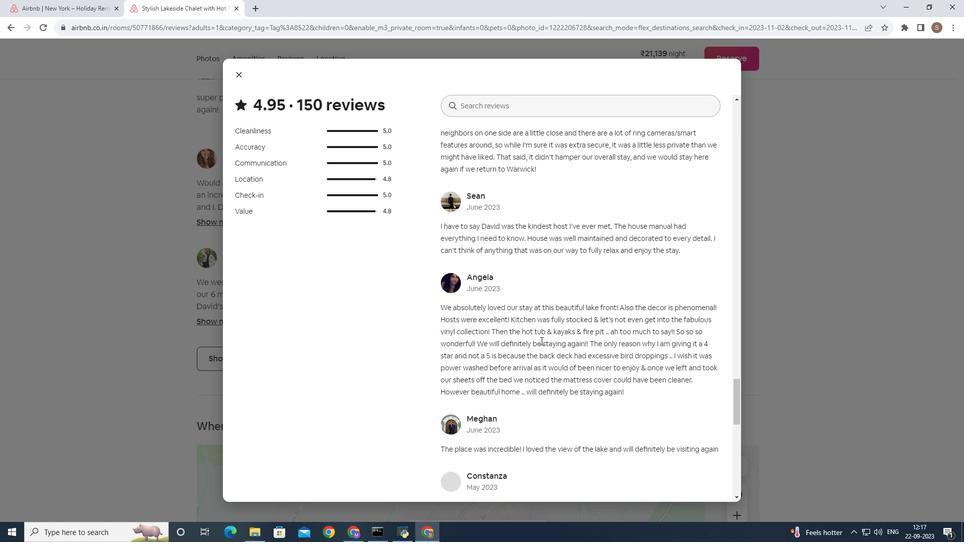 
Action: Mouse scrolled (541, 340) with delta (0, 0)
Screenshot: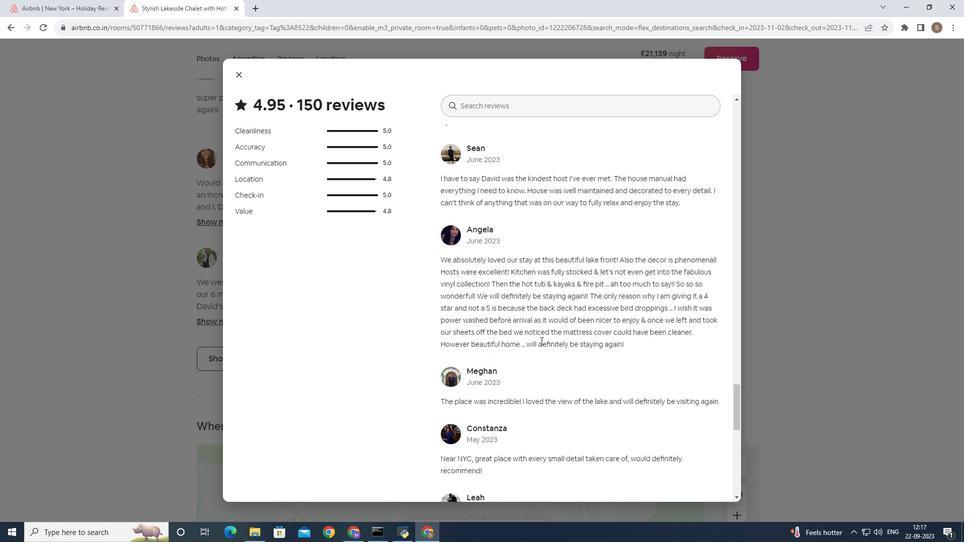 
Action: Mouse scrolled (541, 340) with delta (0, 0)
Screenshot: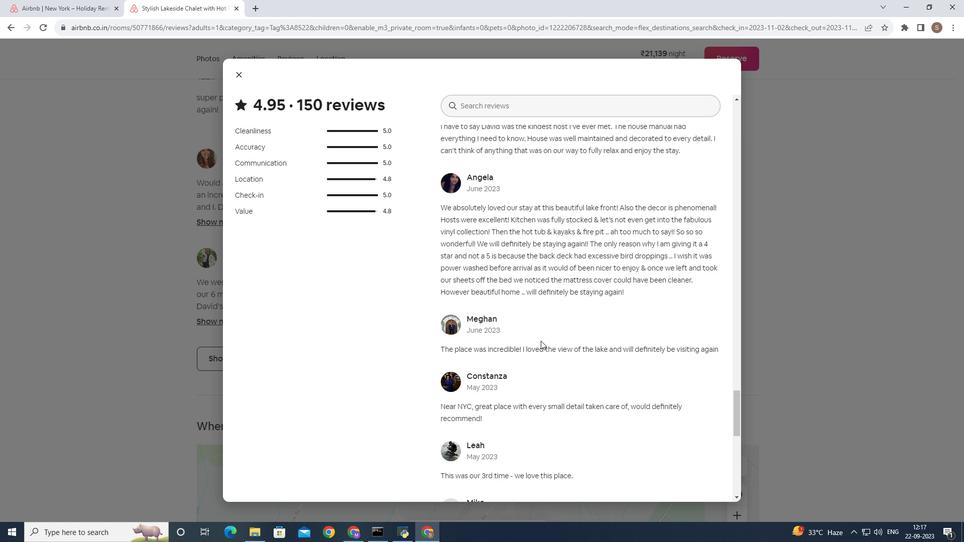 
Action: Mouse scrolled (541, 340) with delta (0, 0)
Screenshot: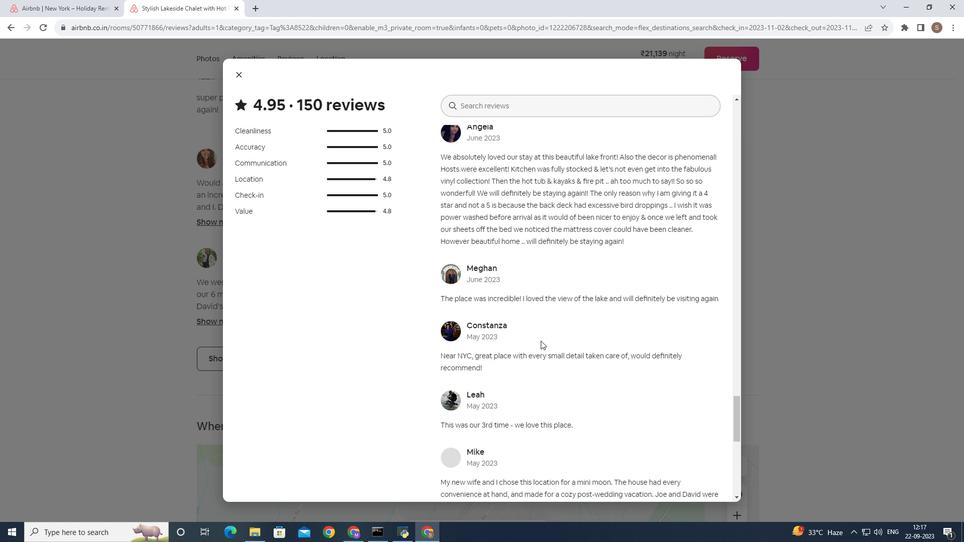 
Action: Mouse scrolled (541, 340) with delta (0, 0)
Screenshot: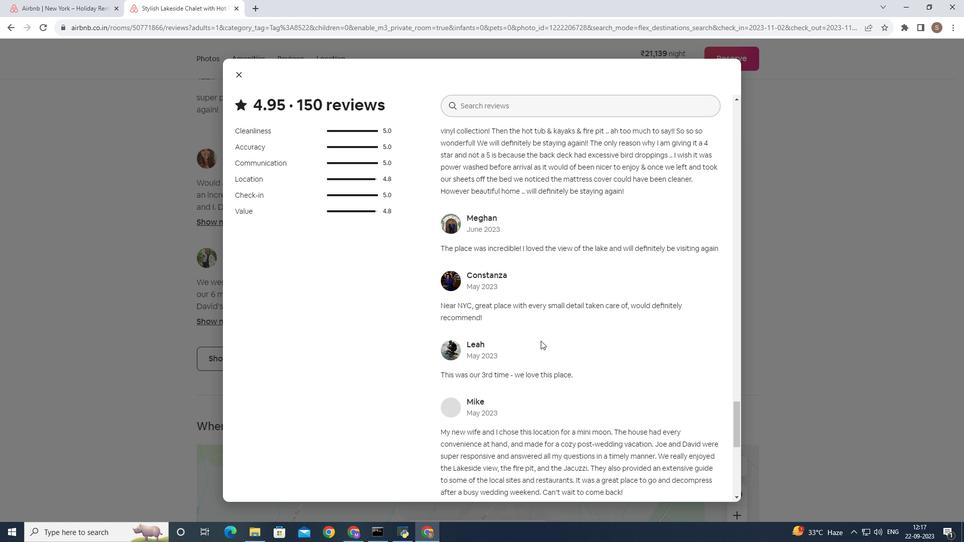 
Action: Mouse scrolled (541, 340) with delta (0, 0)
Screenshot: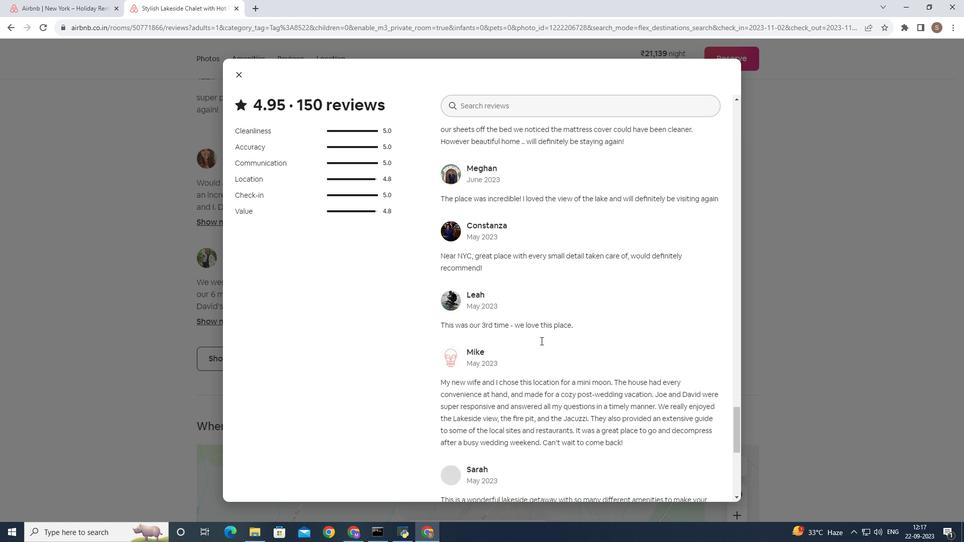 
Action: Mouse scrolled (541, 340) with delta (0, 0)
